 Task: In the event  named  Lunch and Learn: Effective Teamwork and Collaboration Strategies, Set a range of dates when you can accept meetings  '7 Jul â€" 5 Aug 2023'. Select a duration of  15 min. Select working hours  	_x000D_
MON- SAT 9:00am â€" 5:00pm. Add time before or after your events  as 5 min. Set the frequency of available time slots for invitees as  55 min. Set the minimum notice period and maximum events allowed per day as  48 hours and 4. , logged in from the account softage.4@softage.net and add another guest for the event, softage.6@softage.net
Action: Mouse pressed left at (504, 510)
Screenshot: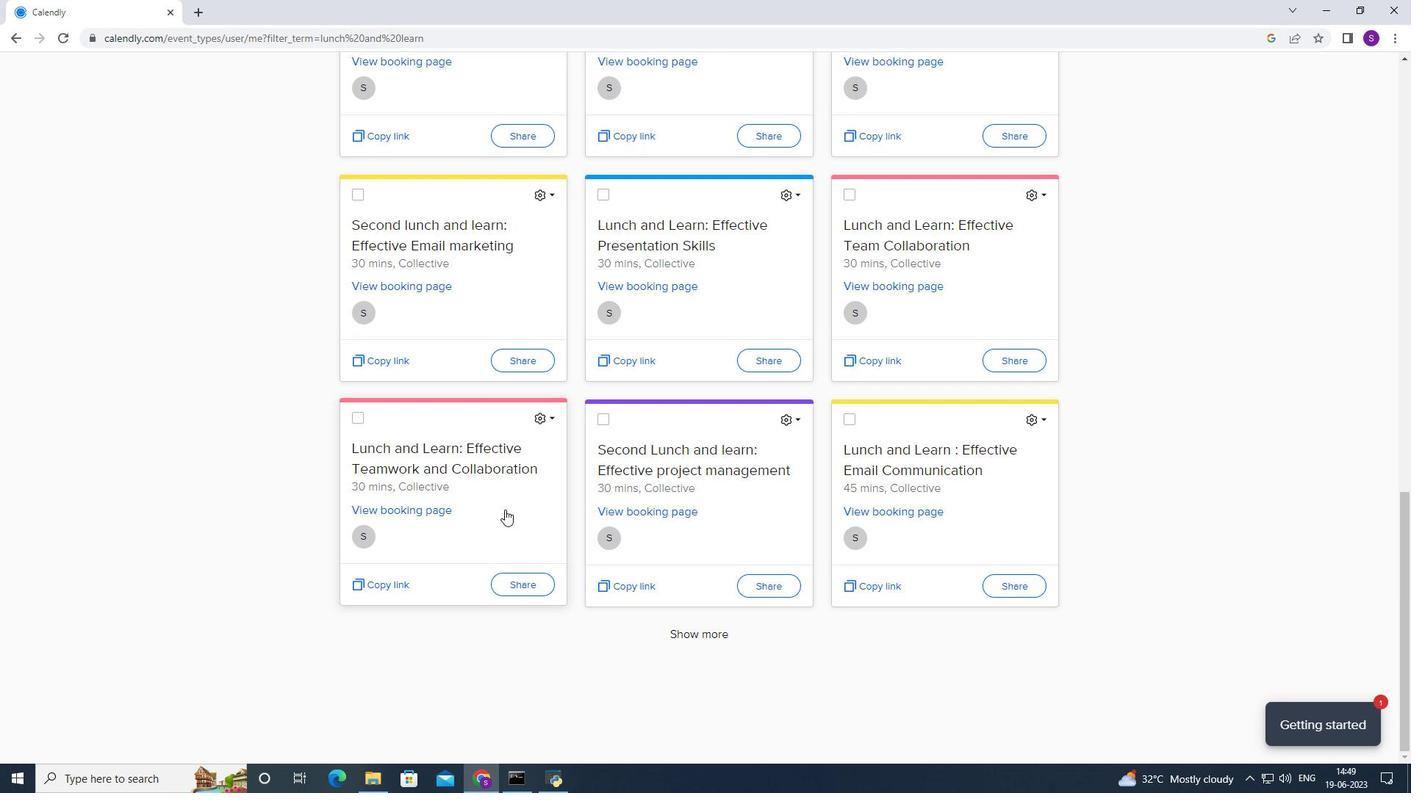 
Action: Mouse moved to (529, 375)
Screenshot: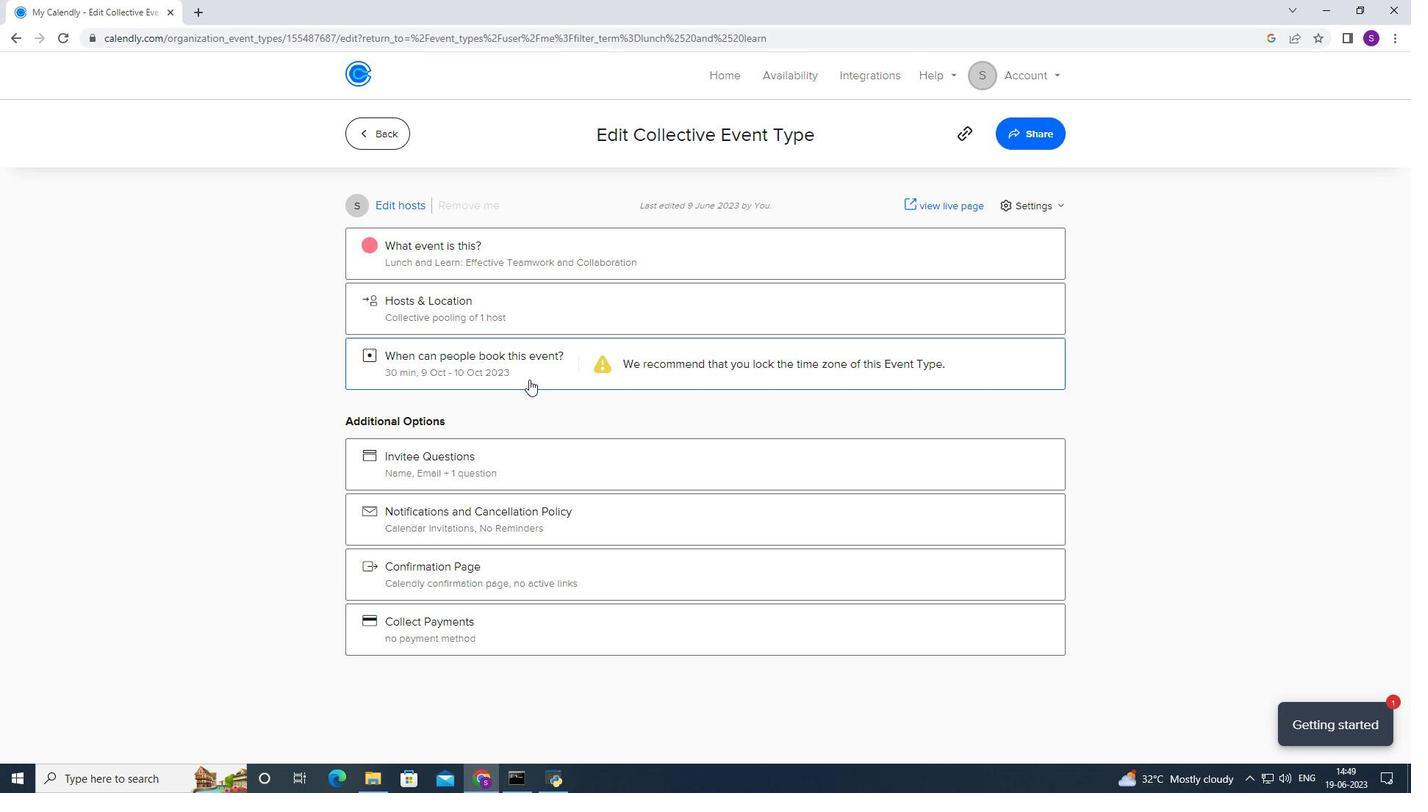 
Action: Mouse pressed left at (529, 375)
Screenshot: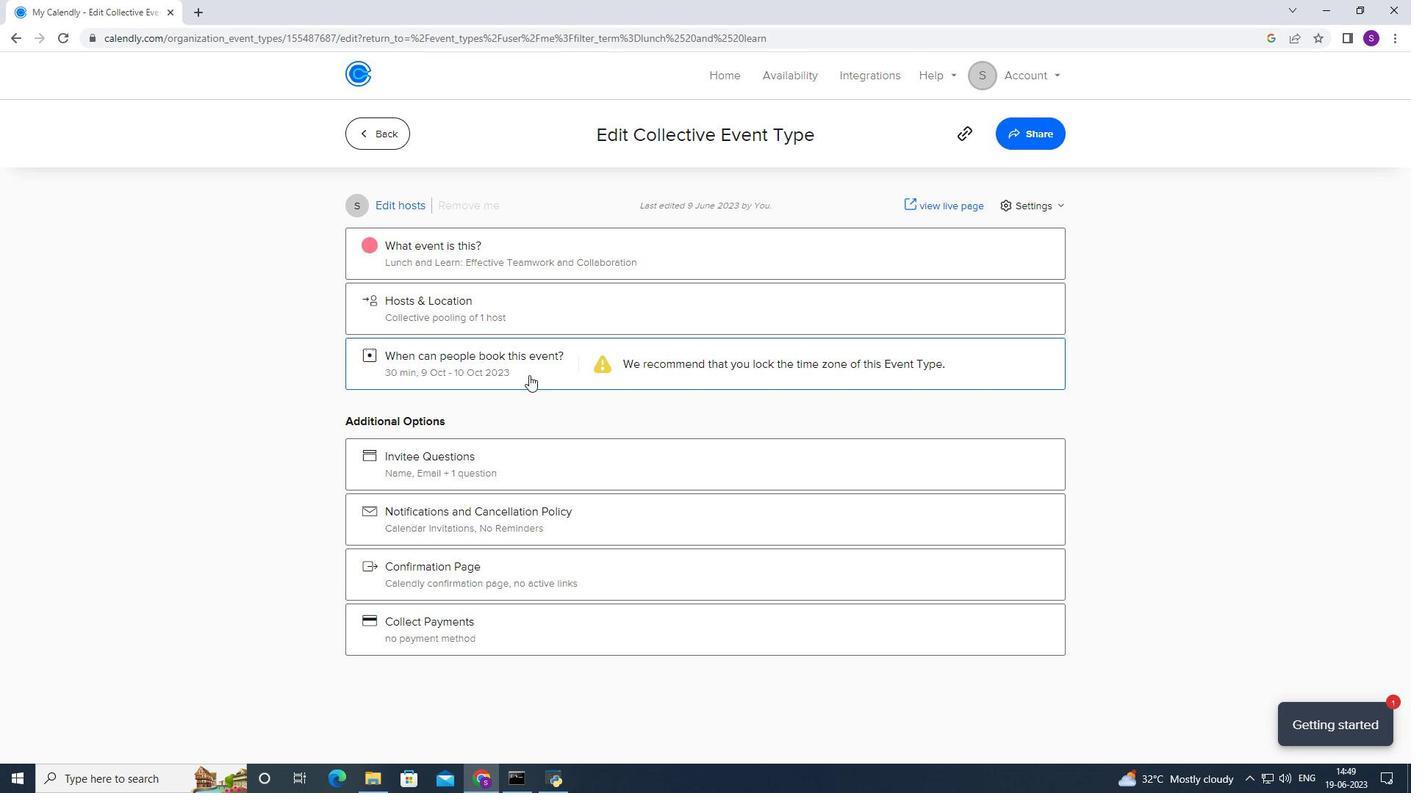 
Action: Mouse moved to (528, 546)
Screenshot: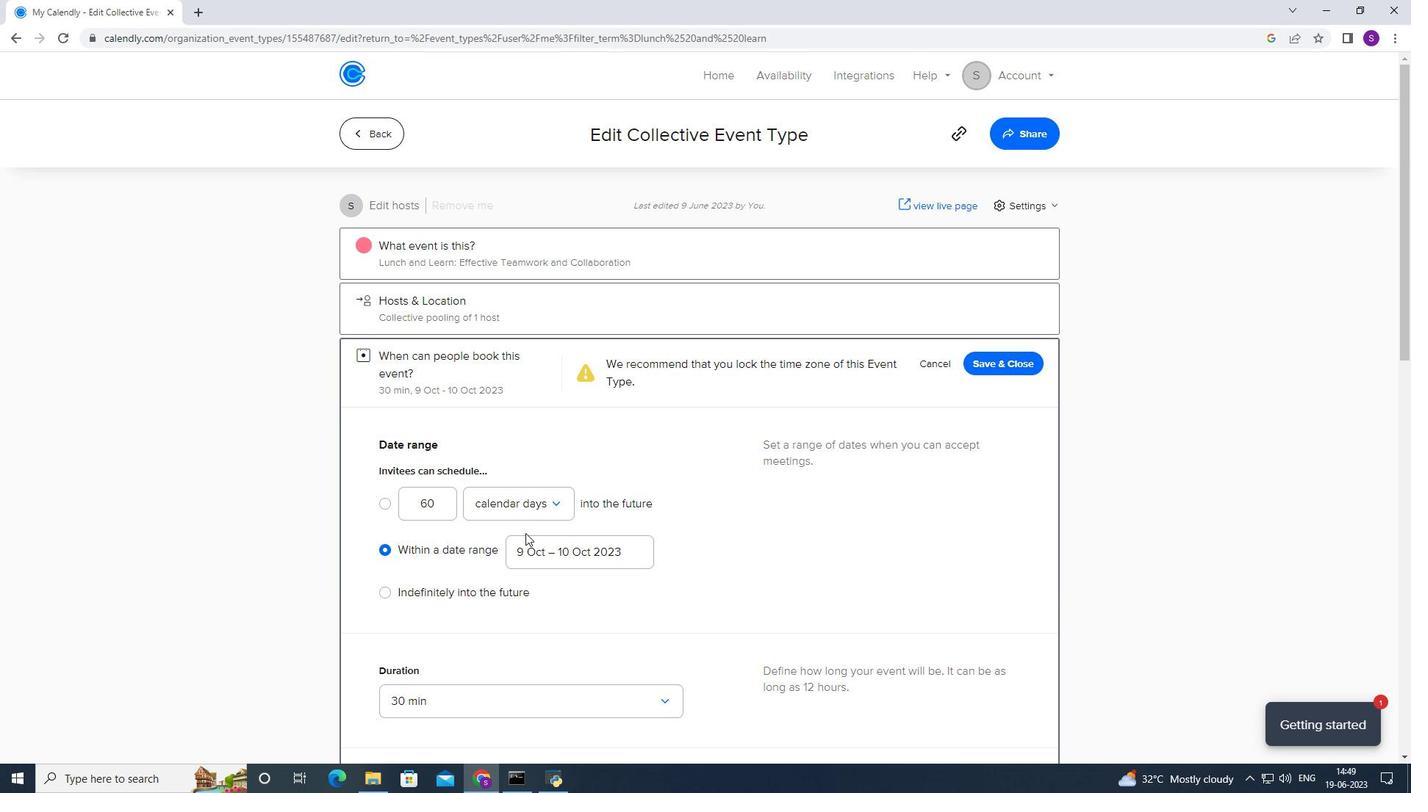 
Action: Mouse pressed left at (528, 546)
Screenshot: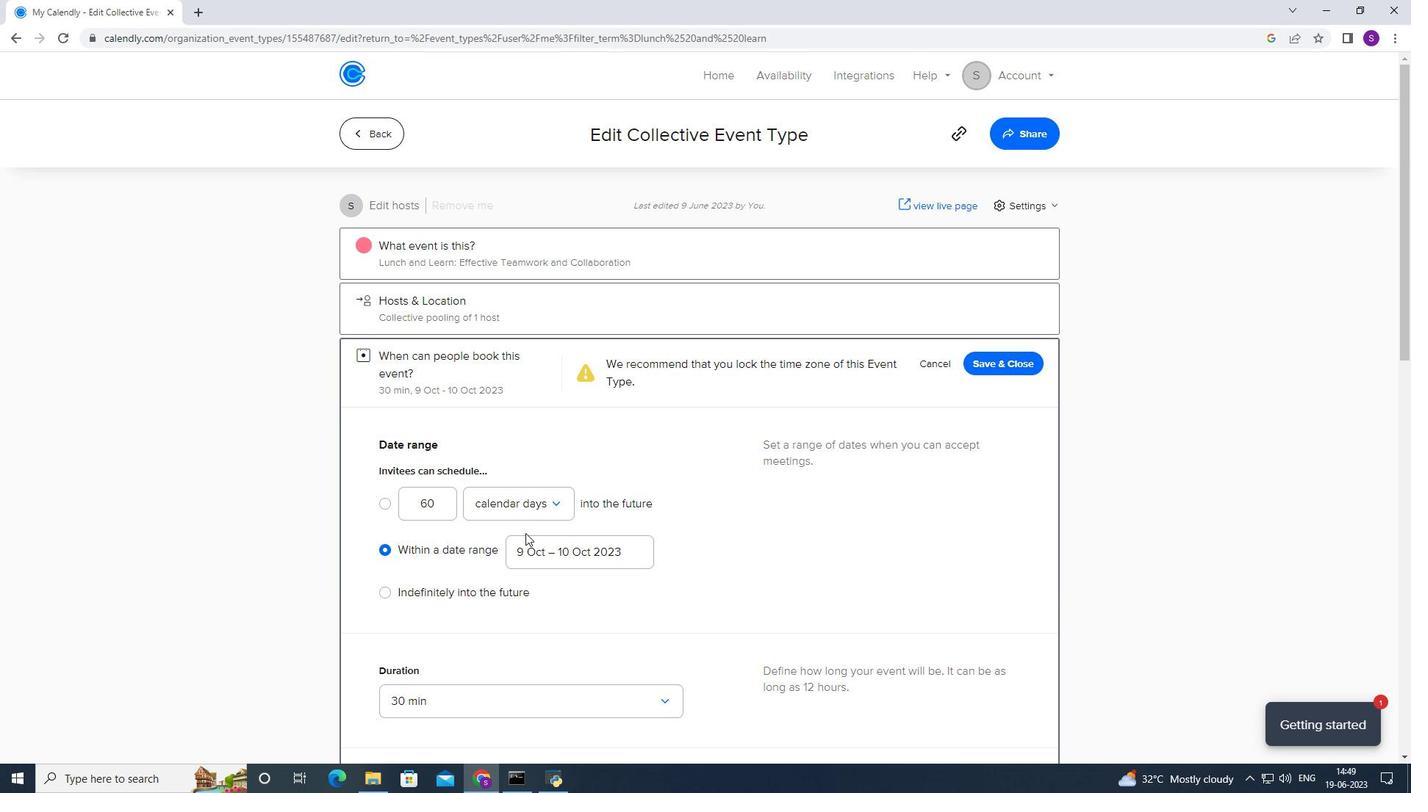 
Action: Mouse moved to (625, 270)
Screenshot: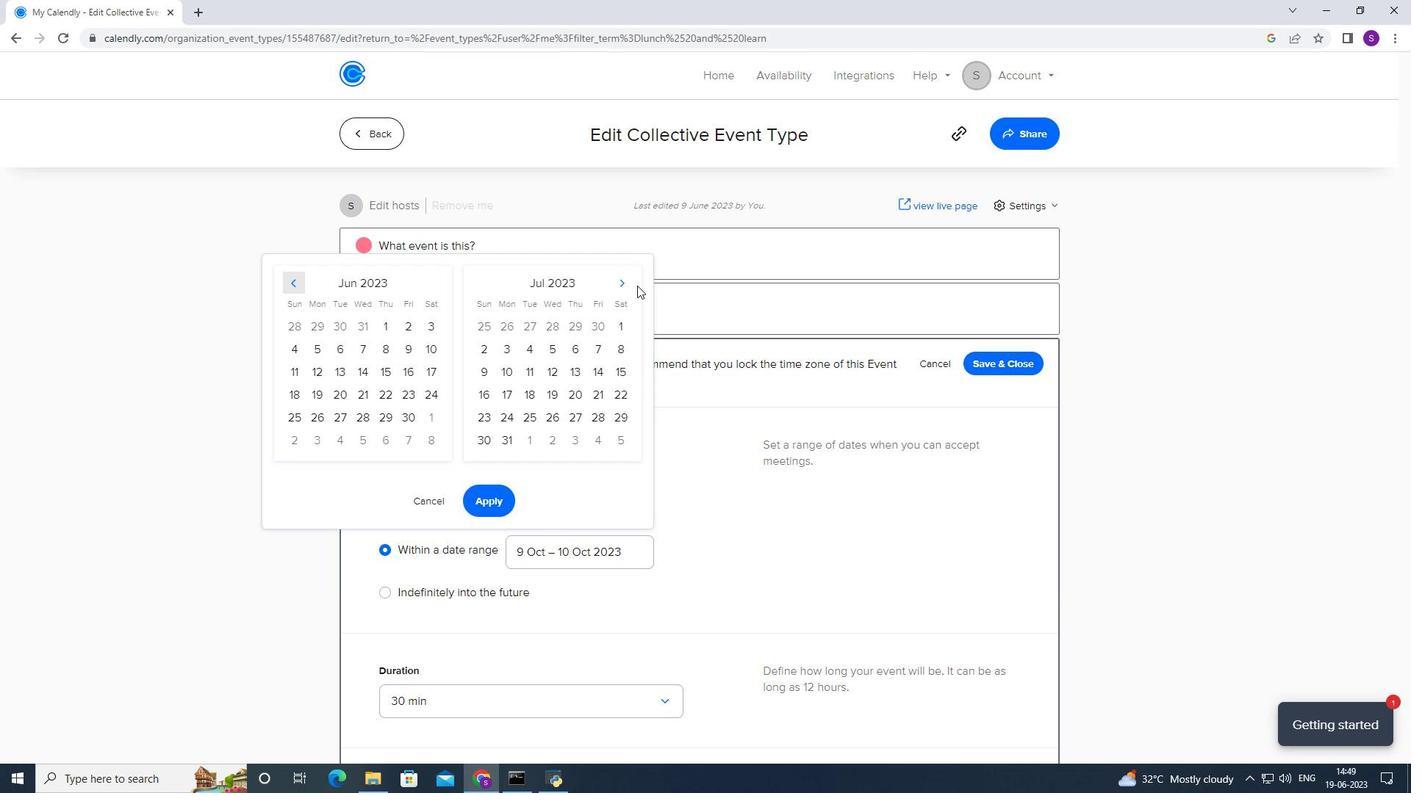 
Action: Mouse pressed left at (625, 270)
Screenshot: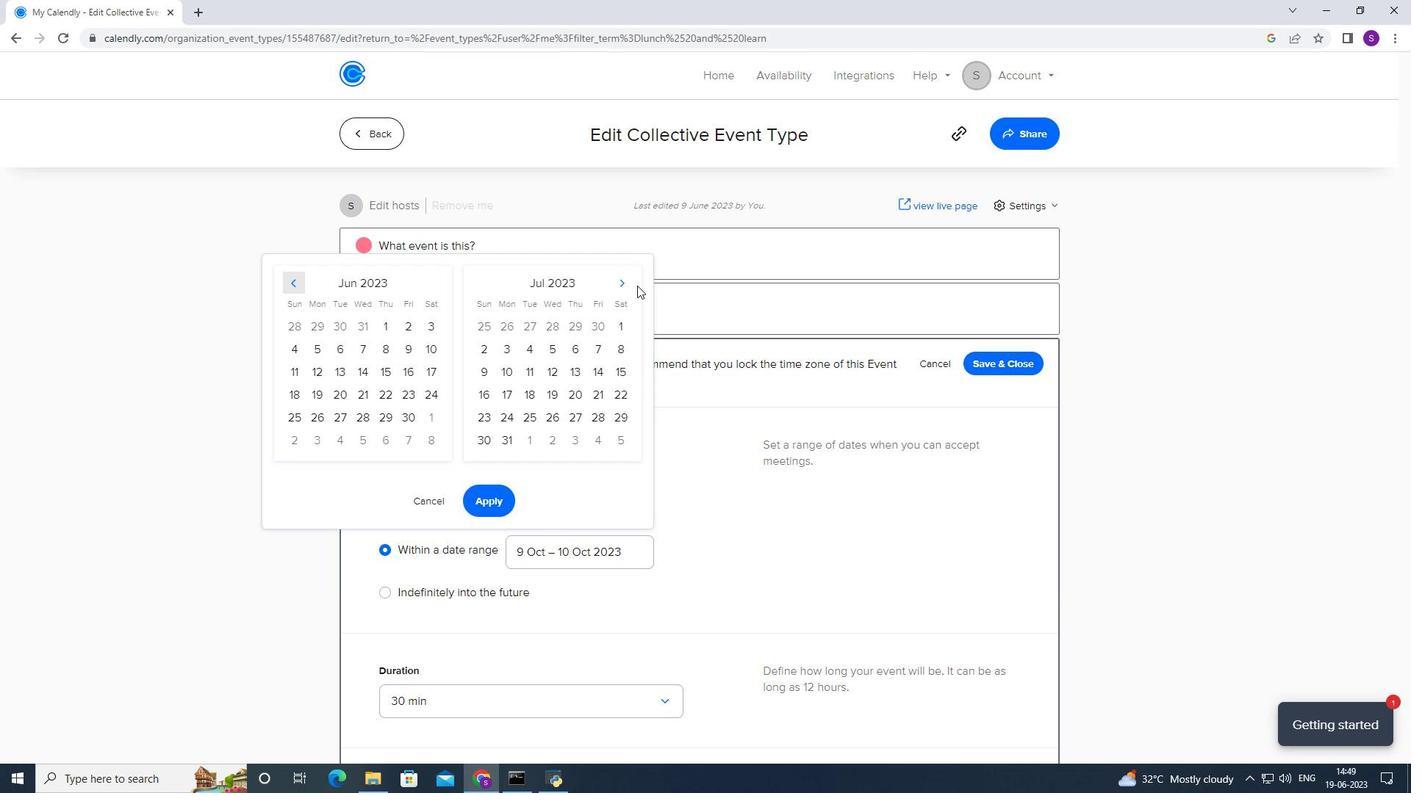 
Action: Mouse moved to (610, 274)
Screenshot: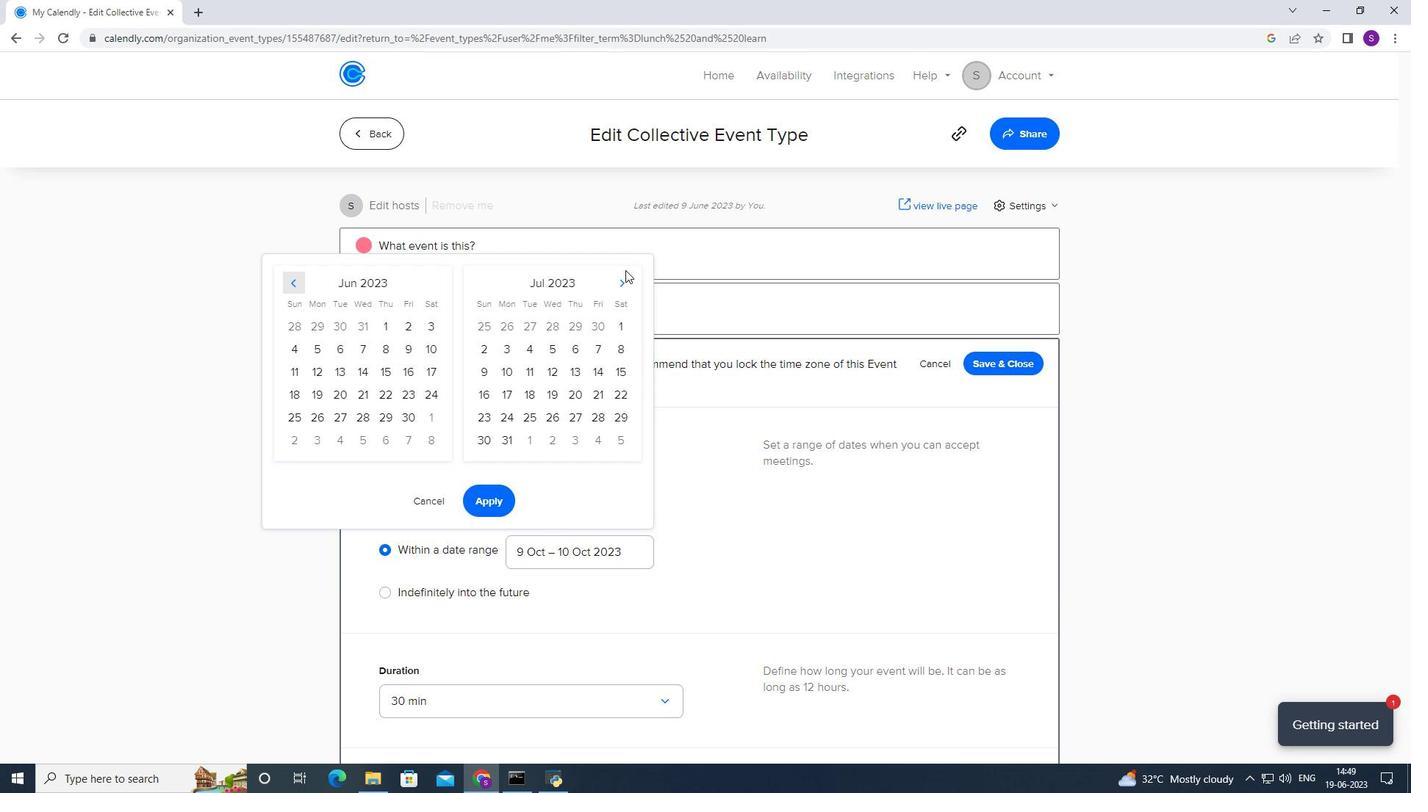 
Action: Mouse pressed left at (610, 274)
Screenshot: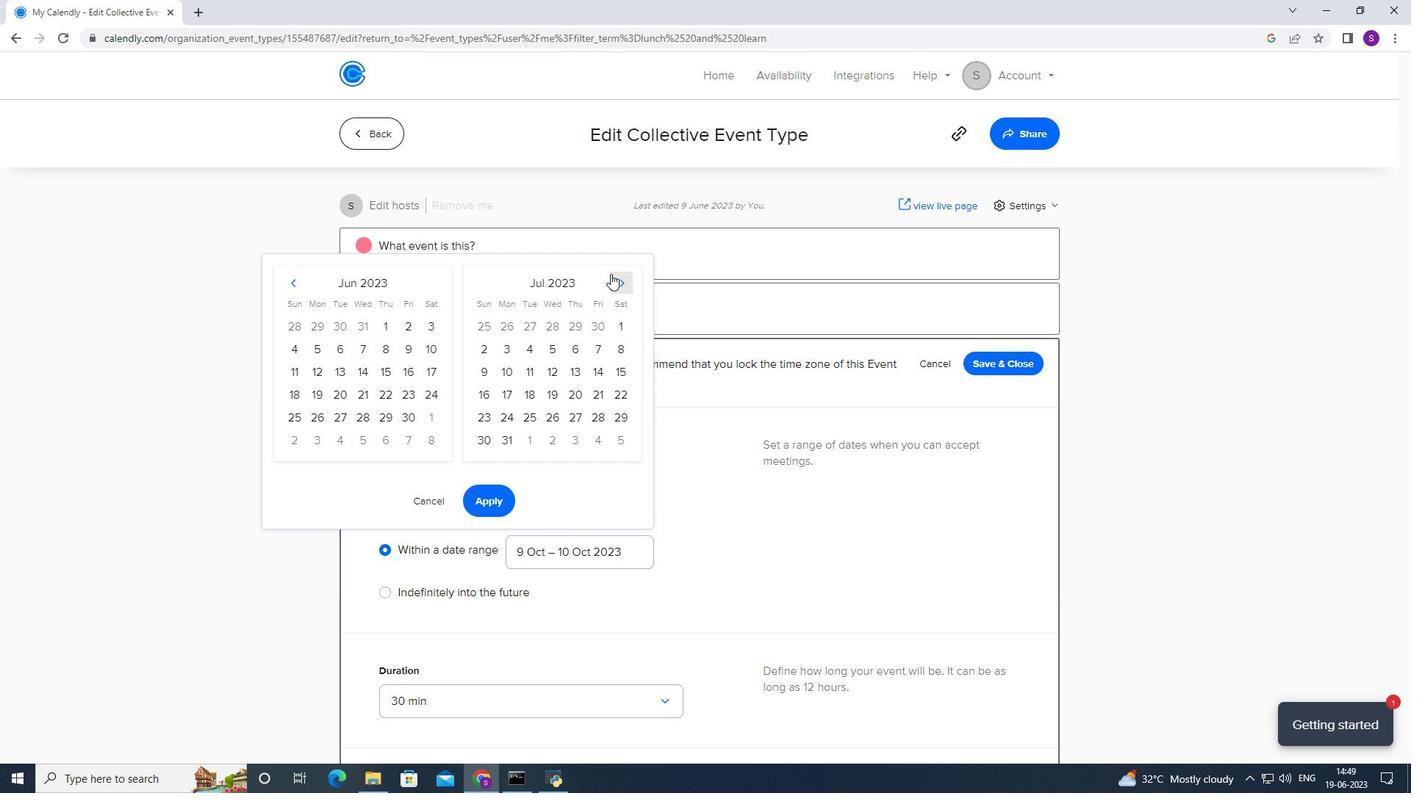
Action: Mouse moved to (400, 351)
Screenshot: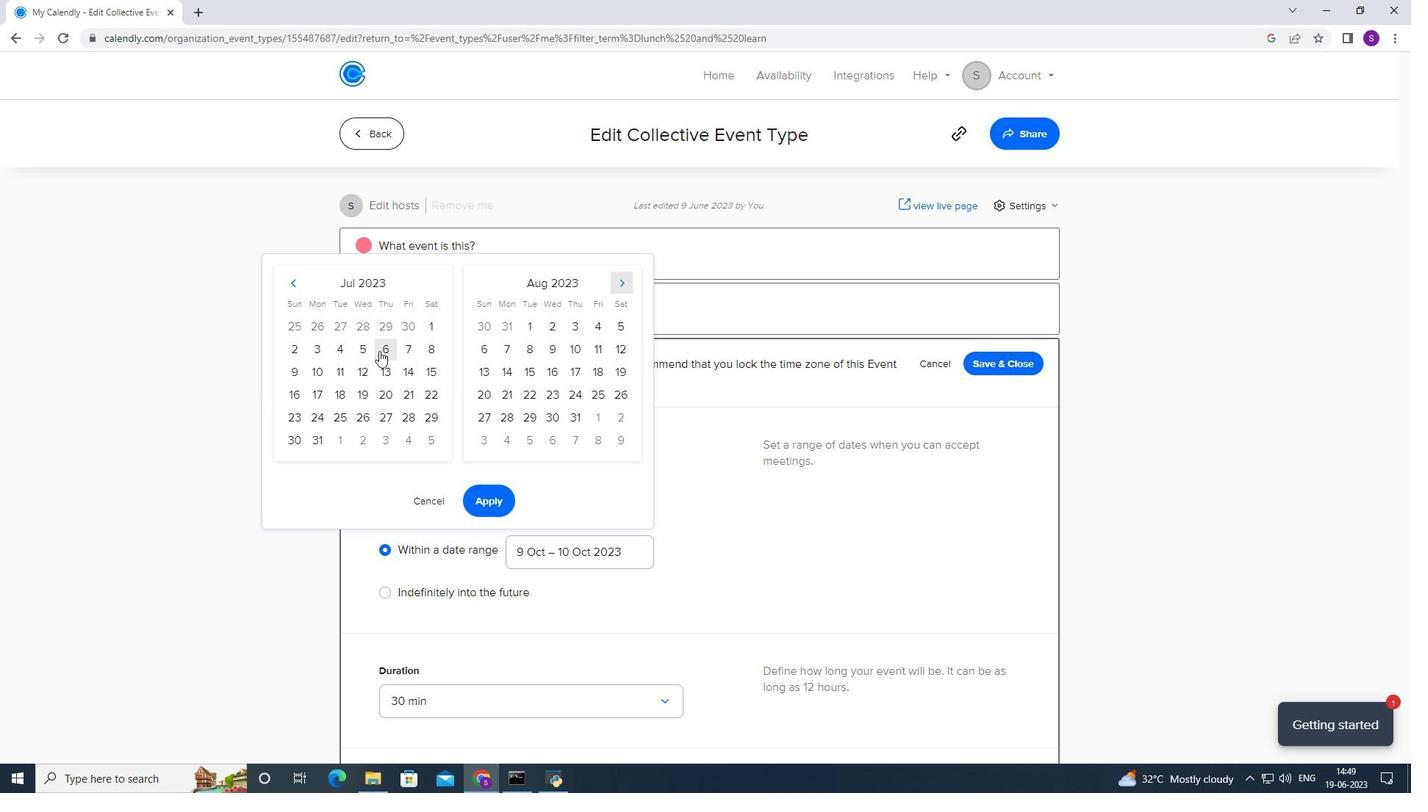 
Action: Mouse pressed left at (400, 351)
Screenshot: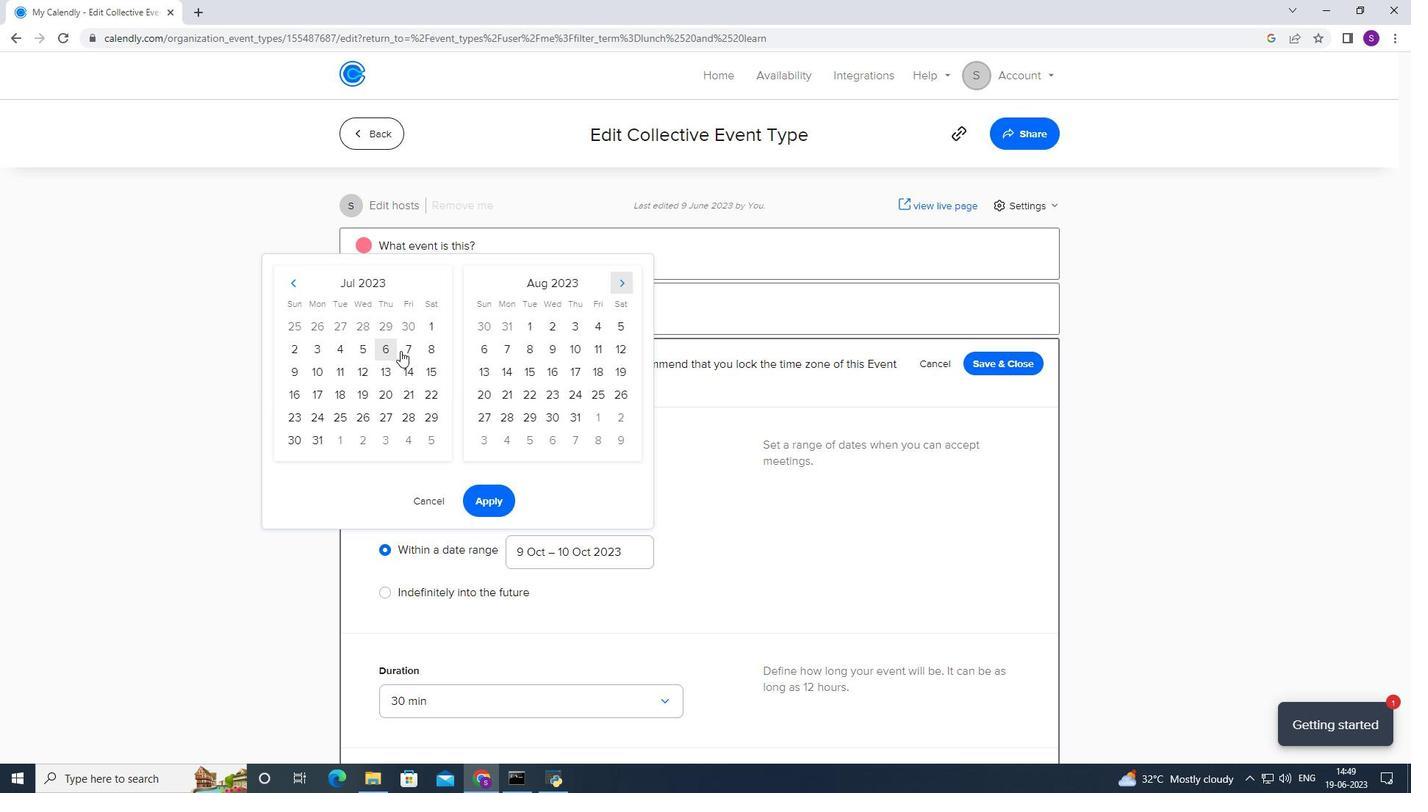 
Action: Mouse moved to (625, 332)
Screenshot: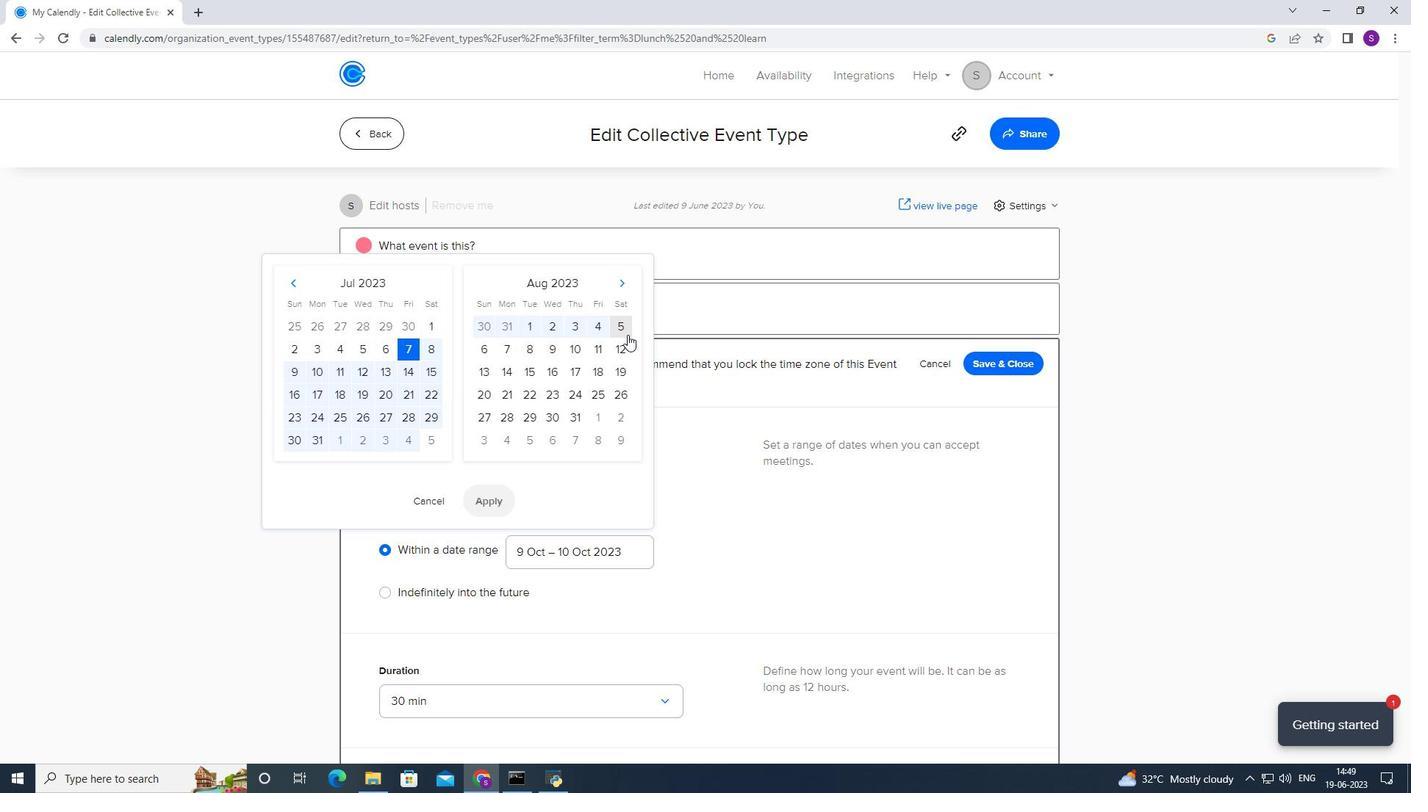 
Action: Mouse pressed left at (625, 332)
Screenshot: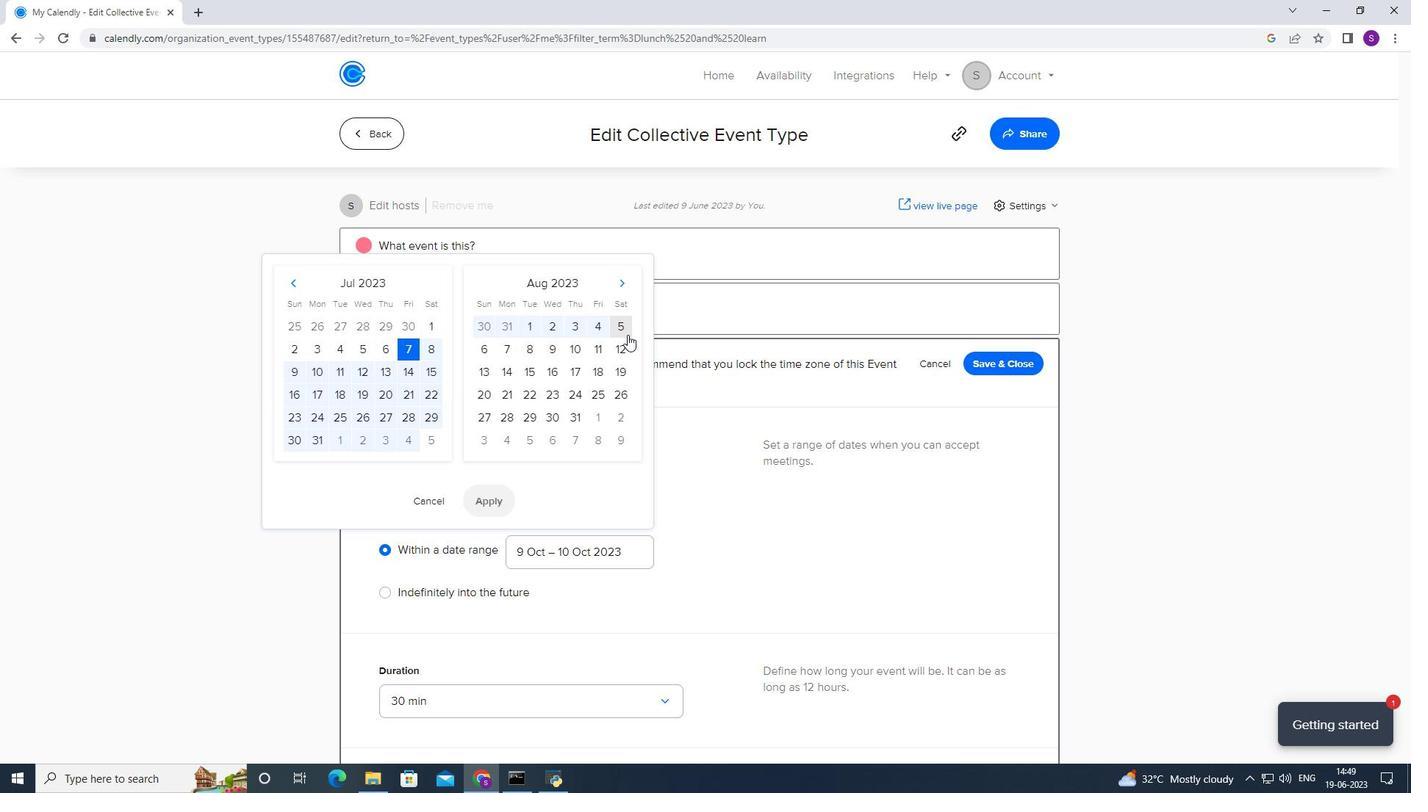 
Action: Mouse moved to (473, 492)
Screenshot: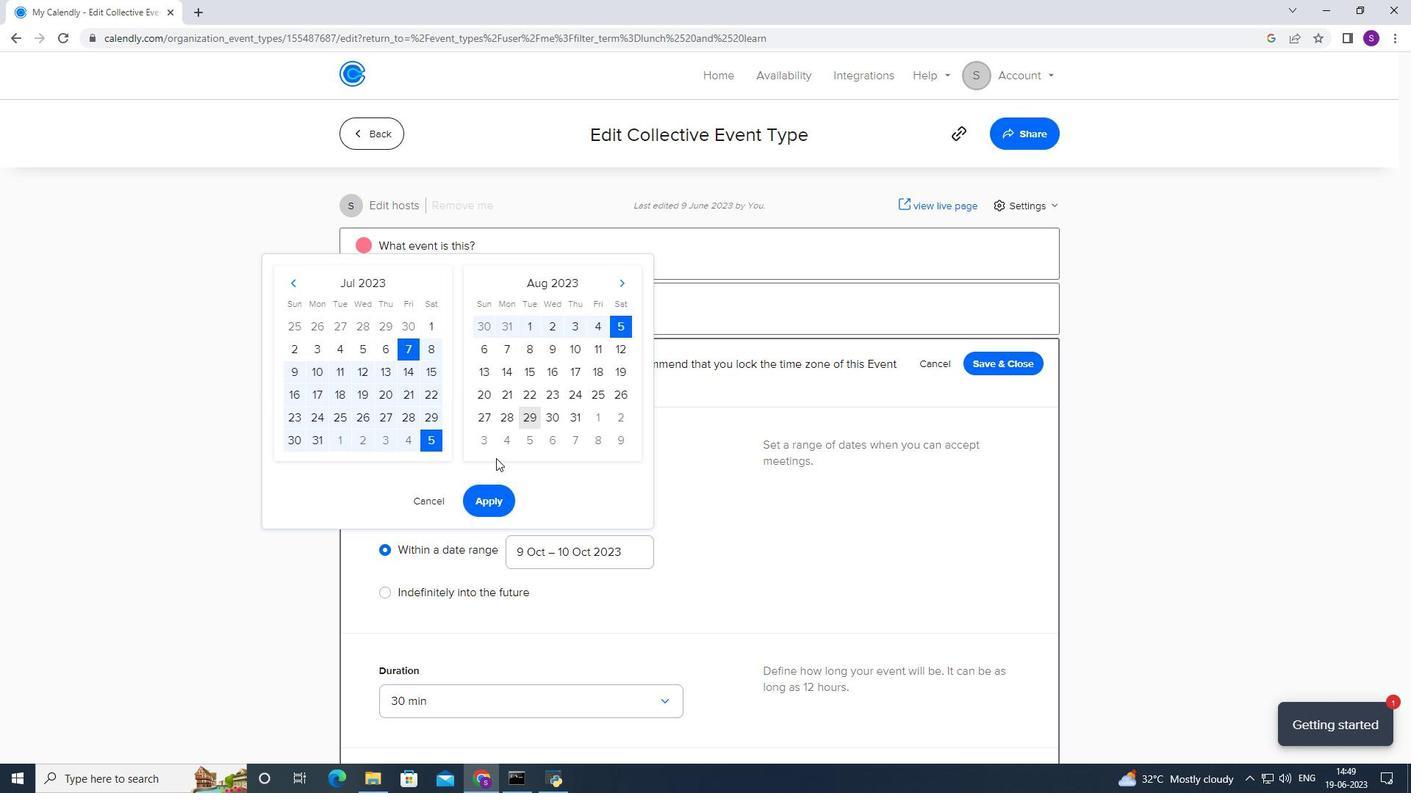
Action: Mouse pressed left at (473, 492)
Screenshot: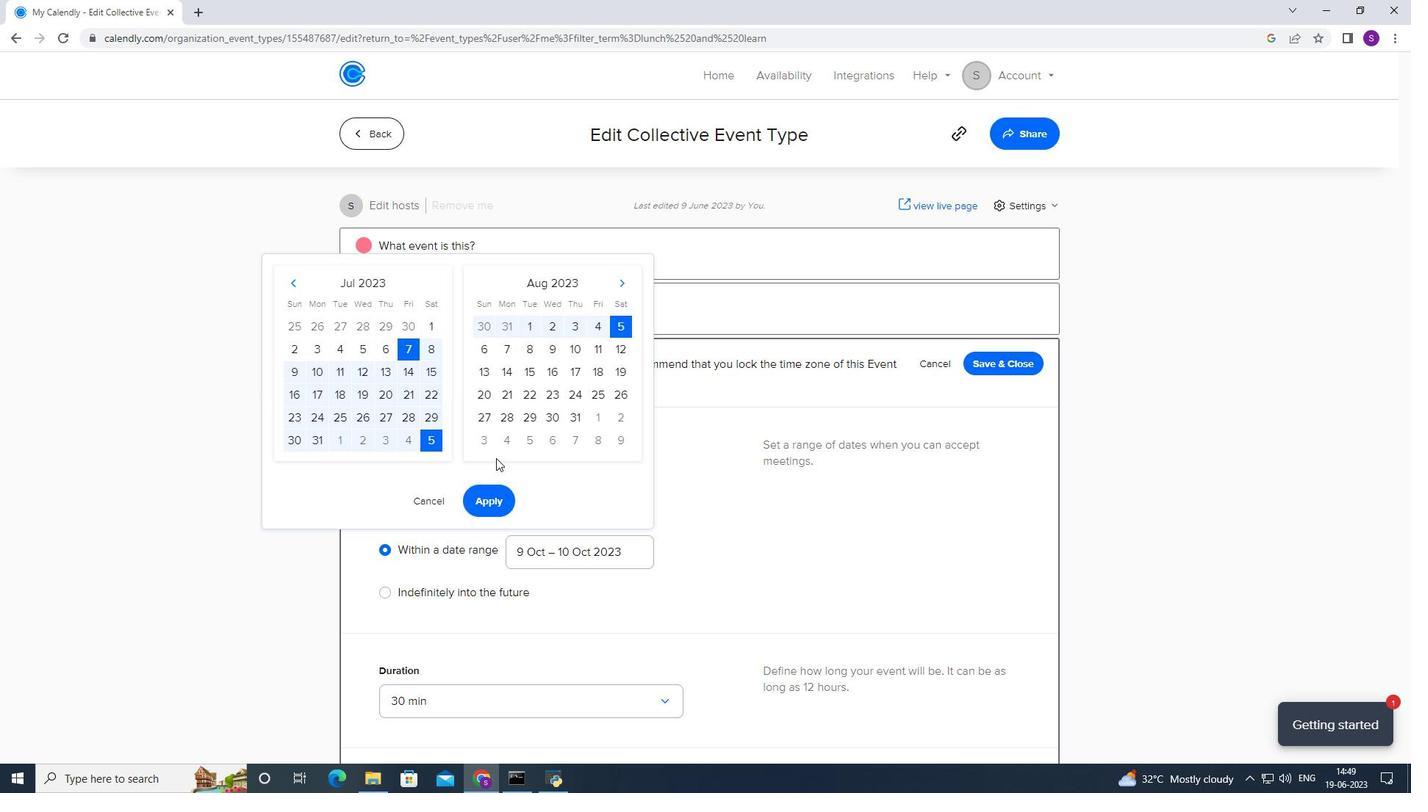 
Action: Mouse scrolled (473, 491) with delta (0, 0)
Screenshot: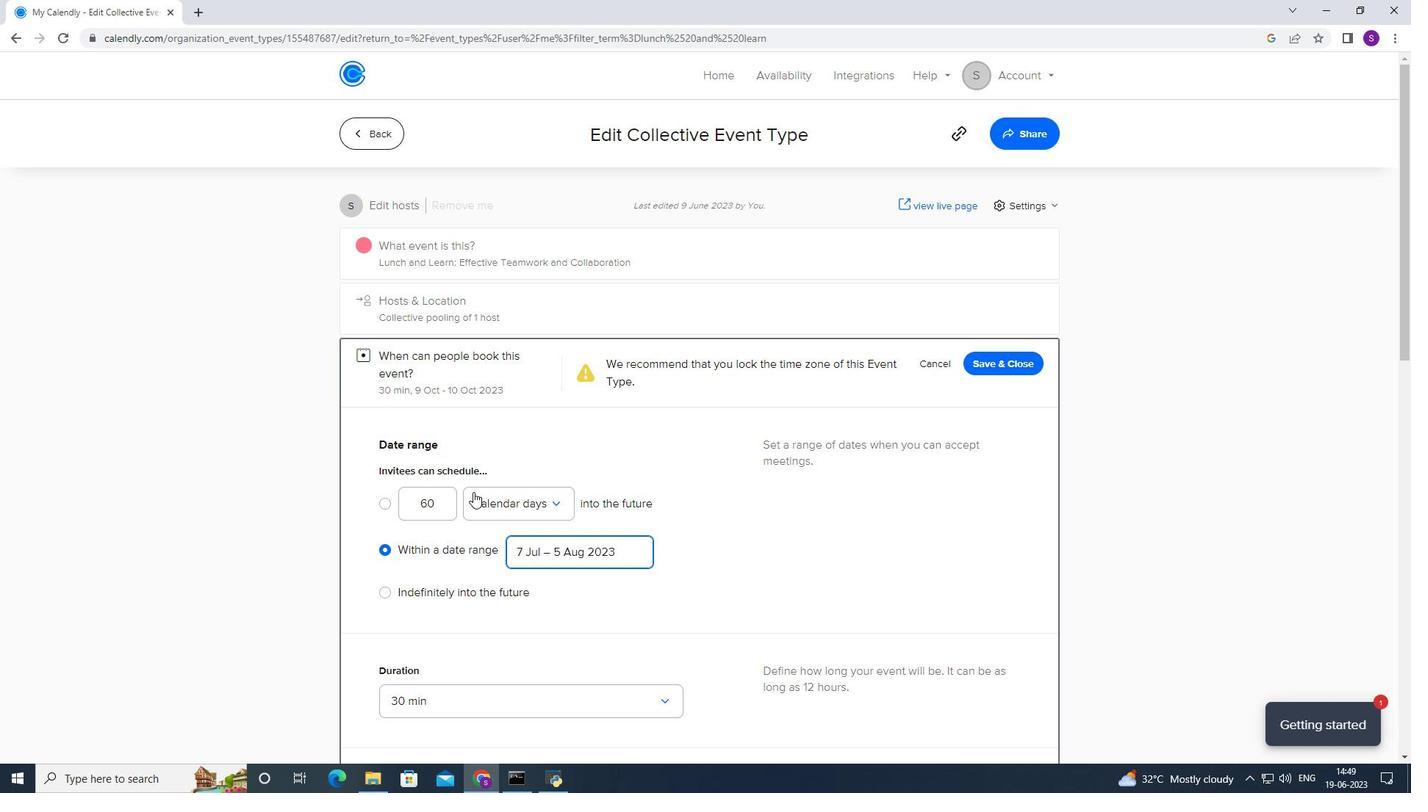 
Action: Mouse scrolled (473, 491) with delta (0, 0)
Screenshot: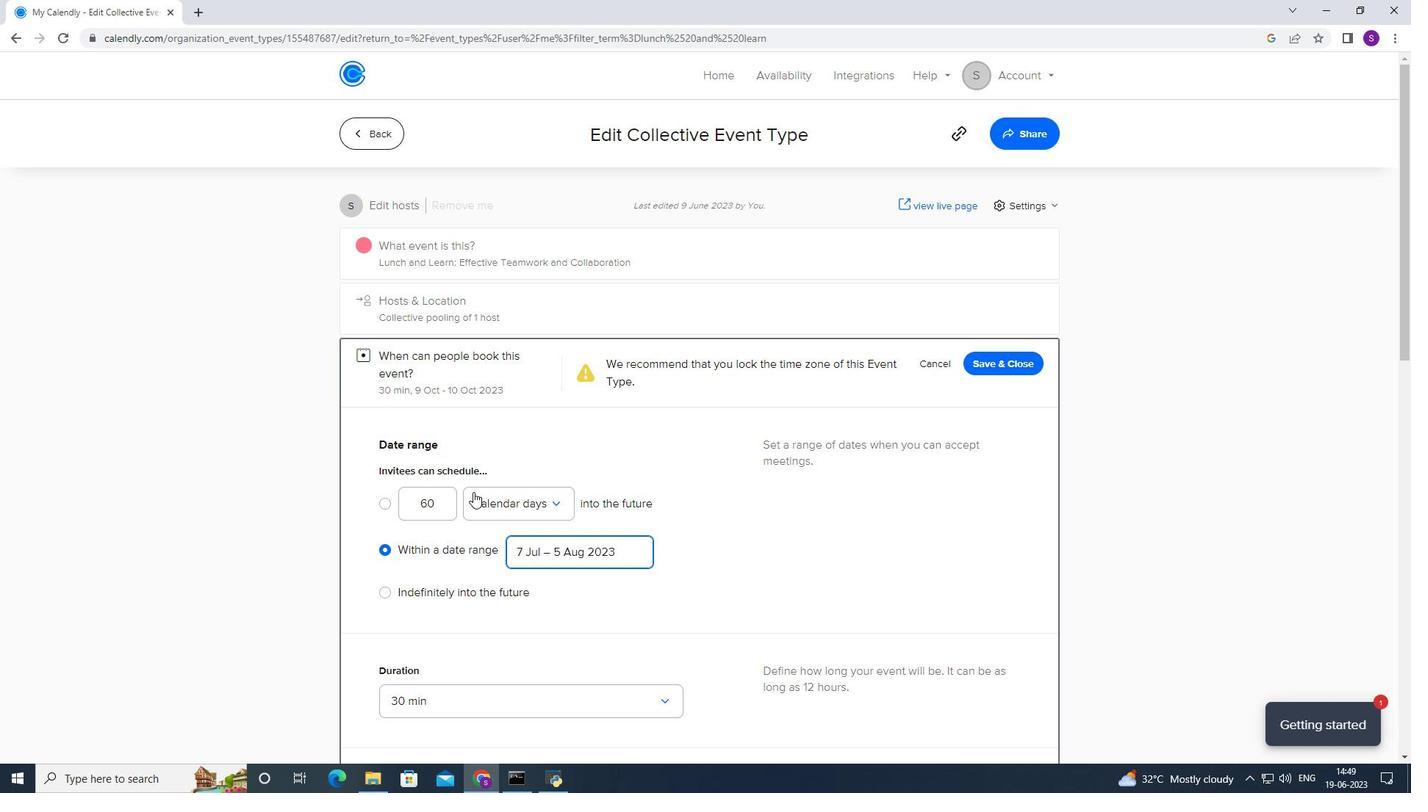 
Action: Mouse scrolled (473, 491) with delta (0, 0)
Screenshot: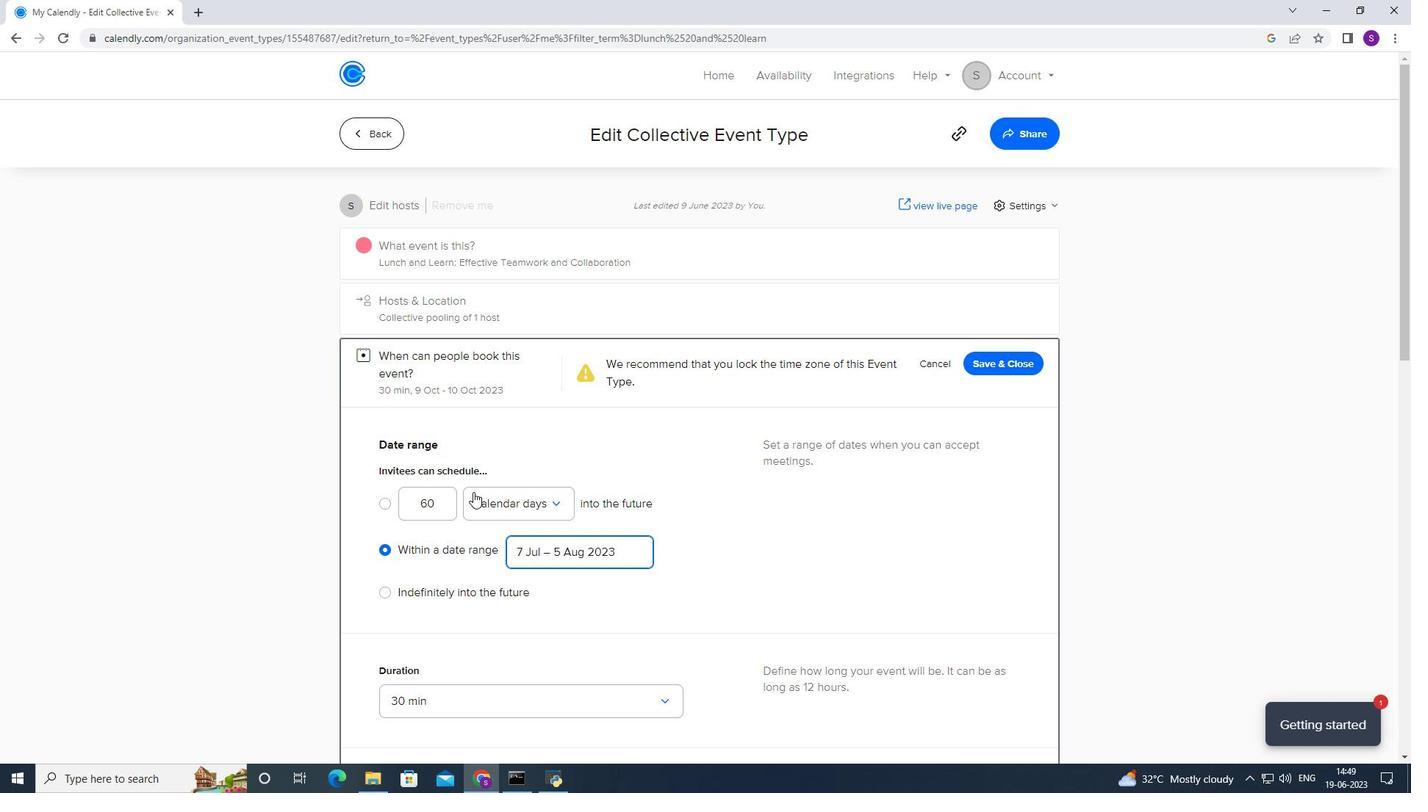 
Action: Mouse scrolled (473, 491) with delta (0, 0)
Screenshot: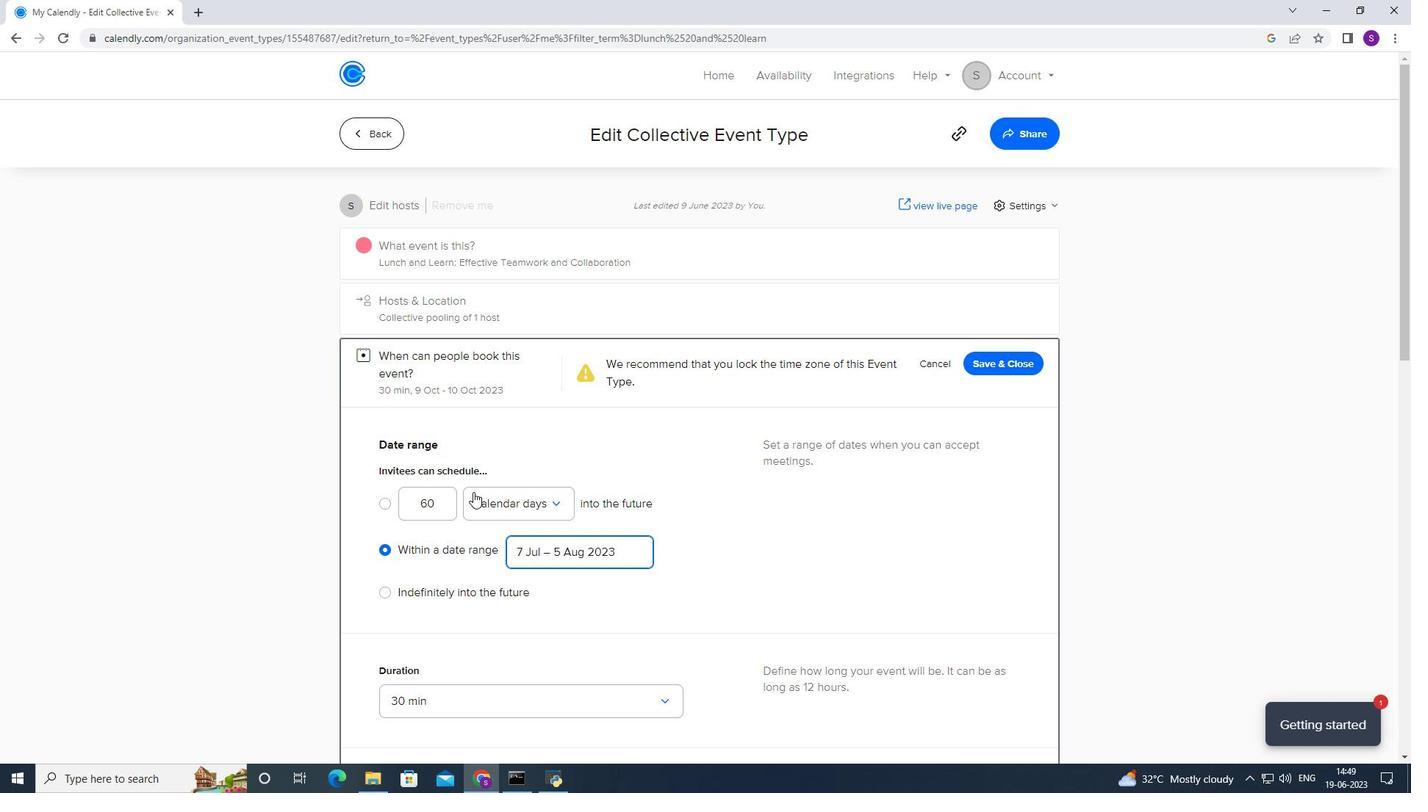 
Action: Mouse scrolled (473, 491) with delta (0, 0)
Screenshot: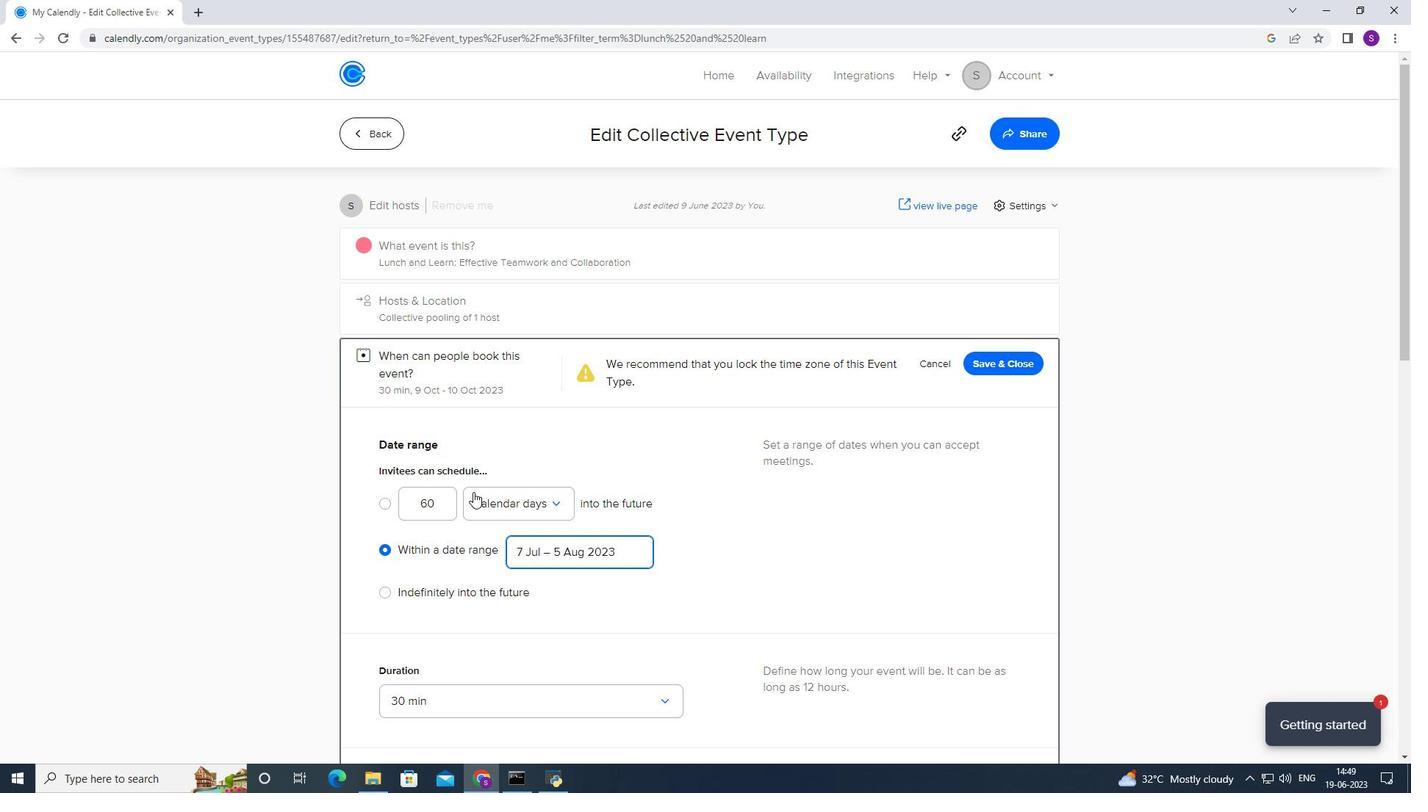 
Action: Mouse scrolled (473, 493) with delta (0, 0)
Screenshot: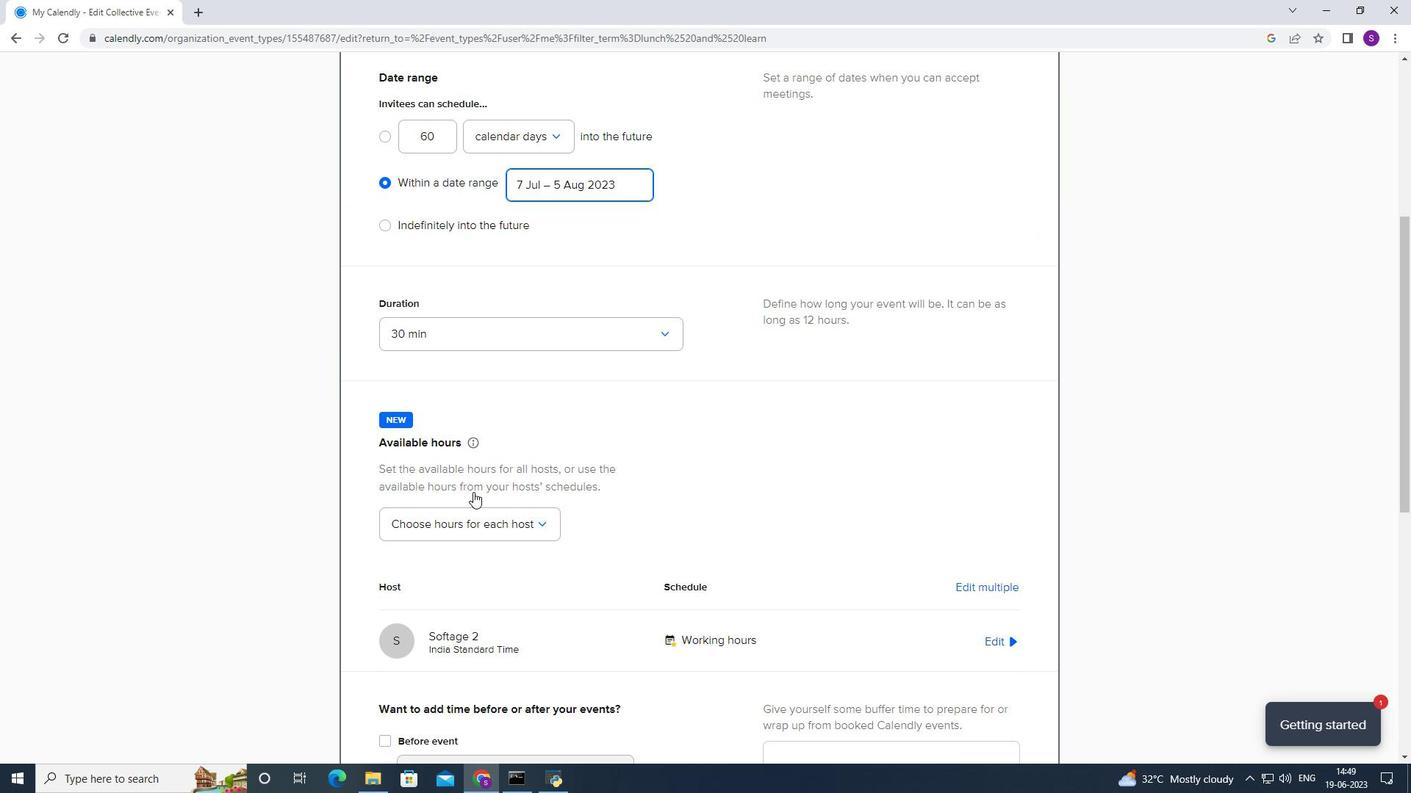 
Action: Mouse moved to (429, 396)
Screenshot: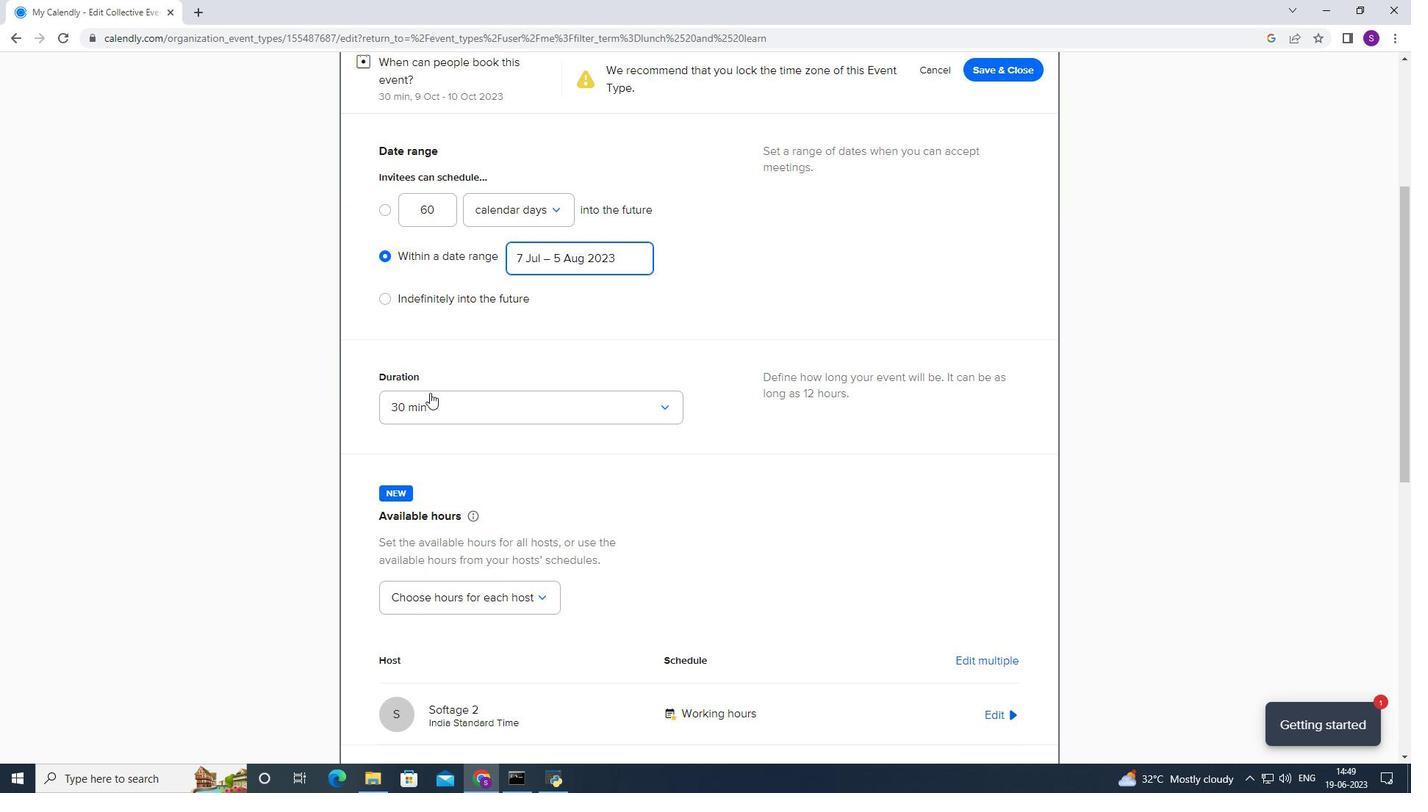 
Action: Mouse pressed left at (429, 396)
Screenshot: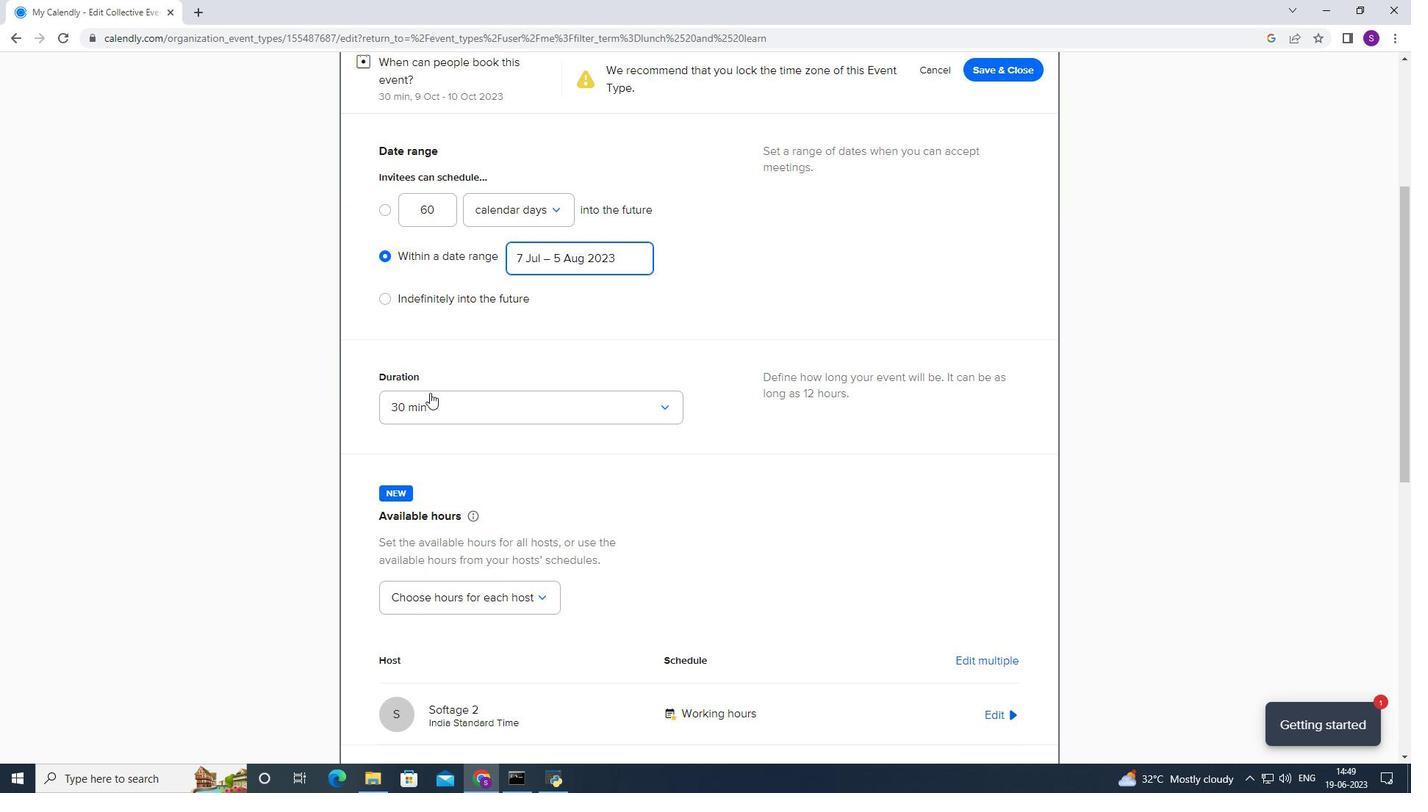 
Action: Mouse moved to (443, 441)
Screenshot: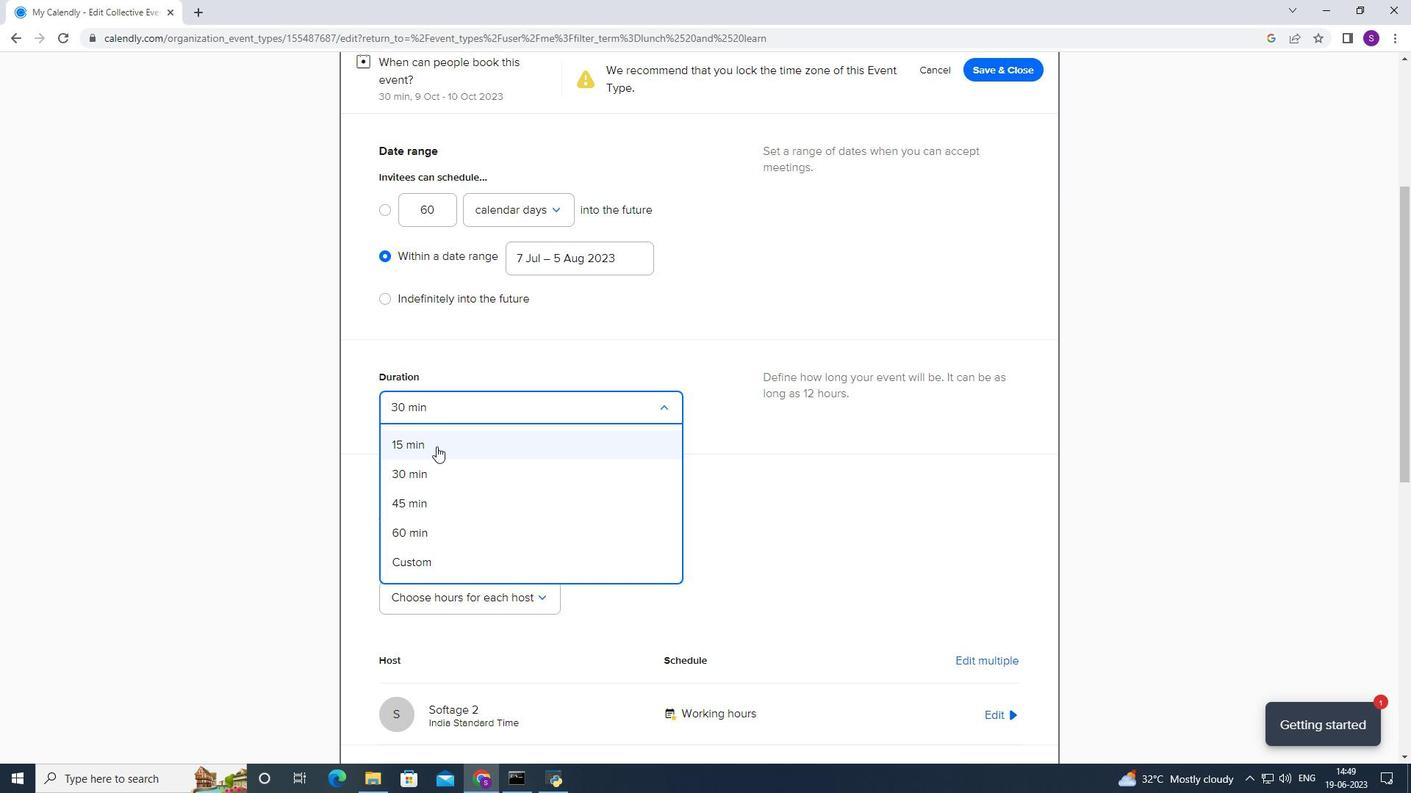 
Action: Mouse pressed left at (443, 441)
Screenshot: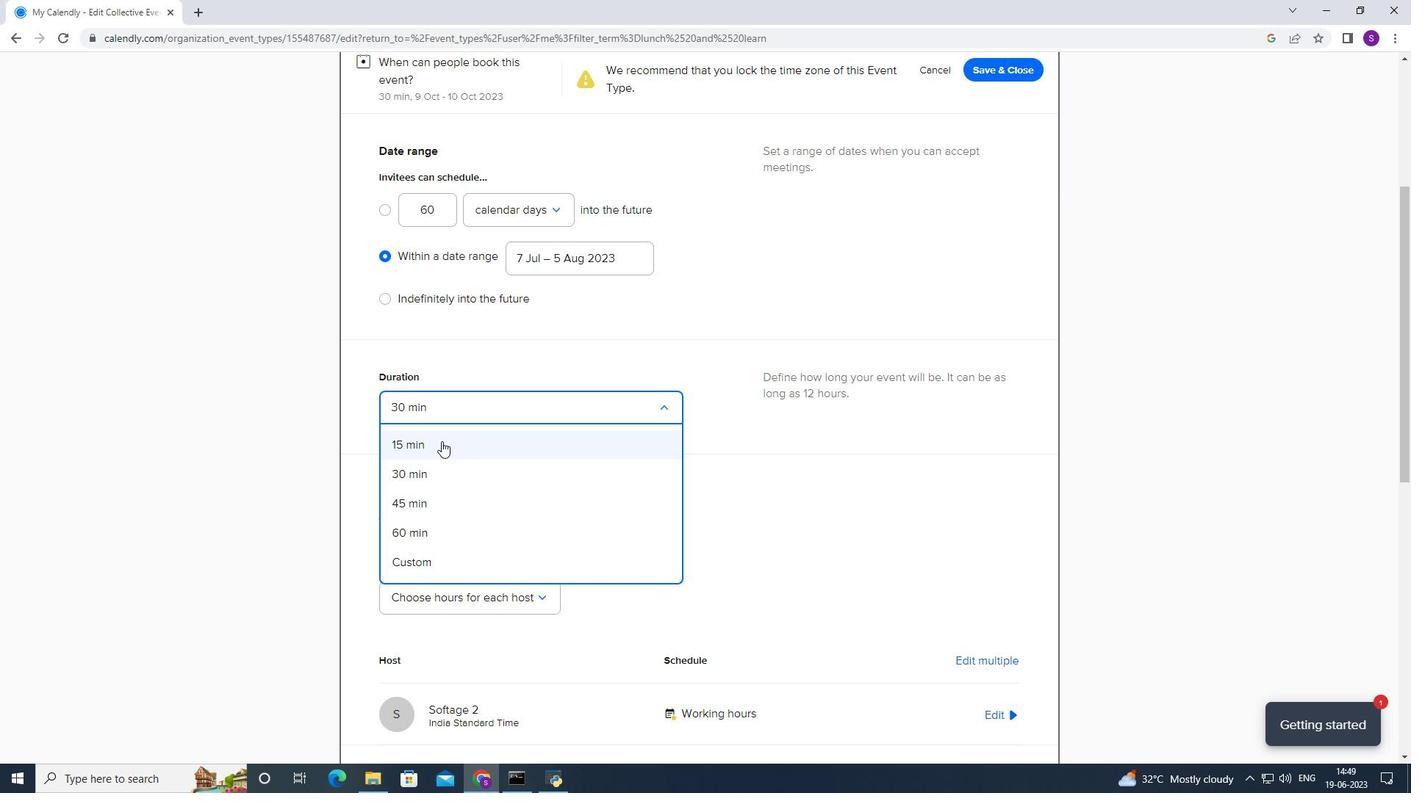 
Action: Mouse moved to (434, 510)
Screenshot: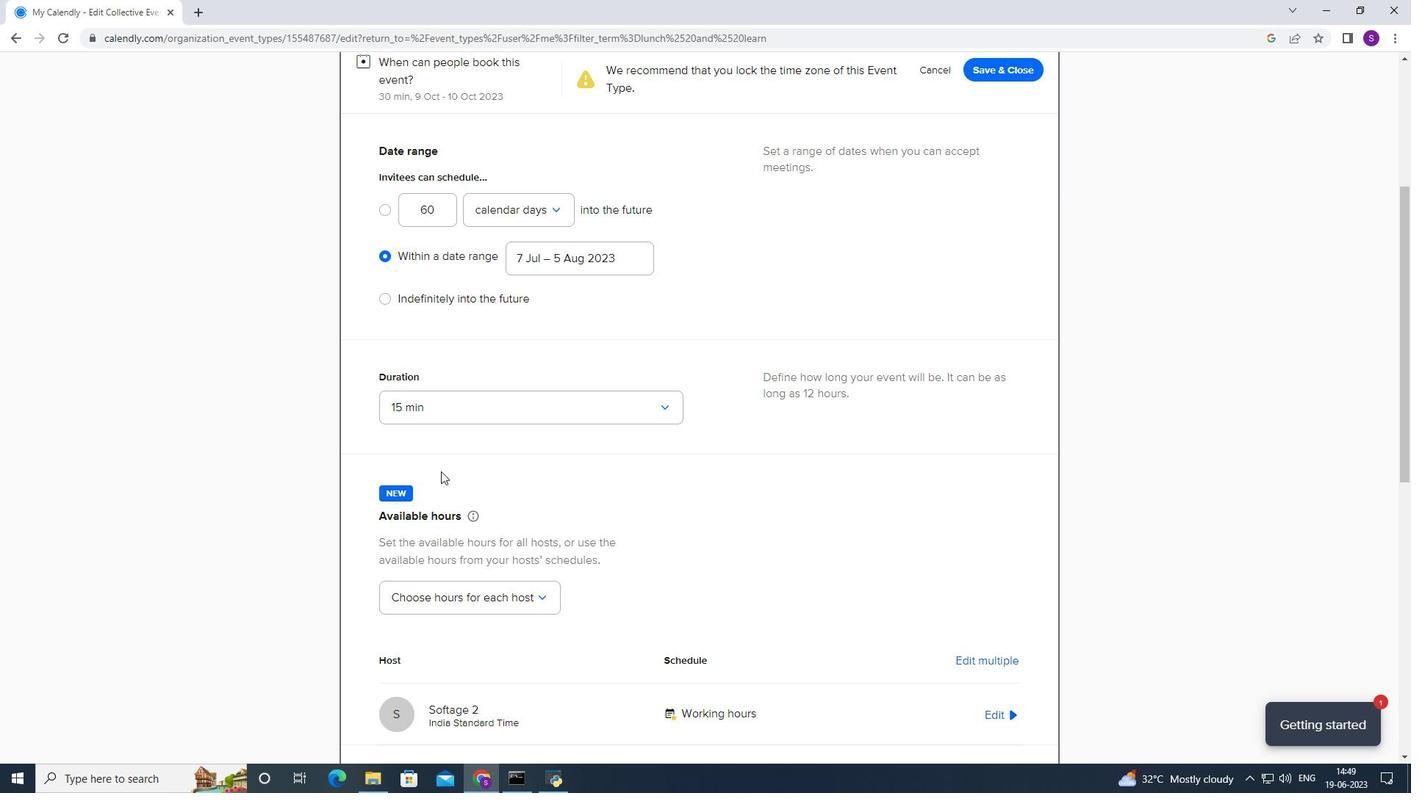 
Action: Mouse scrolled (434, 509) with delta (0, 0)
Screenshot: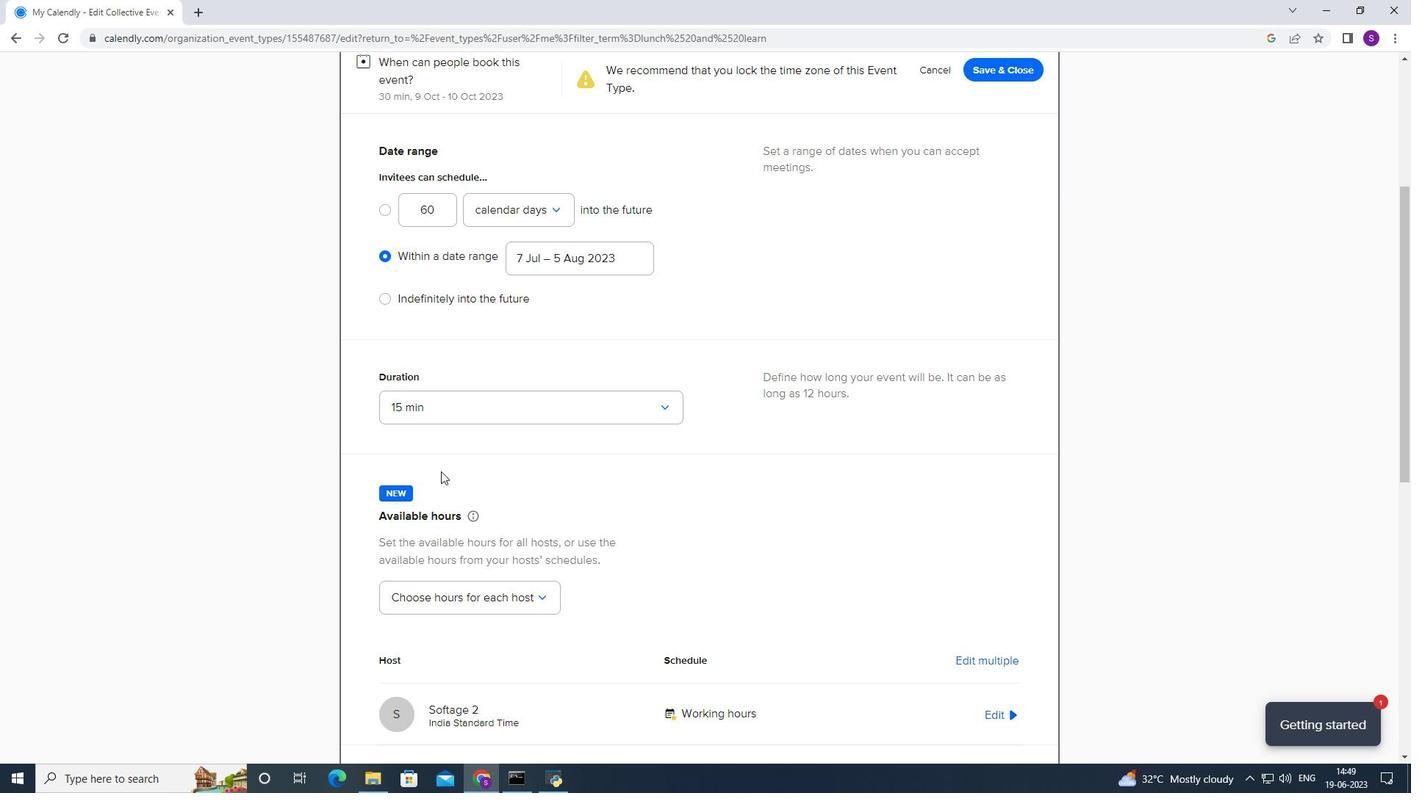 
Action: Mouse moved to (434, 511)
Screenshot: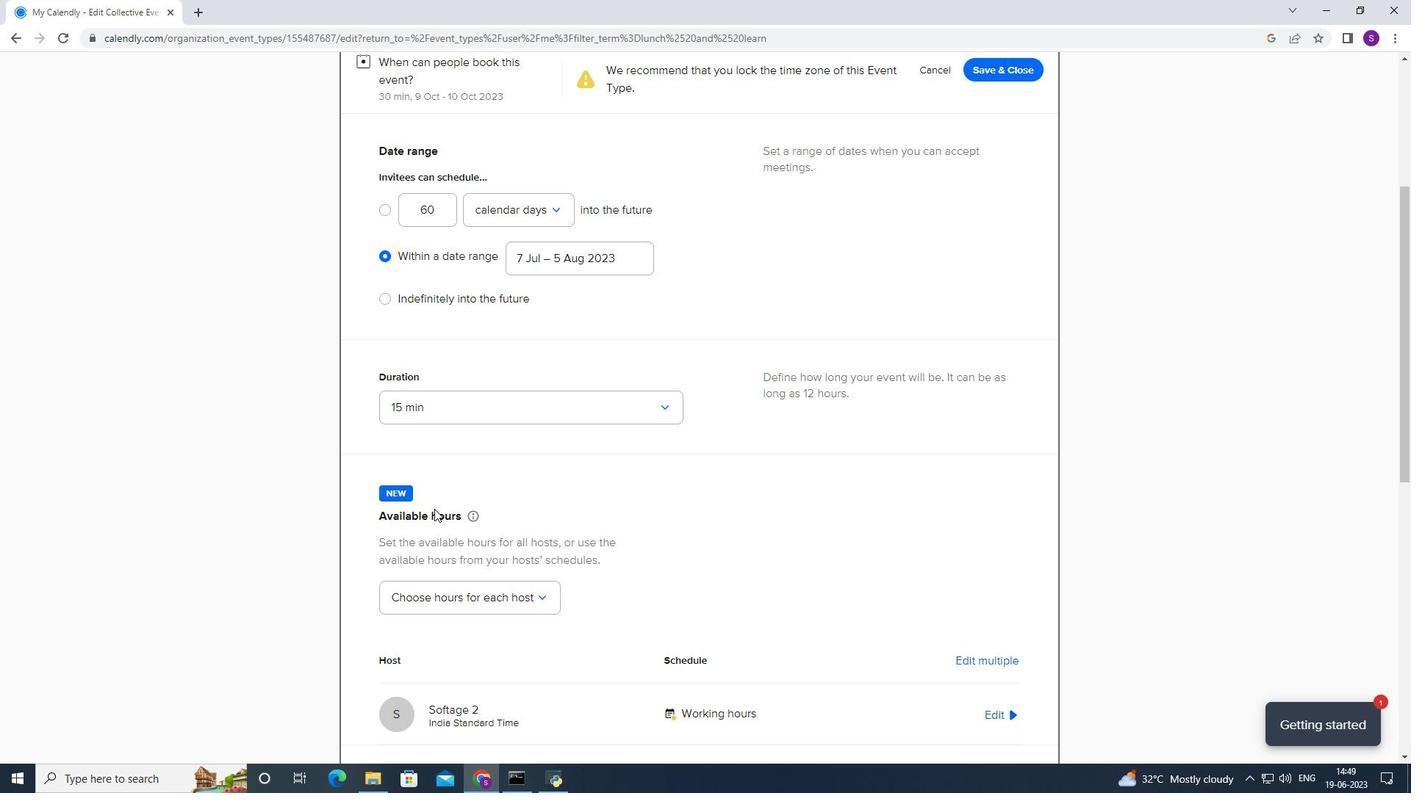 
Action: Mouse scrolled (434, 510) with delta (0, 0)
Screenshot: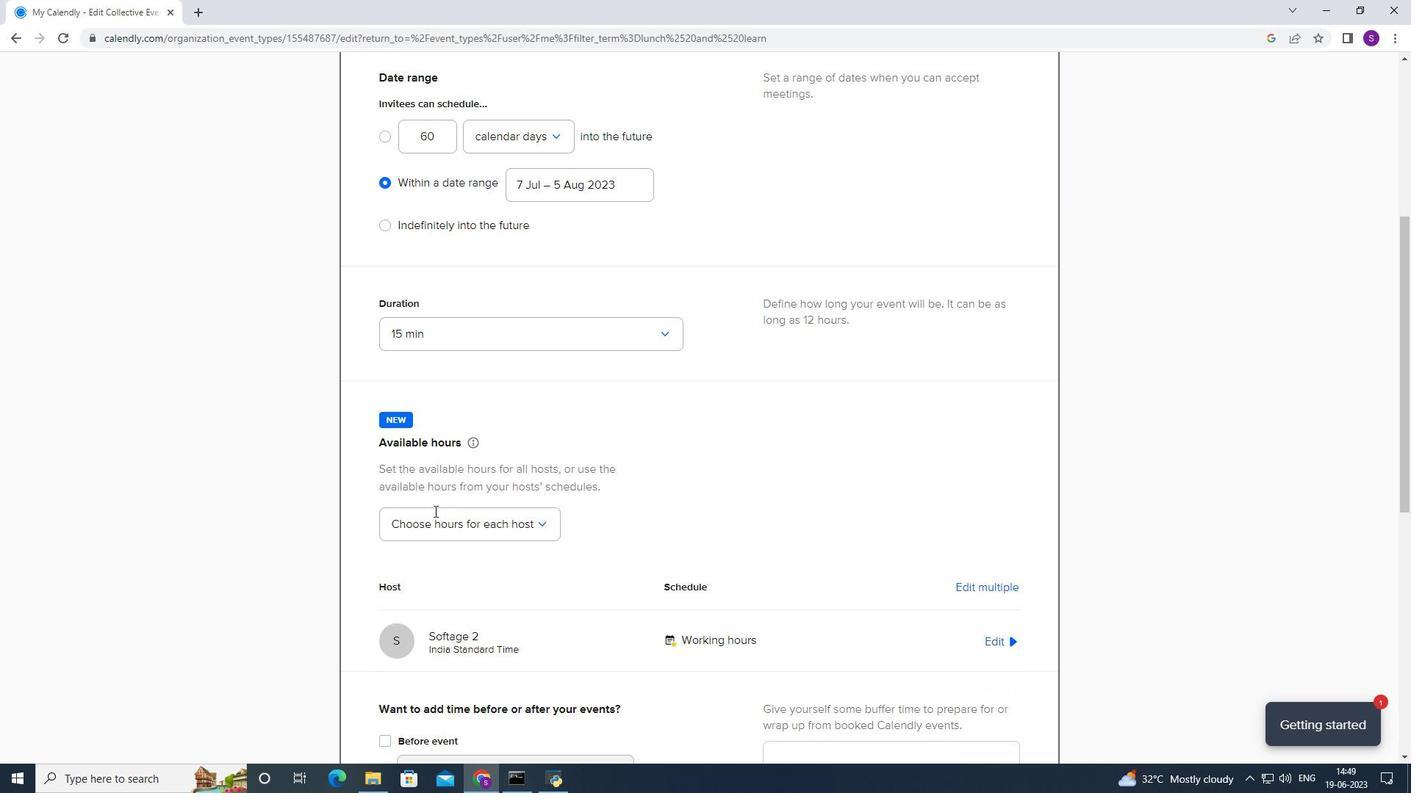 
Action: Mouse scrolled (434, 510) with delta (0, 0)
Screenshot: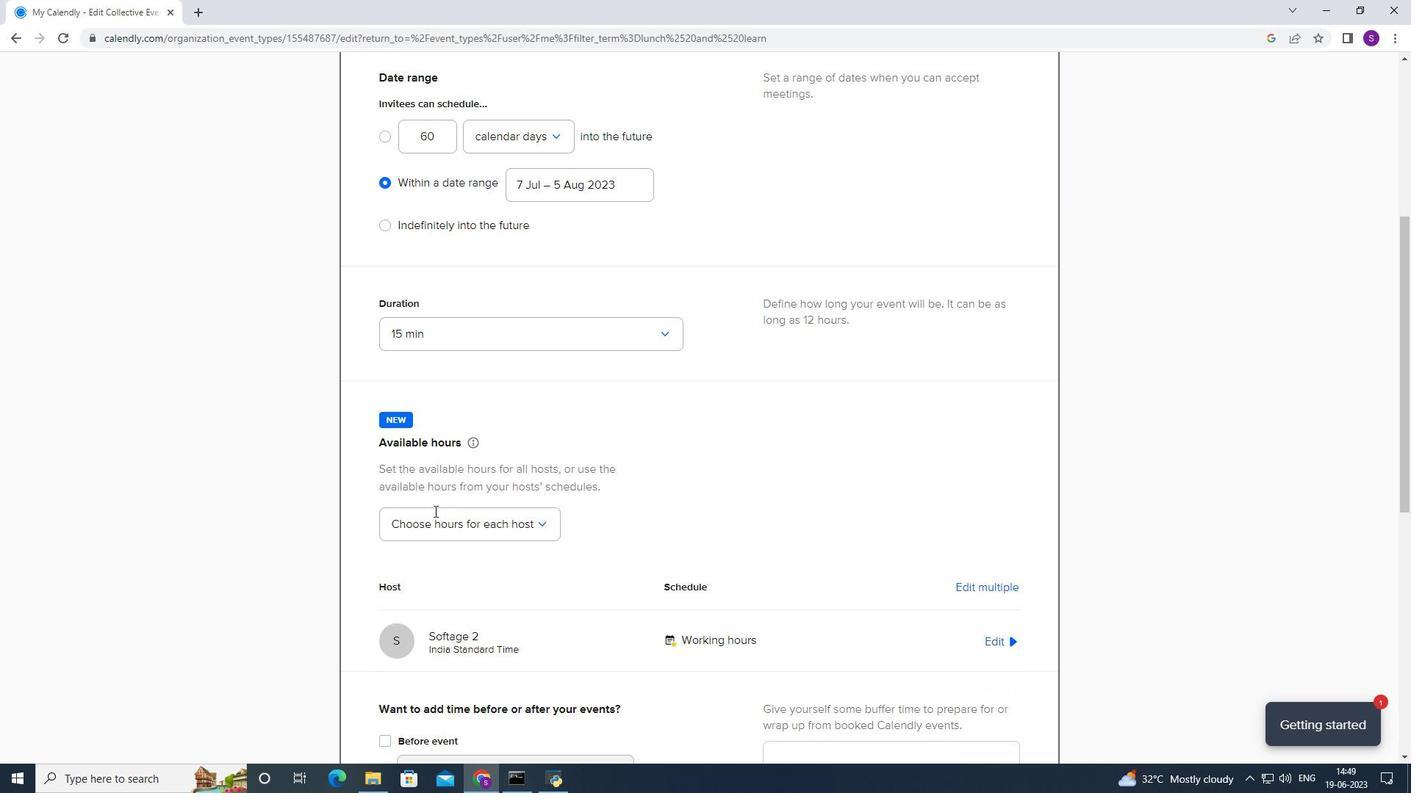 
Action: Mouse scrolled (434, 510) with delta (0, 0)
Screenshot: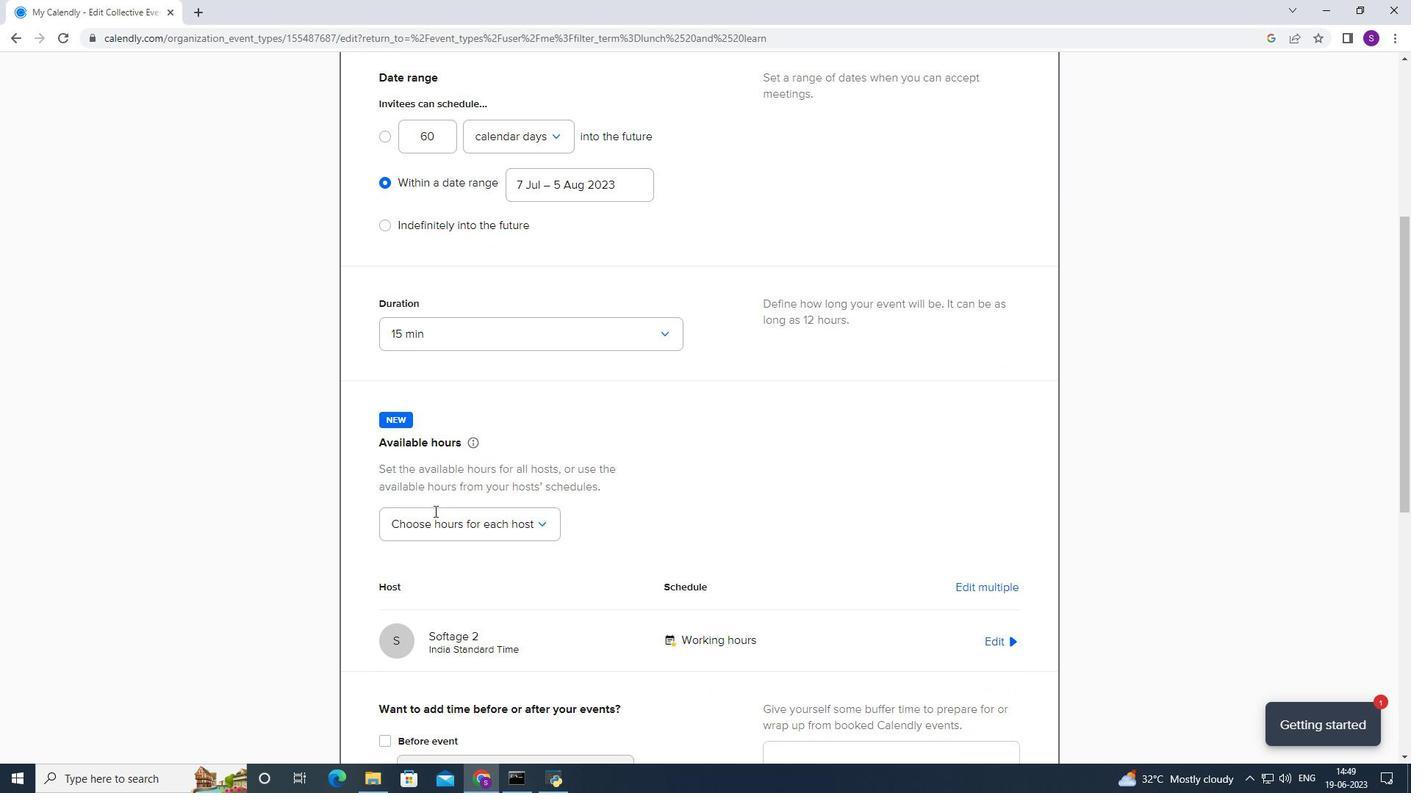 
Action: Mouse moved to (661, 415)
Screenshot: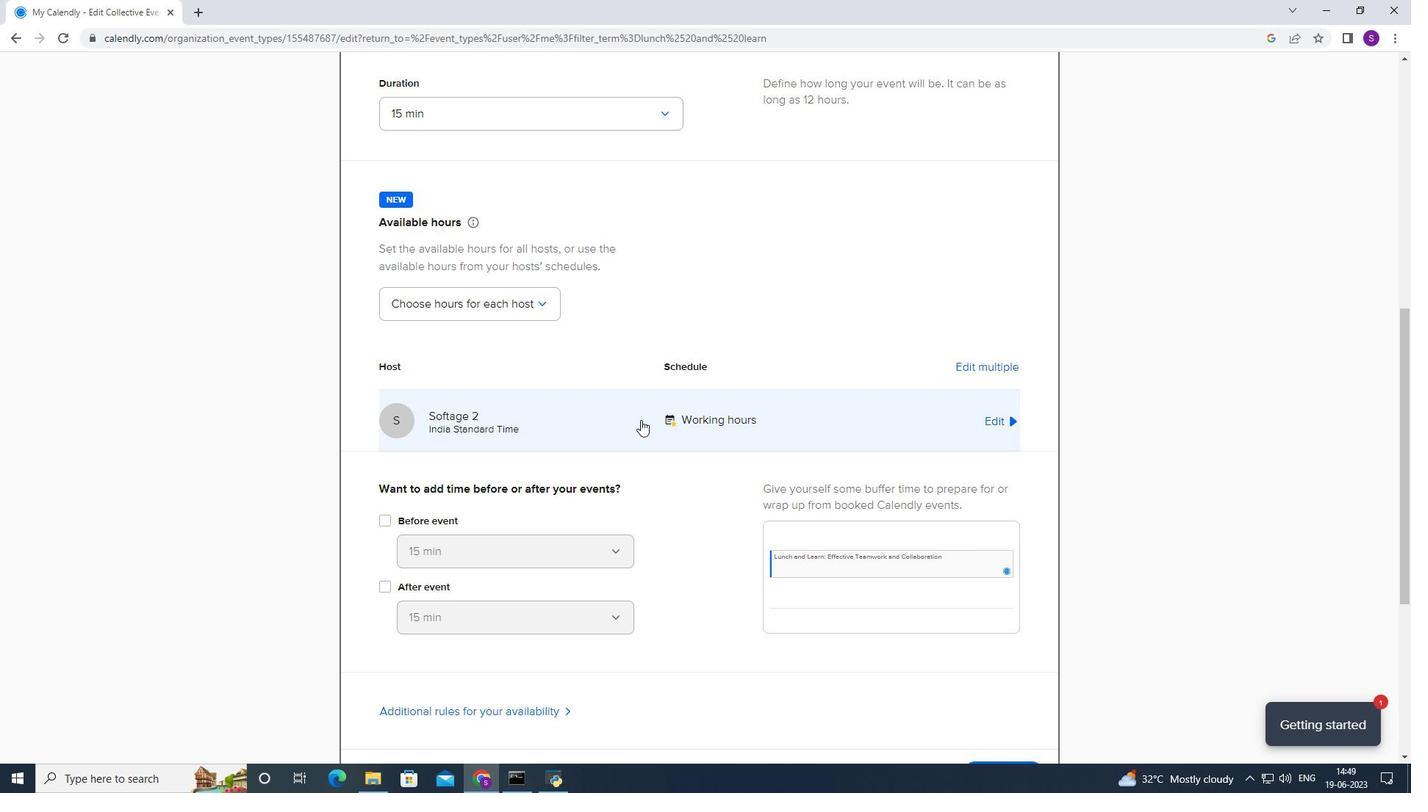 
Action: Mouse pressed left at (661, 415)
Screenshot: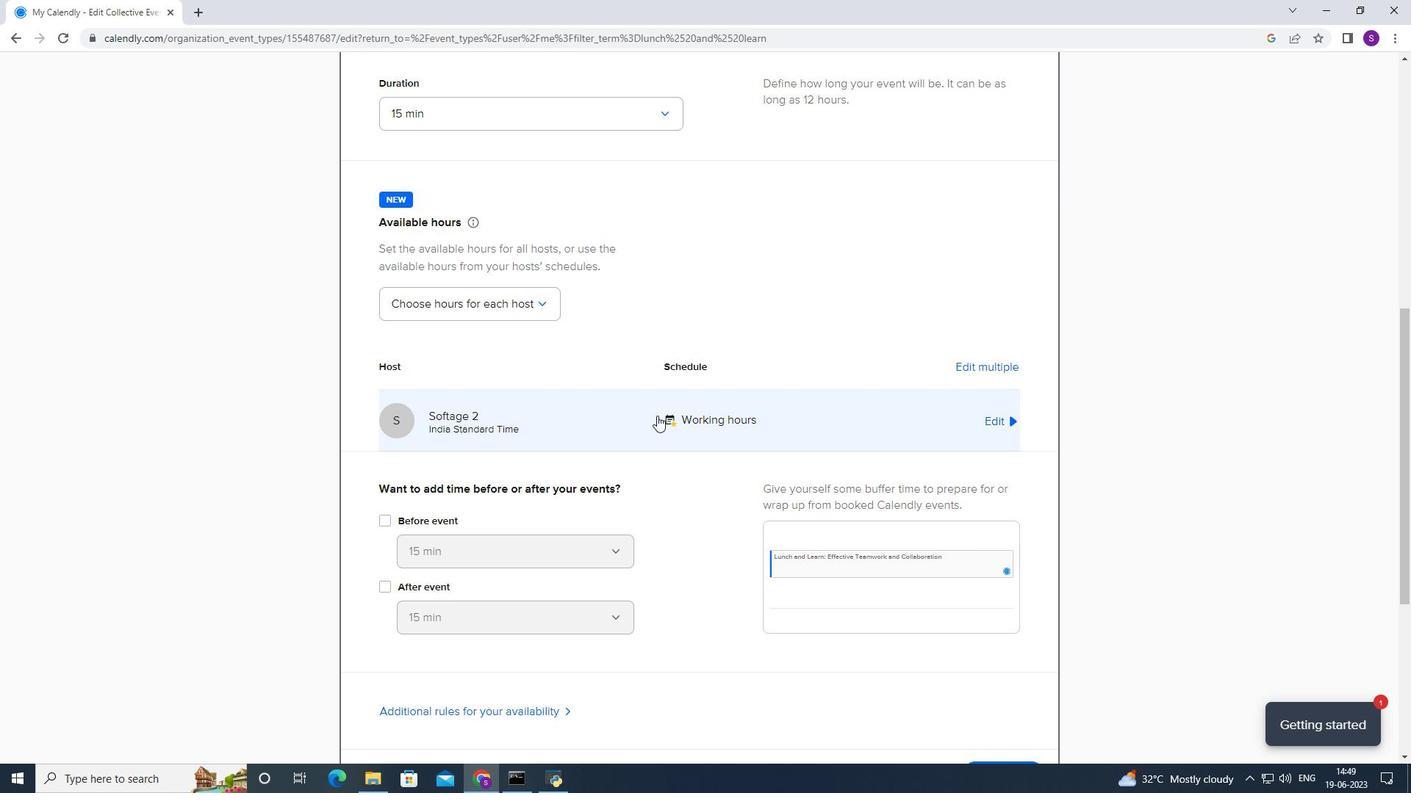 
Action: Mouse moved to (561, 509)
Screenshot: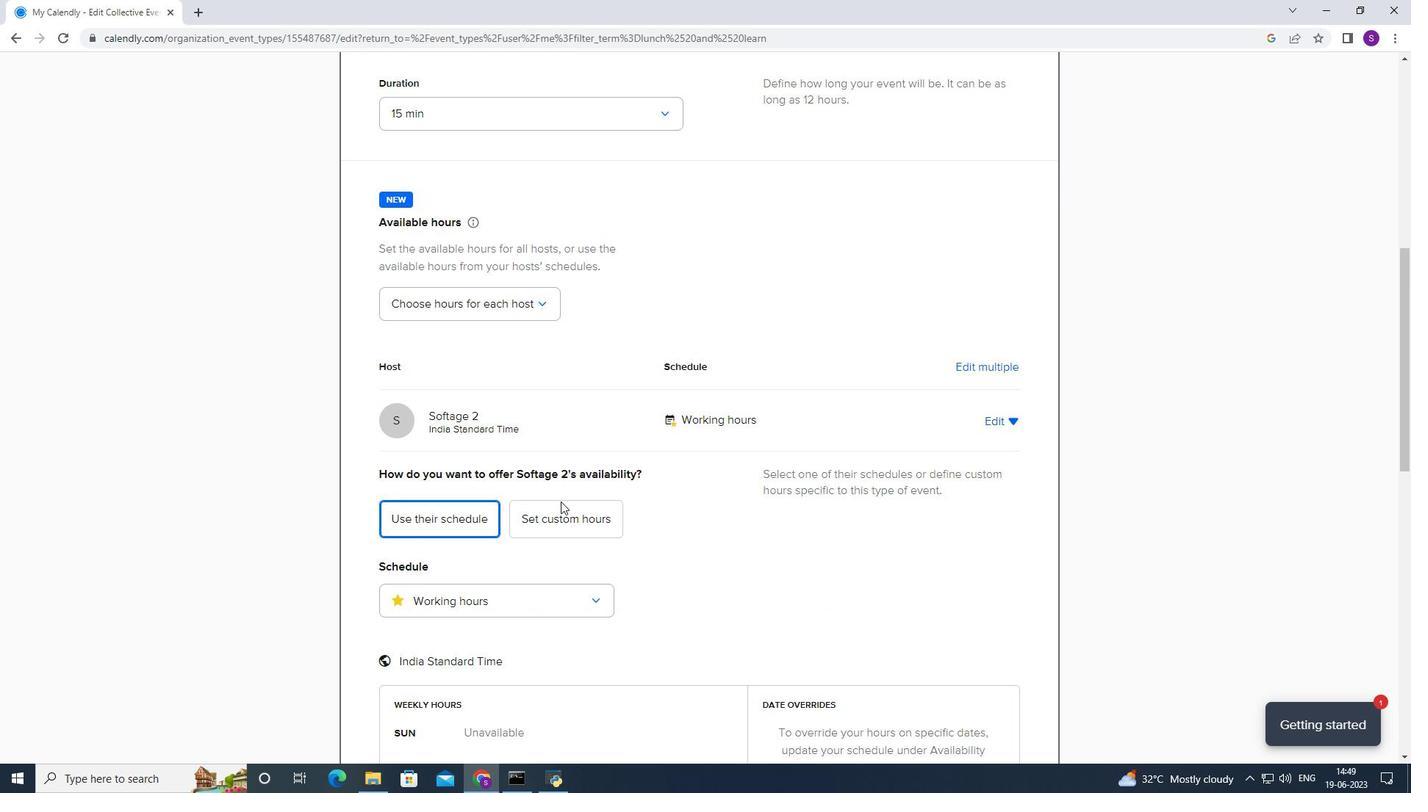 
Action: Mouse pressed left at (561, 509)
Screenshot: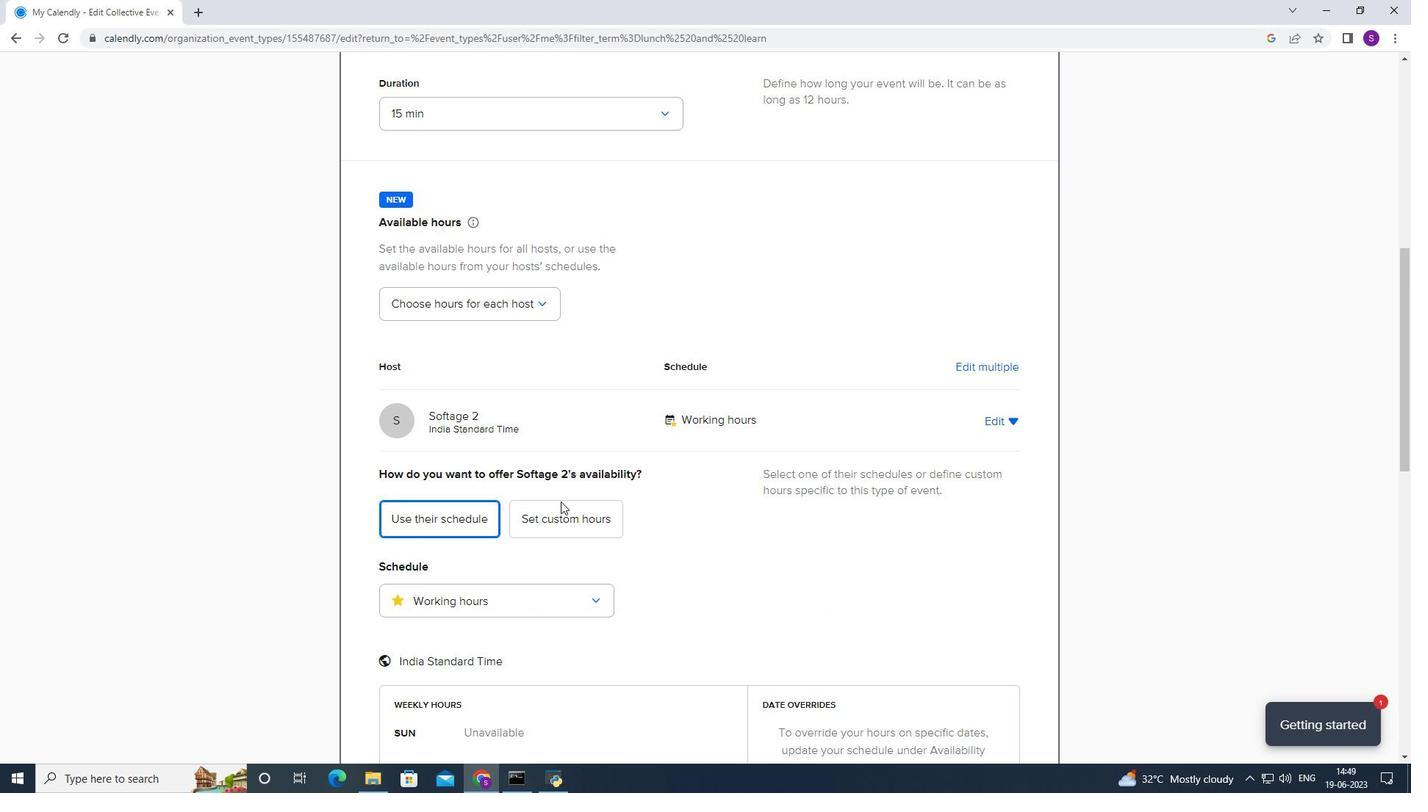 
Action: Mouse moved to (559, 499)
Screenshot: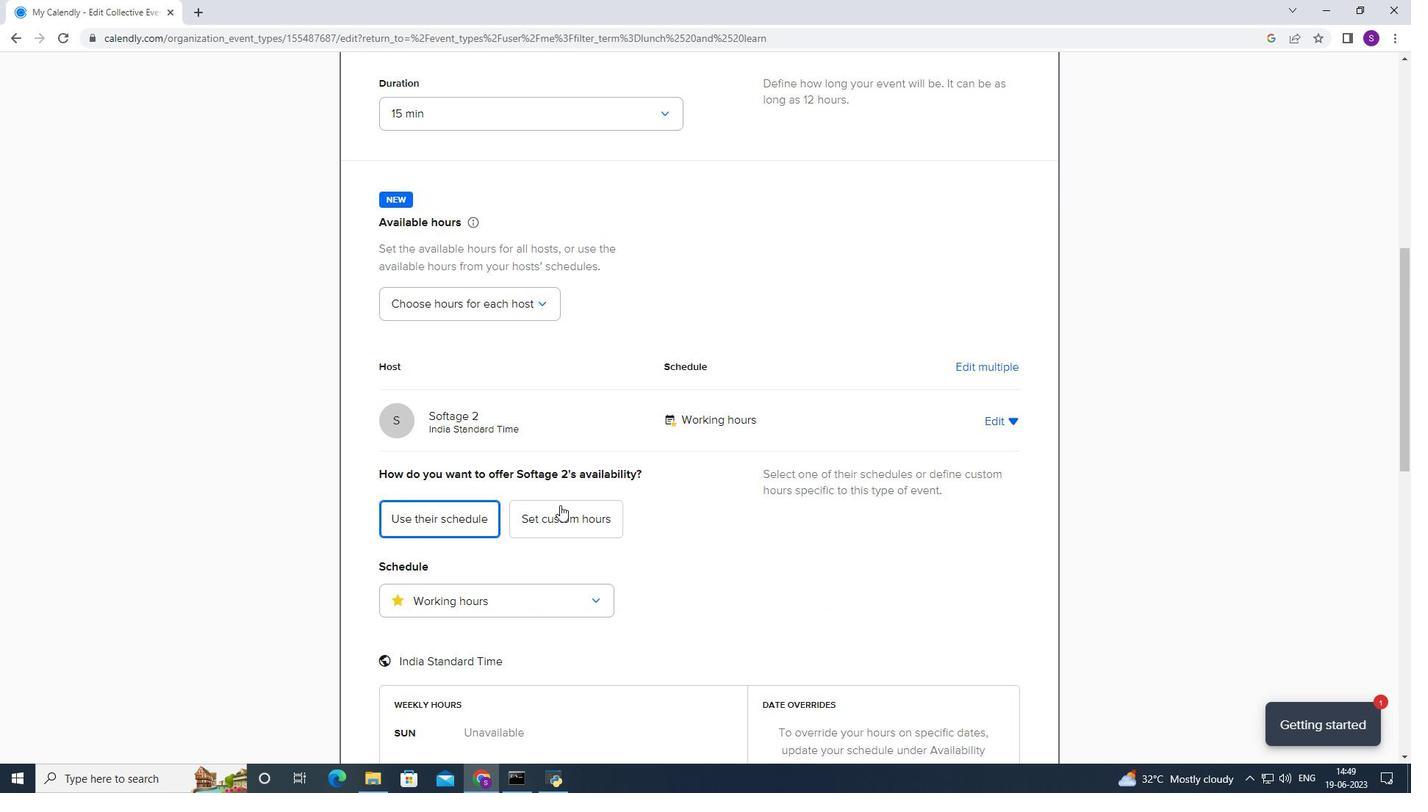 
Action: Mouse scrolled (559, 499) with delta (0, 0)
Screenshot: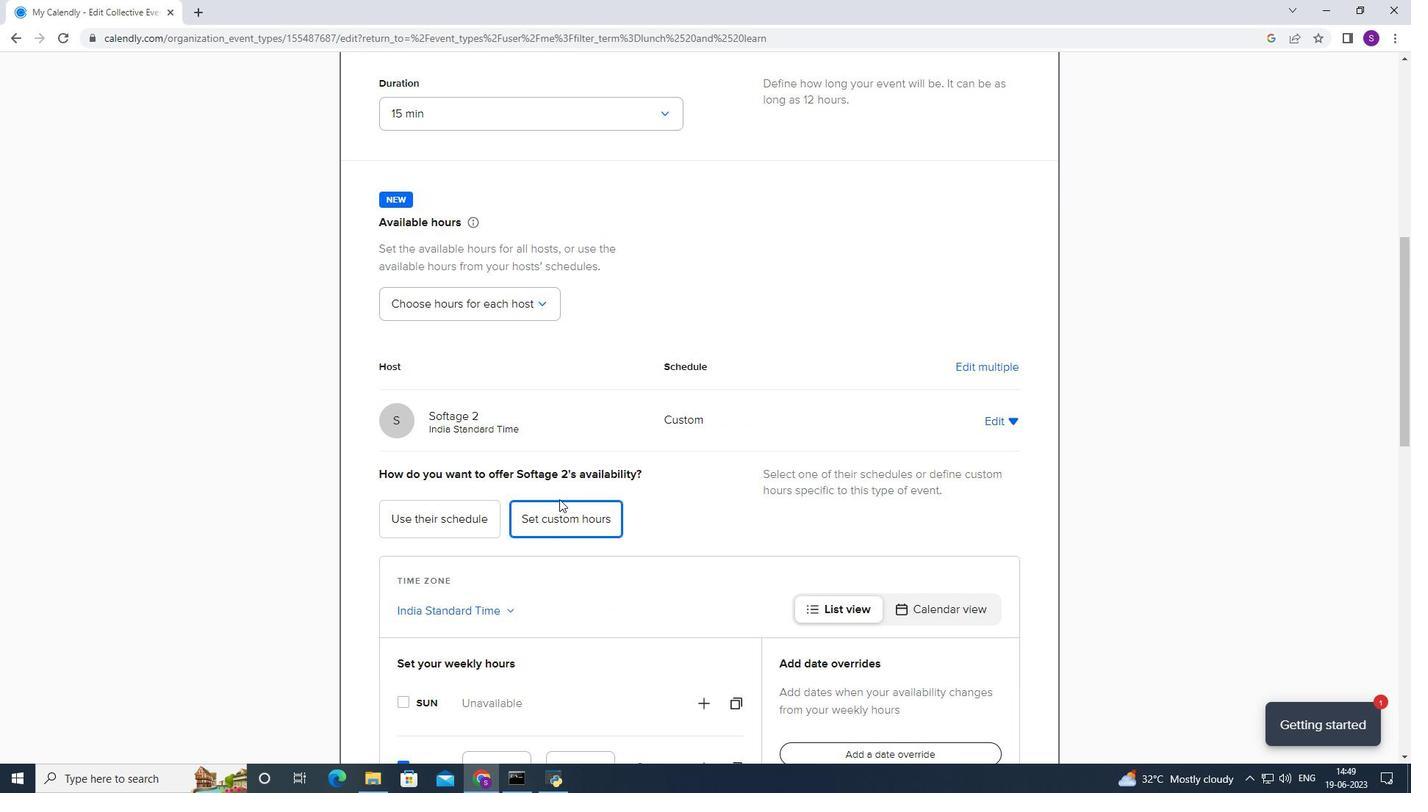 
Action: Mouse scrolled (559, 499) with delta (0, 0)
Screenshot: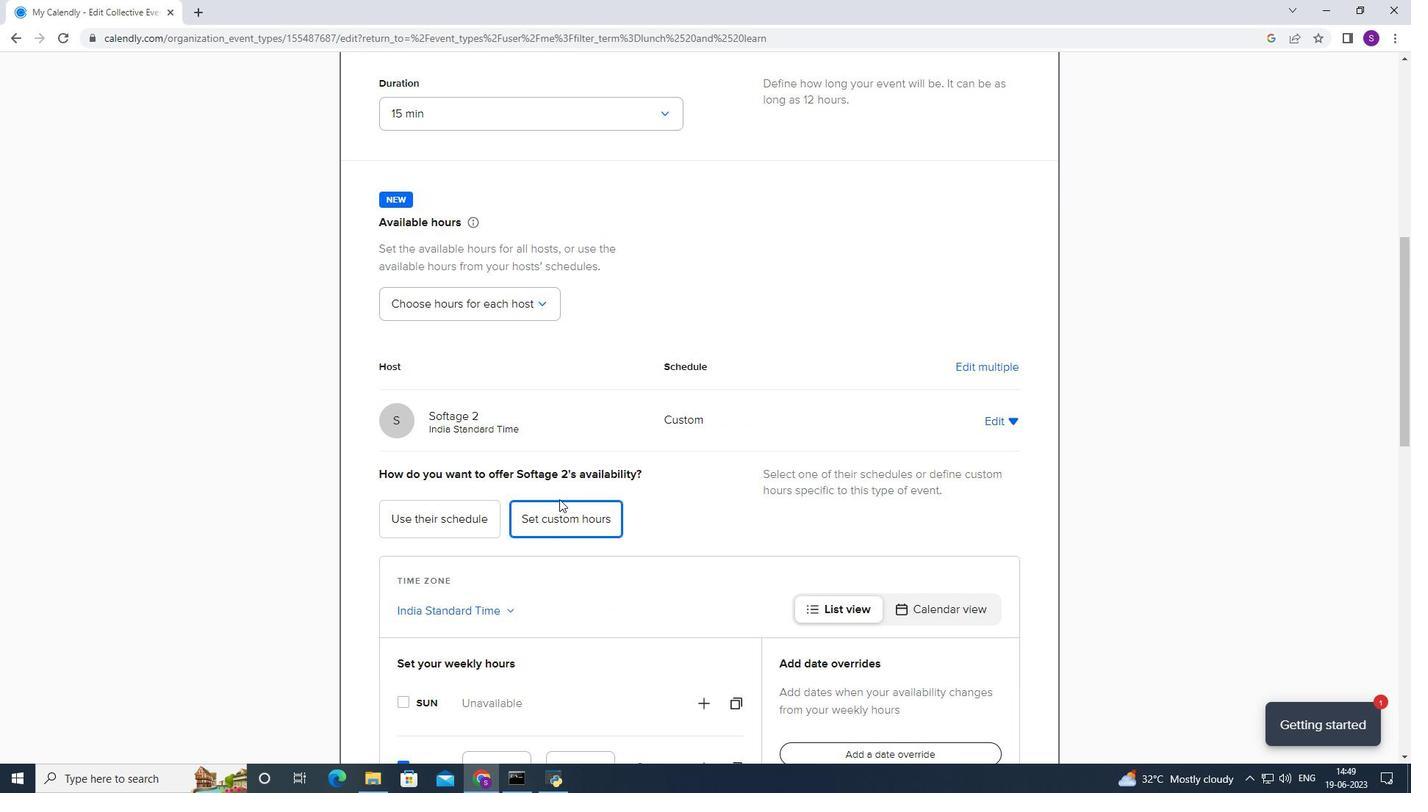 
Action: Mouse scrolled (559, 499) with delta (0, 0)
Screenshot: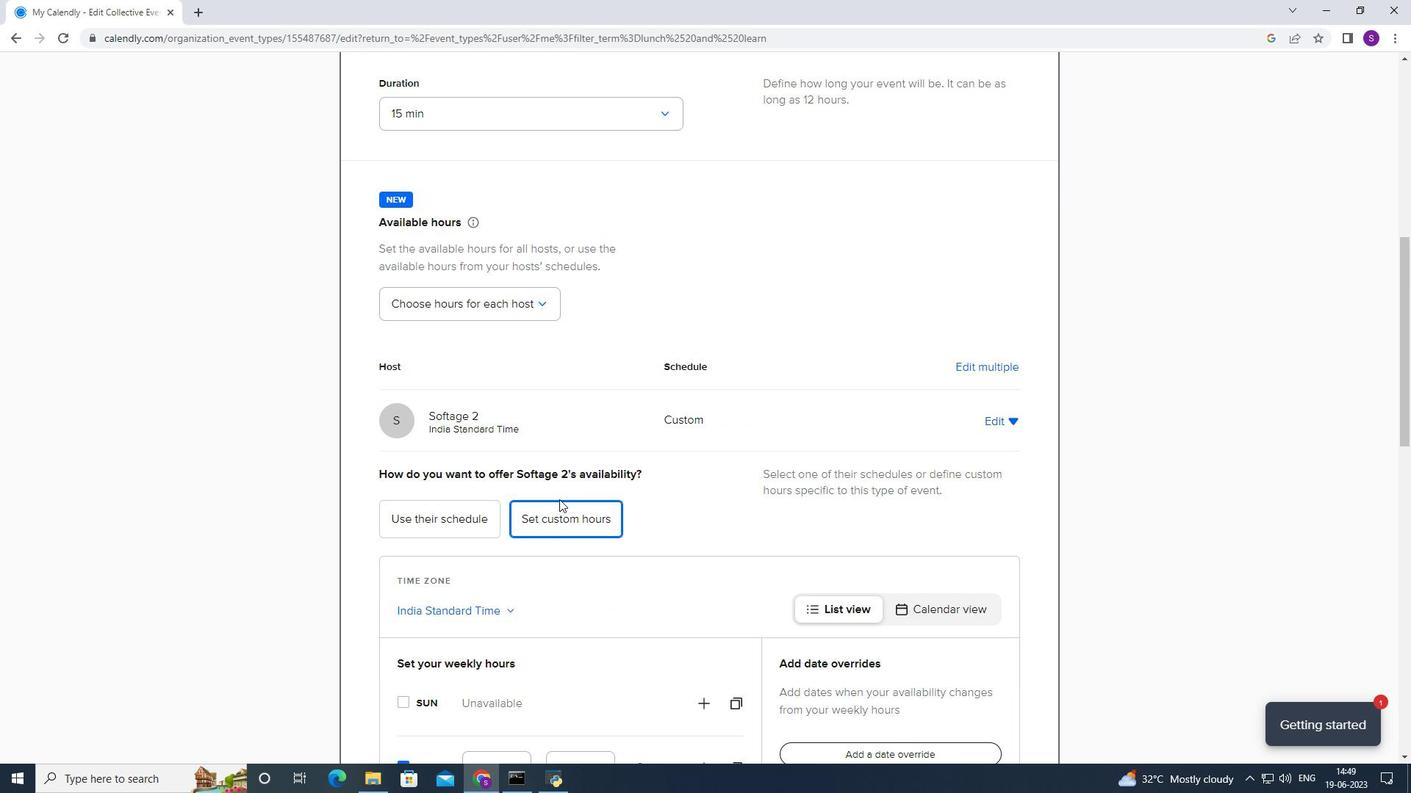 
Action: Mouse scrolled (559, 499) with delta (0, 0)
Screenshot: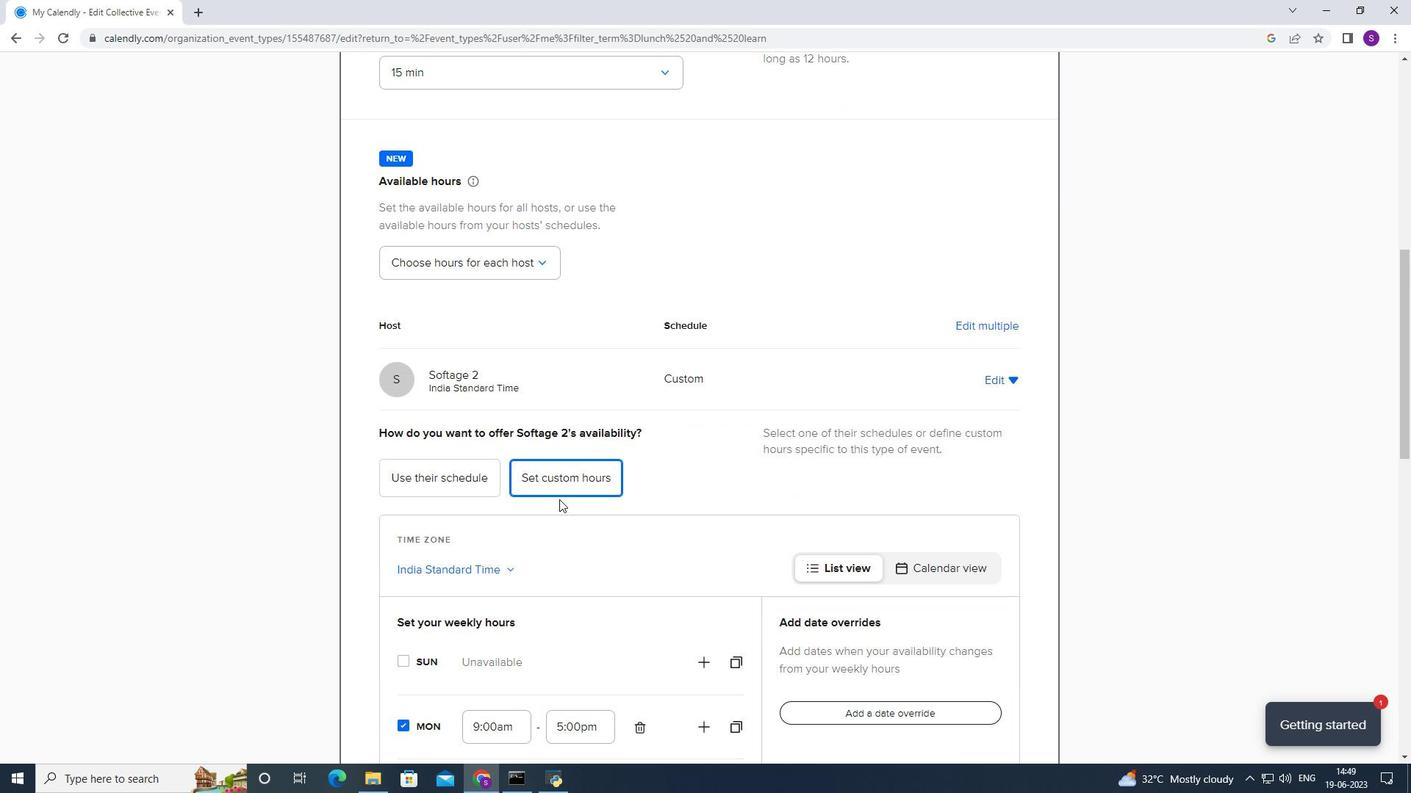 
Action: Mouse moved to (467, 449)
Screenshot: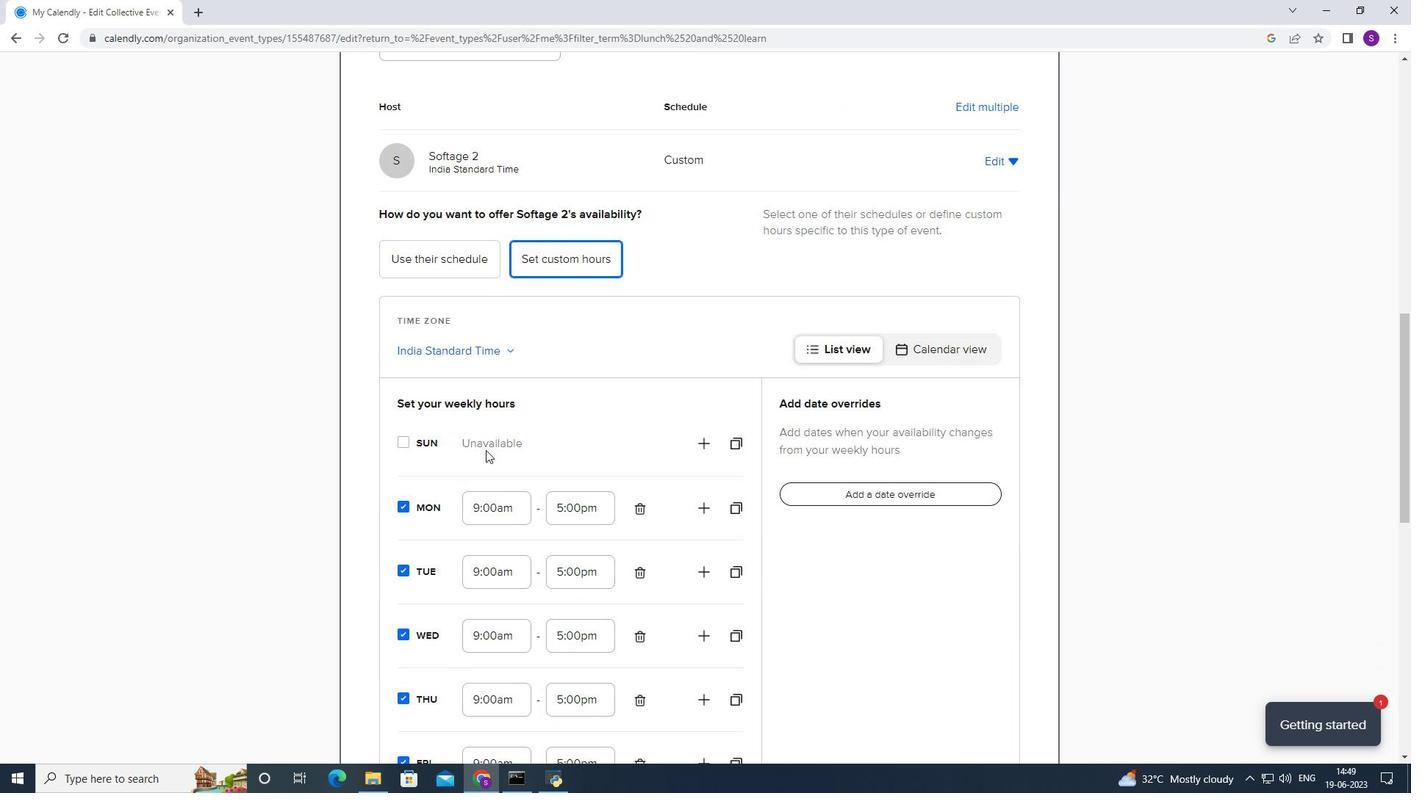 
Action: Mouse scrolled (467, 448) with delta (0, 0)
Screenshot: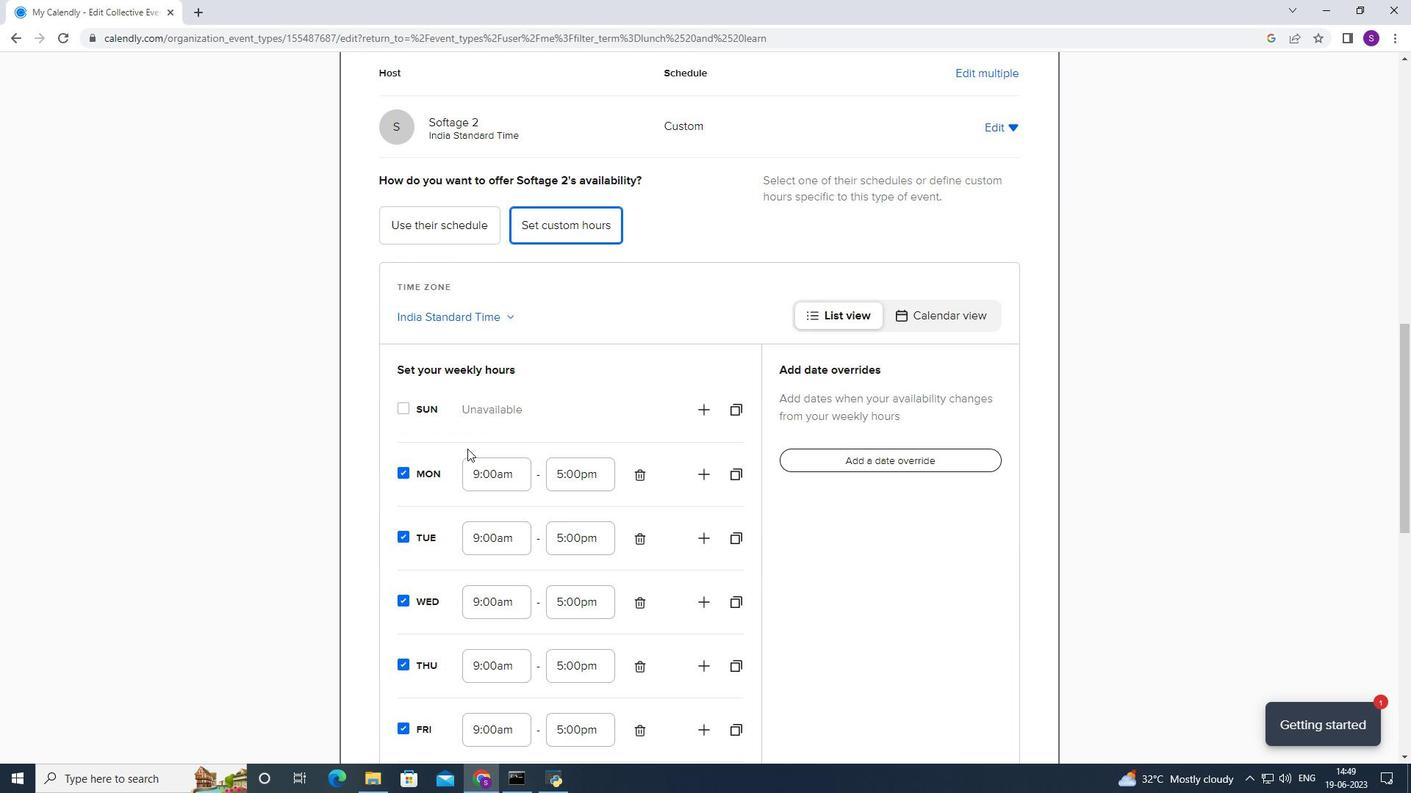 
Action: Mouse scrolled (467, 448) with delta (0, 0)
Screenshot: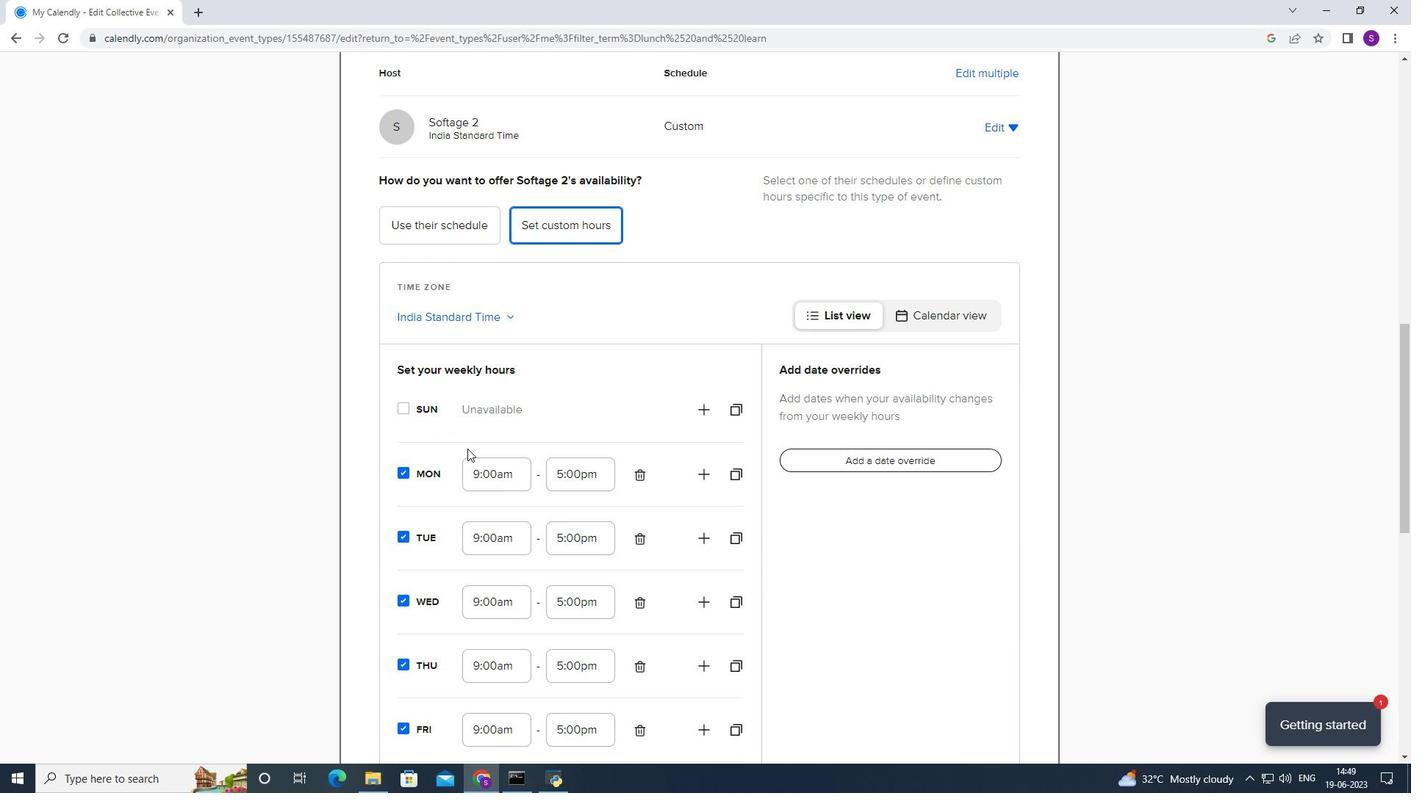 
Action: Mouse scrolled (467, 448) with delta (0, 0)
Screenshot: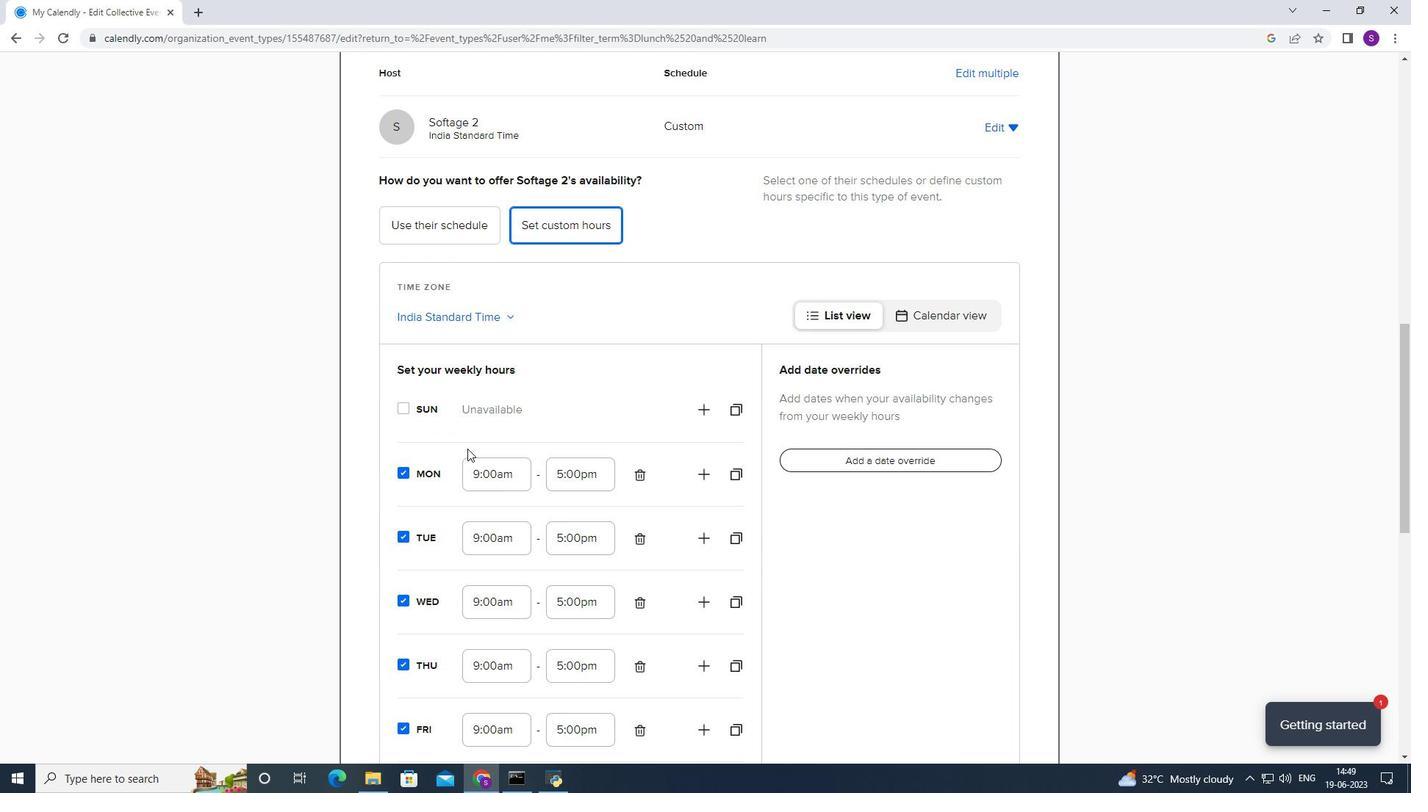 
Action: Mouse scrolled (467, 448) with delta (0, 0)
Screenshot: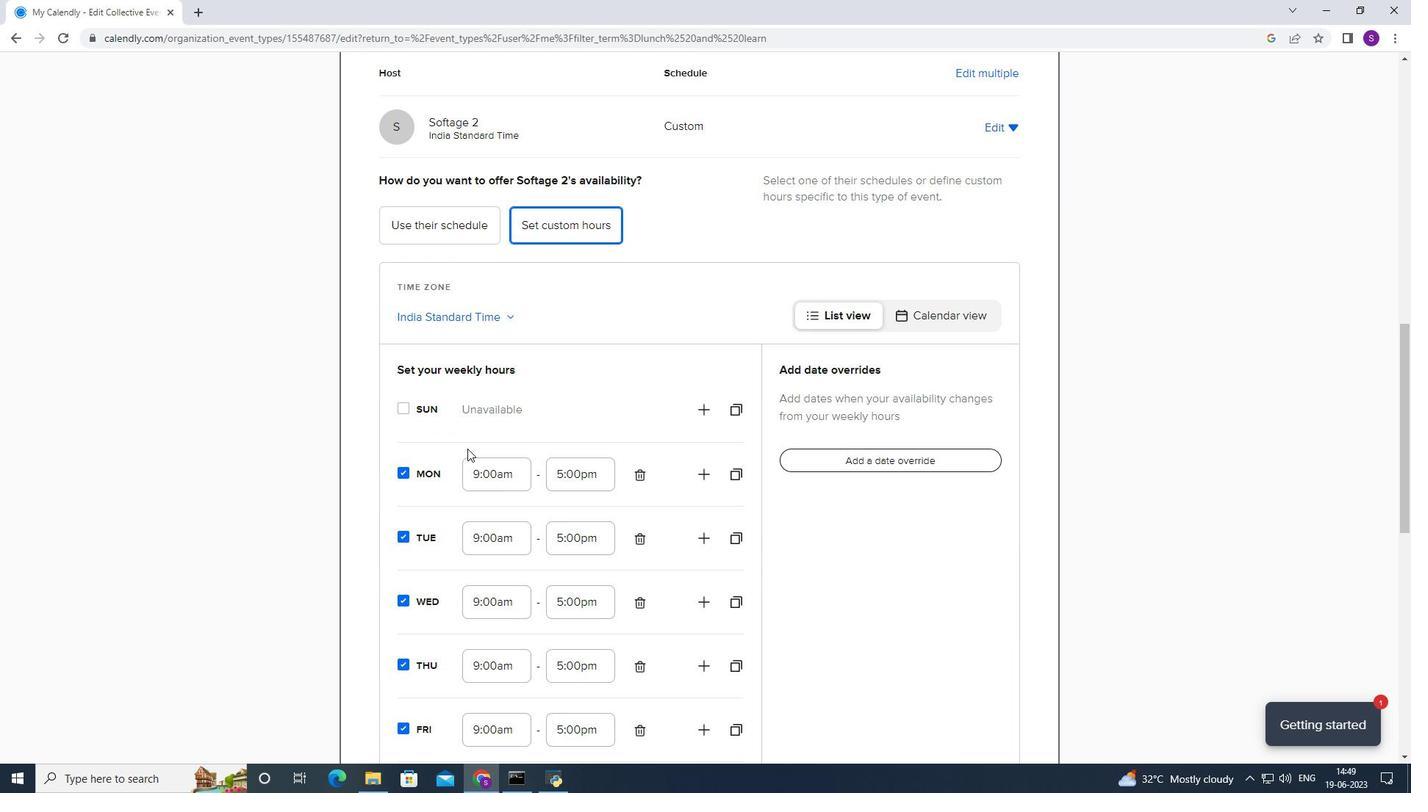 
Action: Mouse moved to (439, 495)
Screenshot: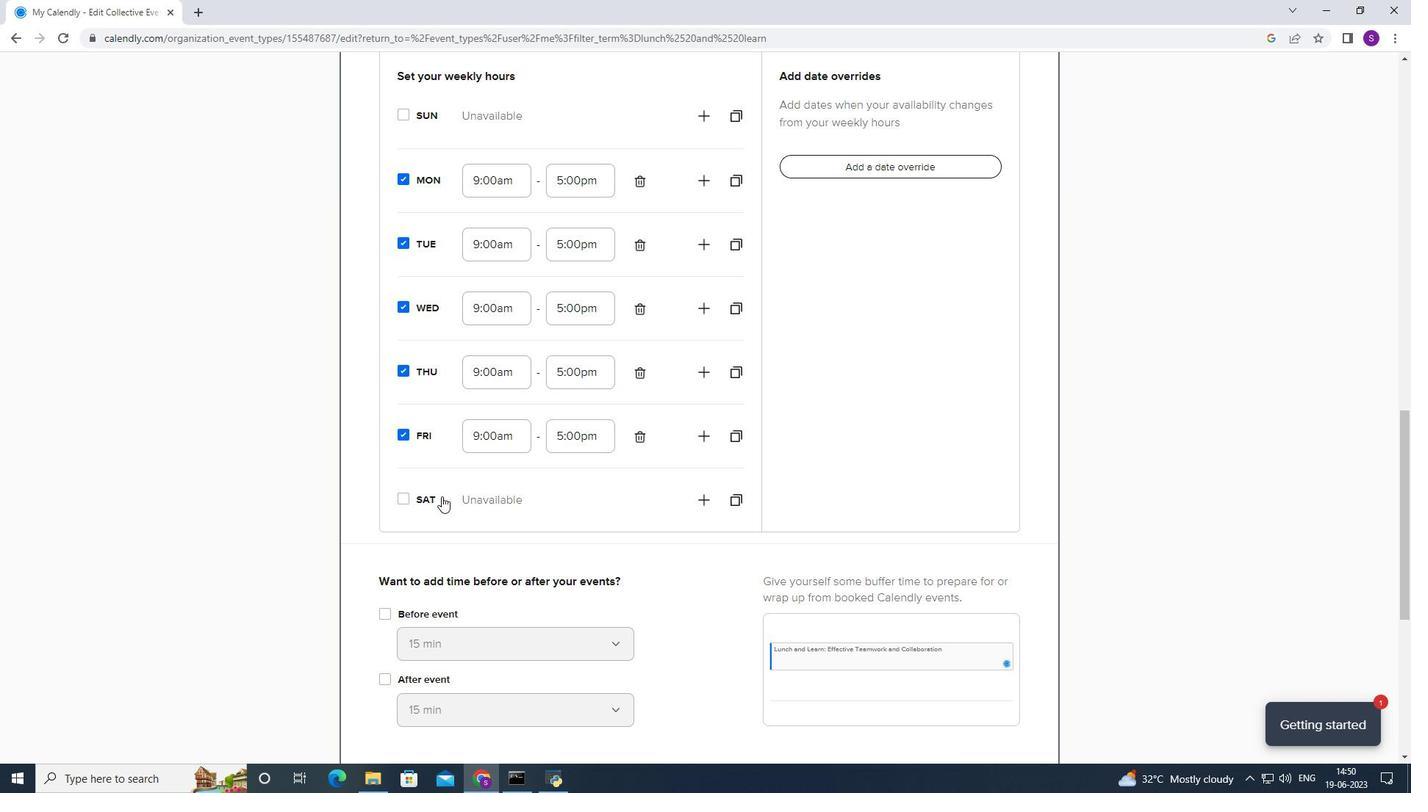 
Action: Mouse pressed left at (439, 495)
Screenshot: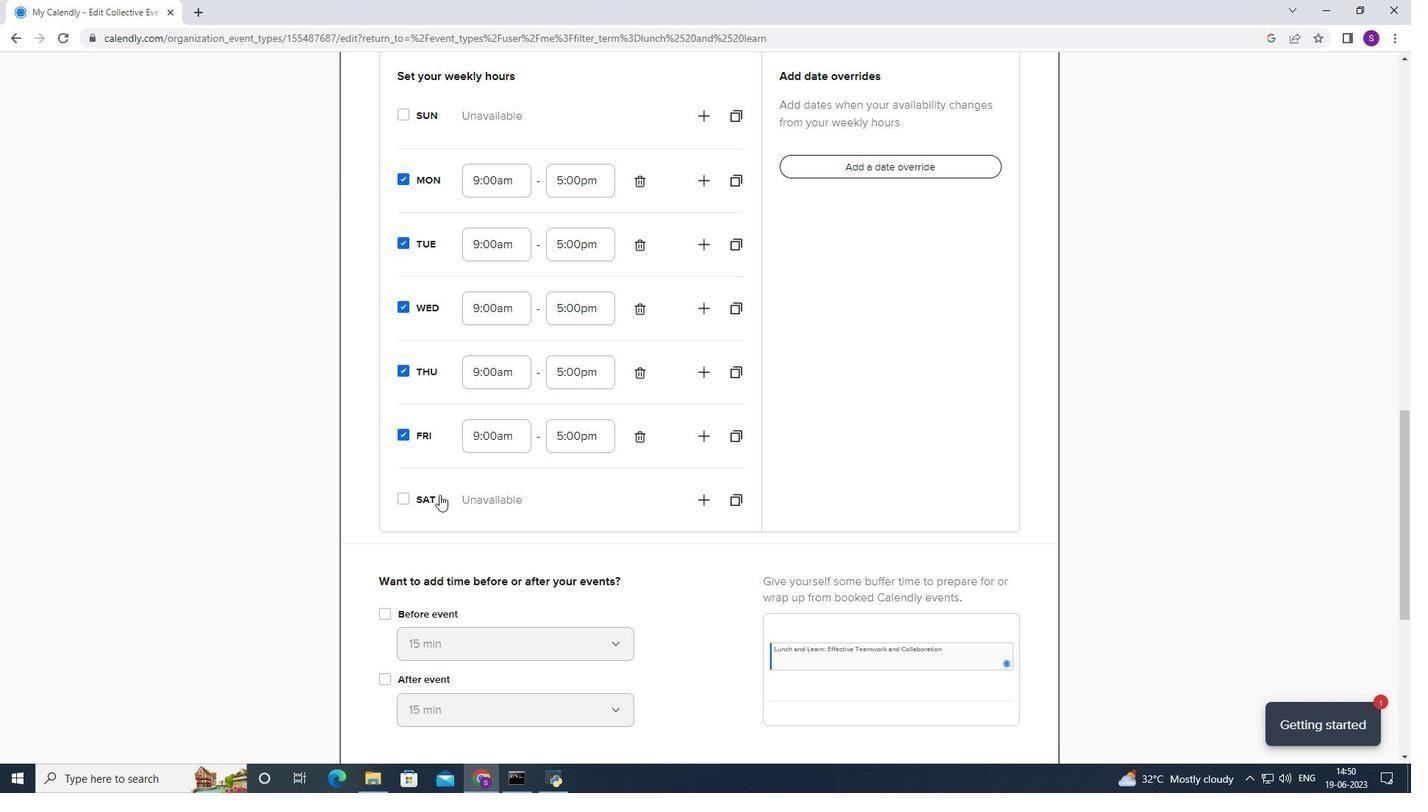 
Action: Mouse moved to (510, 495)
Screenshot: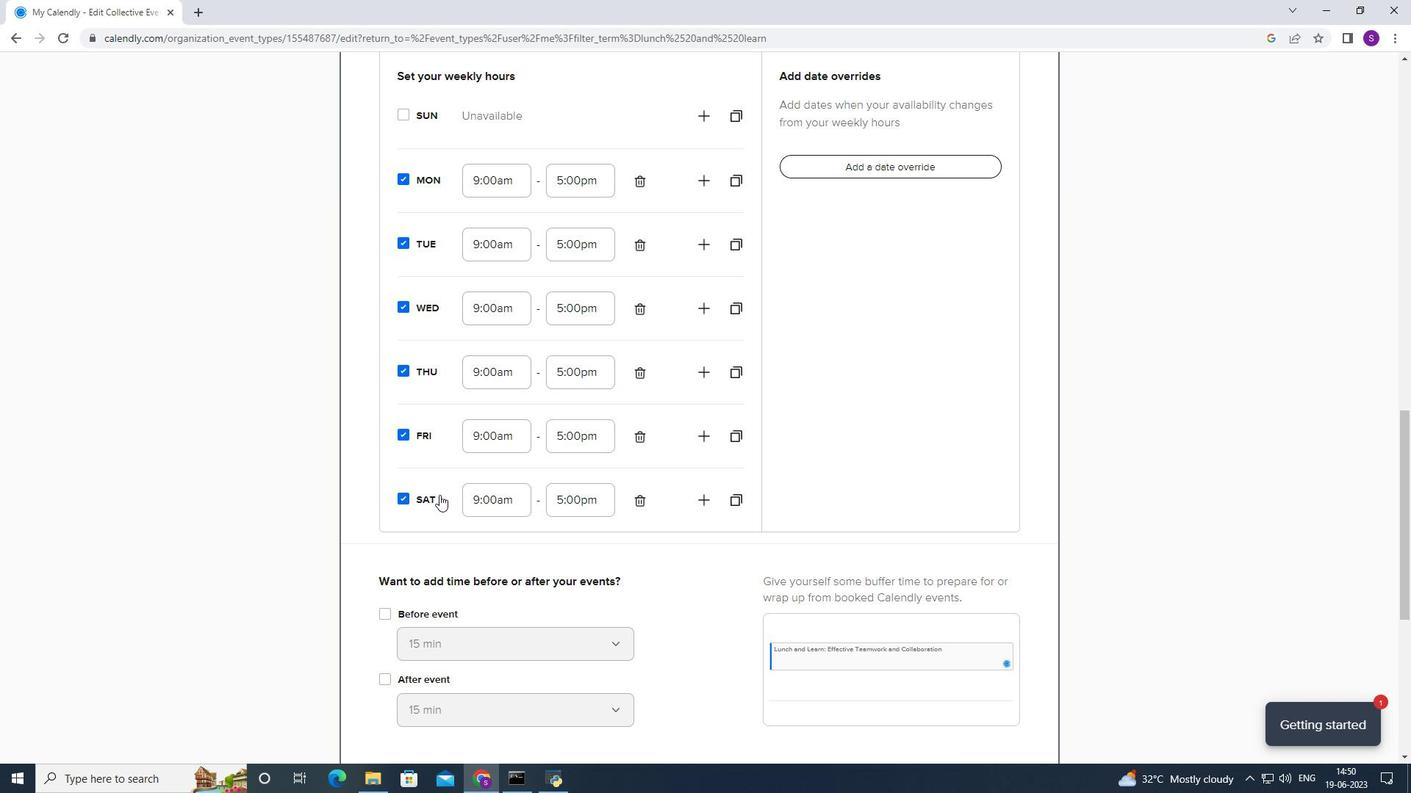 
Action: Mouse scrolled (510, 494) with delta (0, 0)
Screenshot: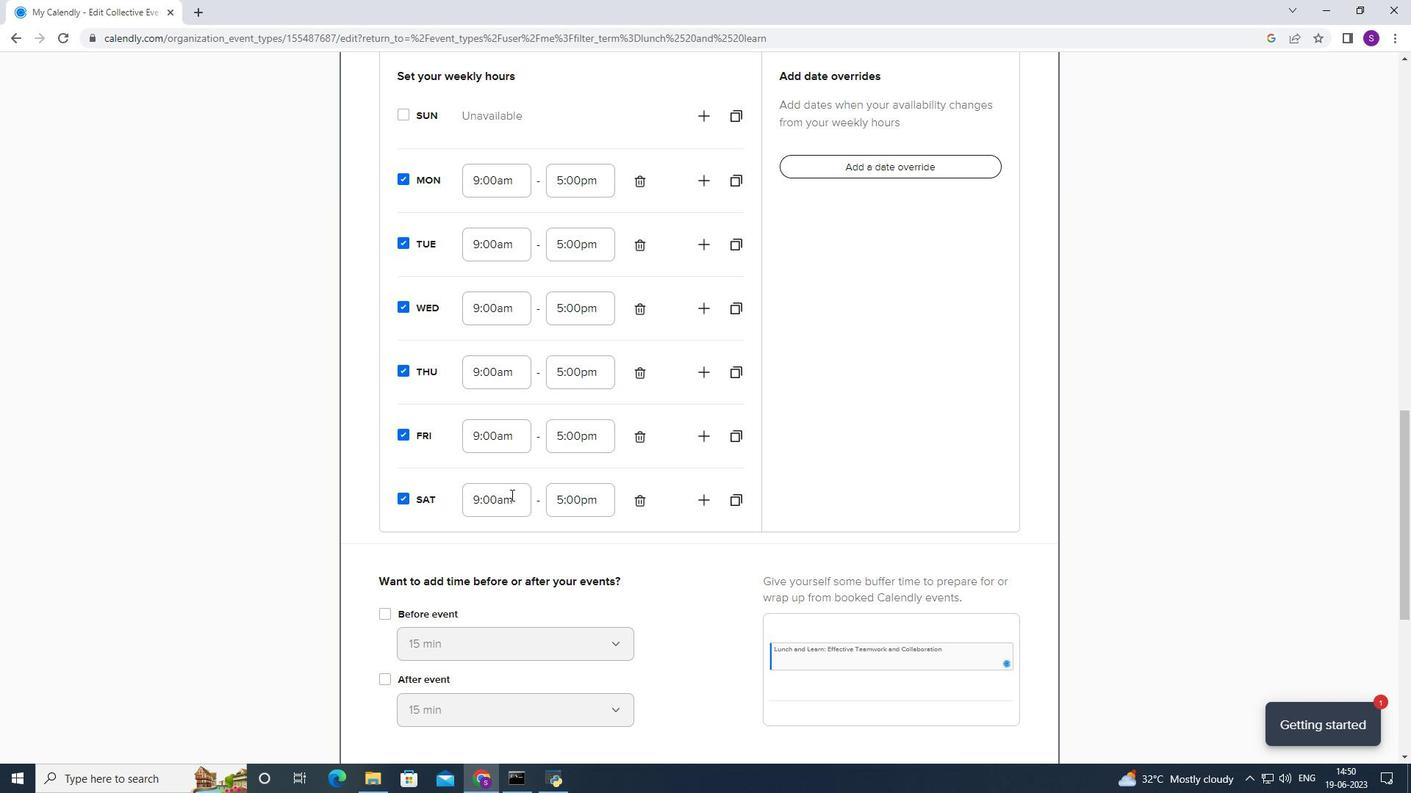 
Action: Mouse scrolled (510, 494) with delta (0, 0)
Screenshot: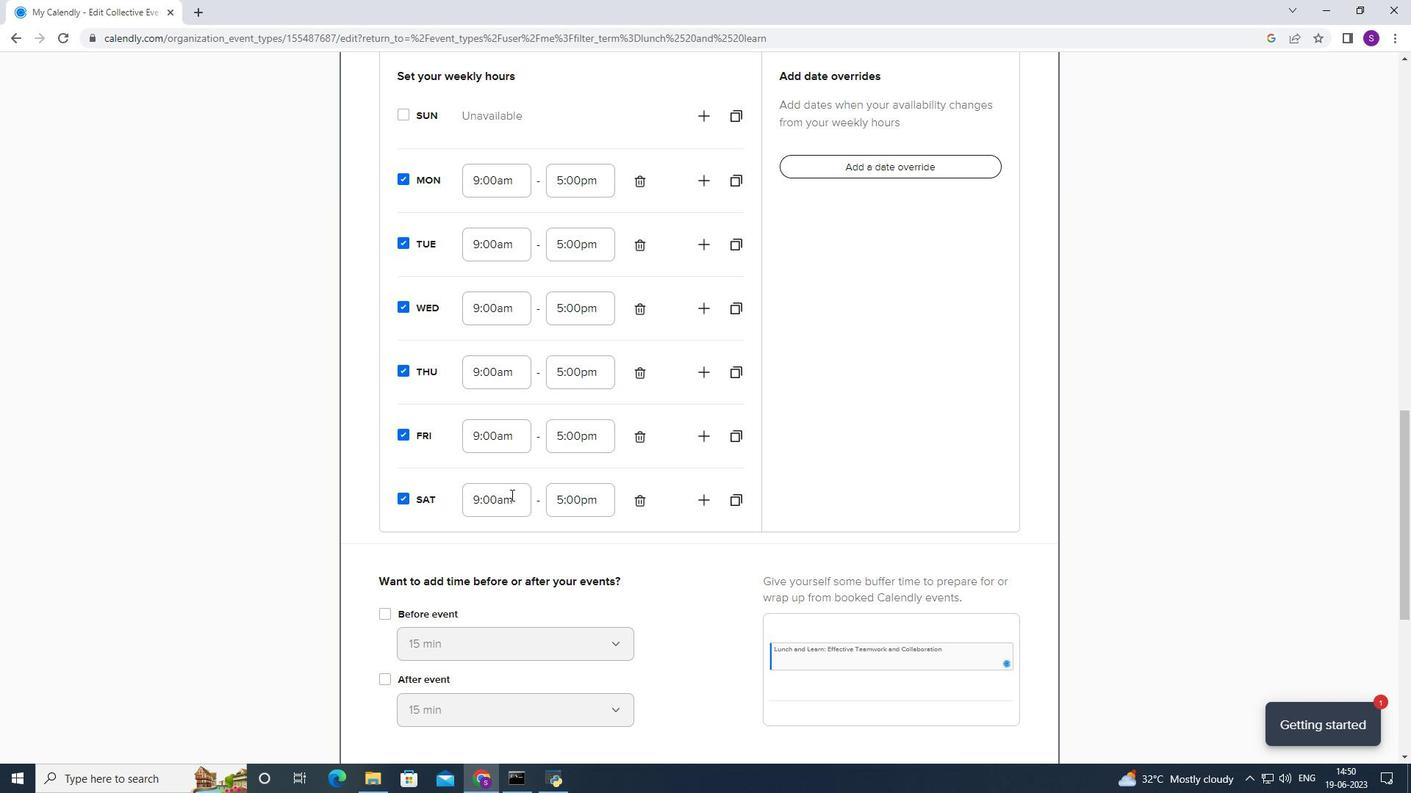 
Action: Mouse scrolled (510, 494) with delta (0, 0)
Screenshot: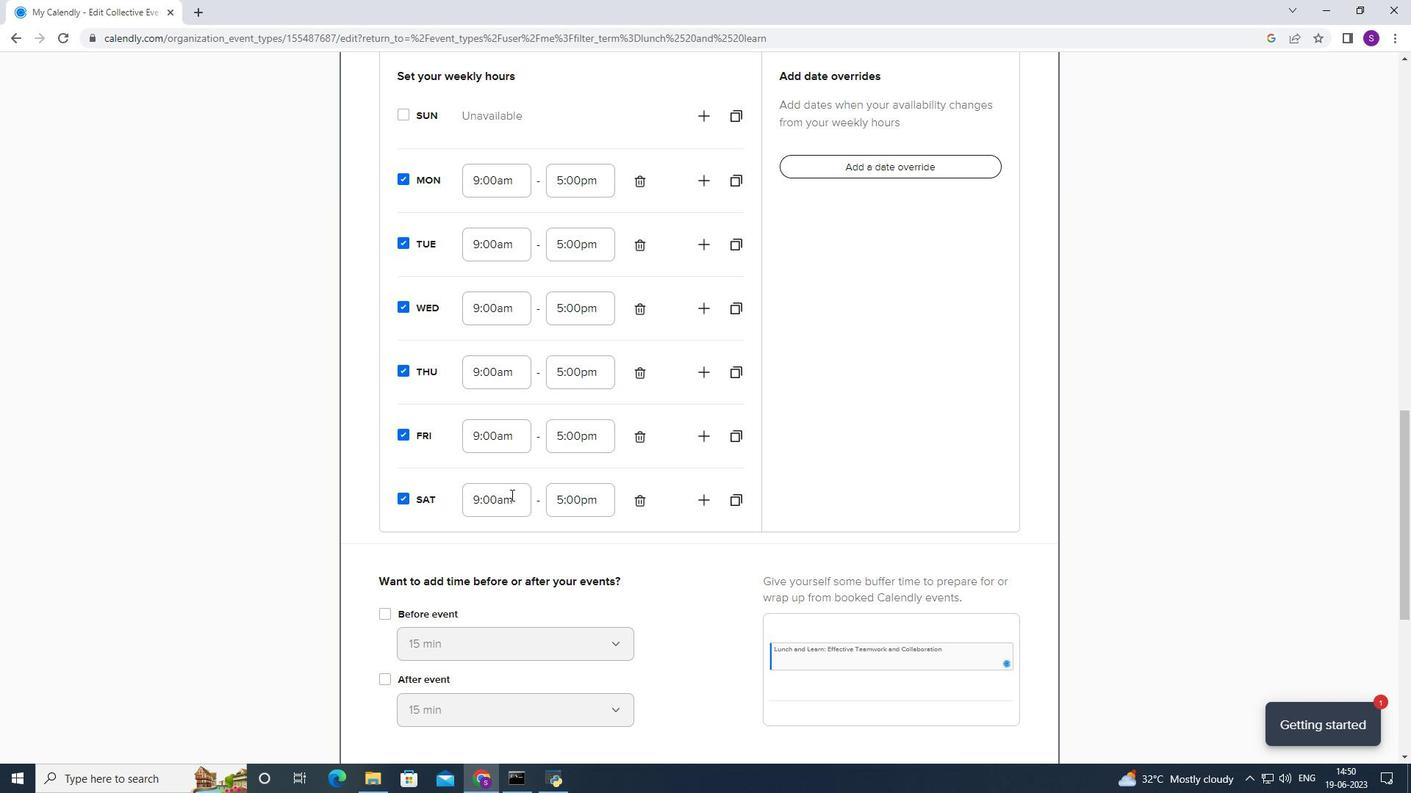 
Action: Mouse scrolled (510, 494) with delta (0, 0)
Screenshot: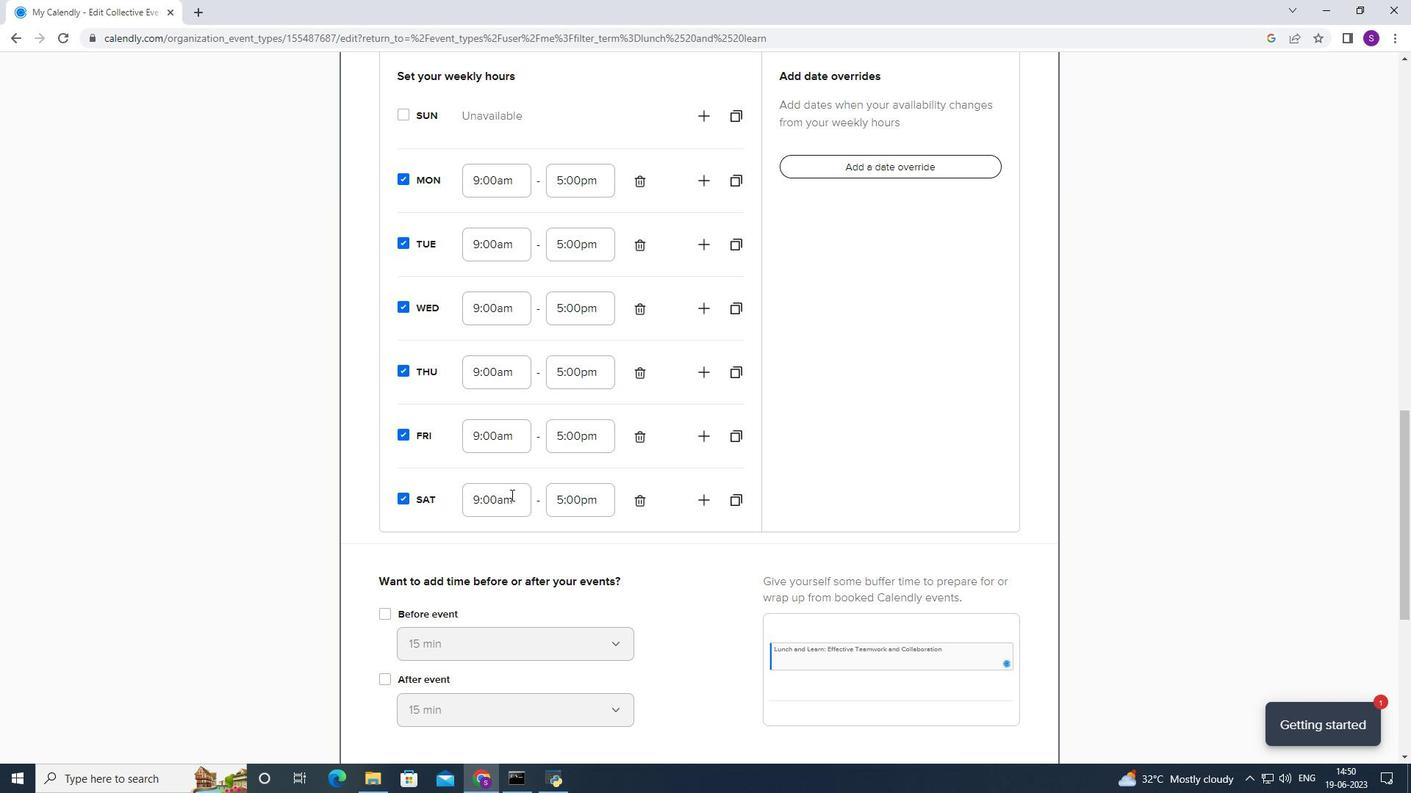
Action: Mouse scrolled (510, 494) with delta (0, 0)
Screenshot: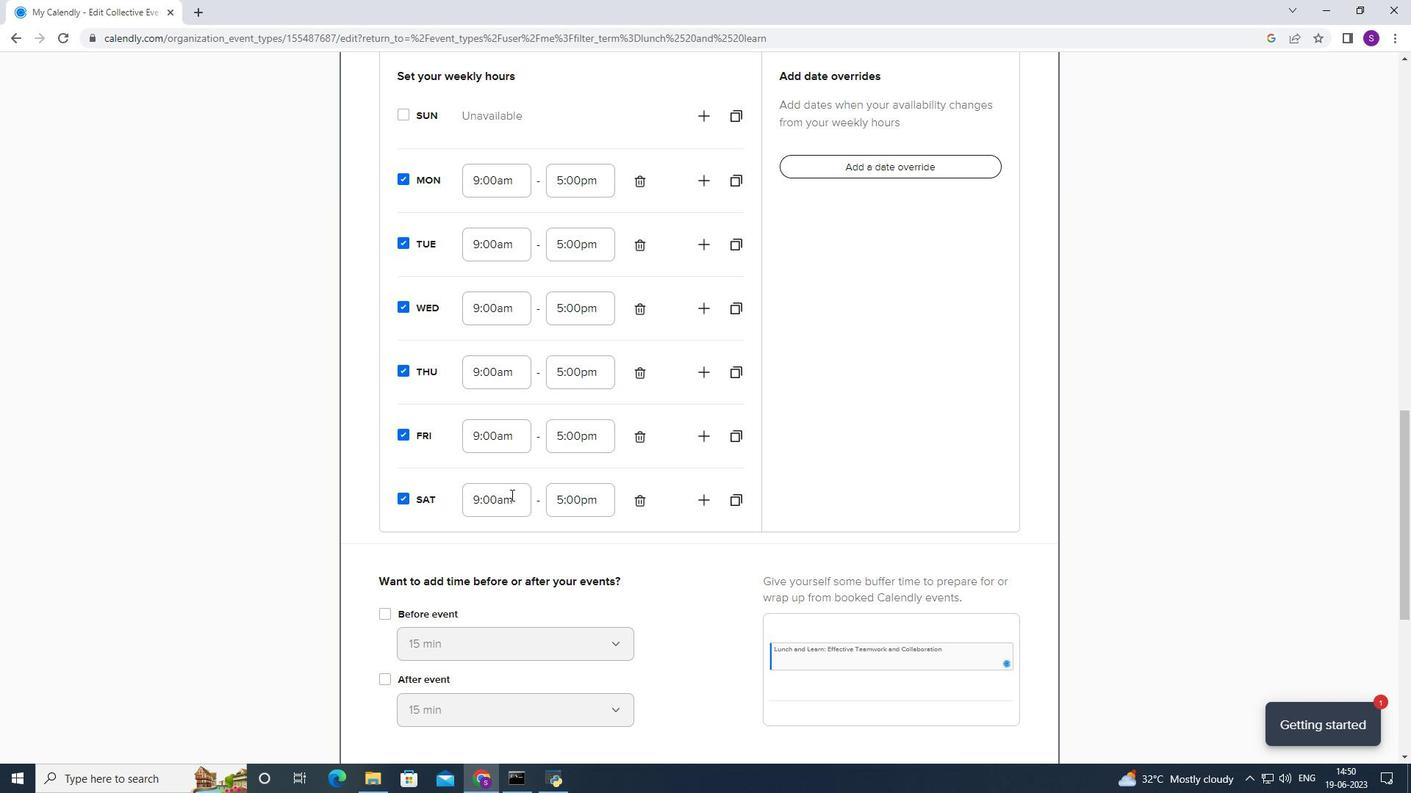 
Action: Mouse moved to (414, 247)
Screenshot: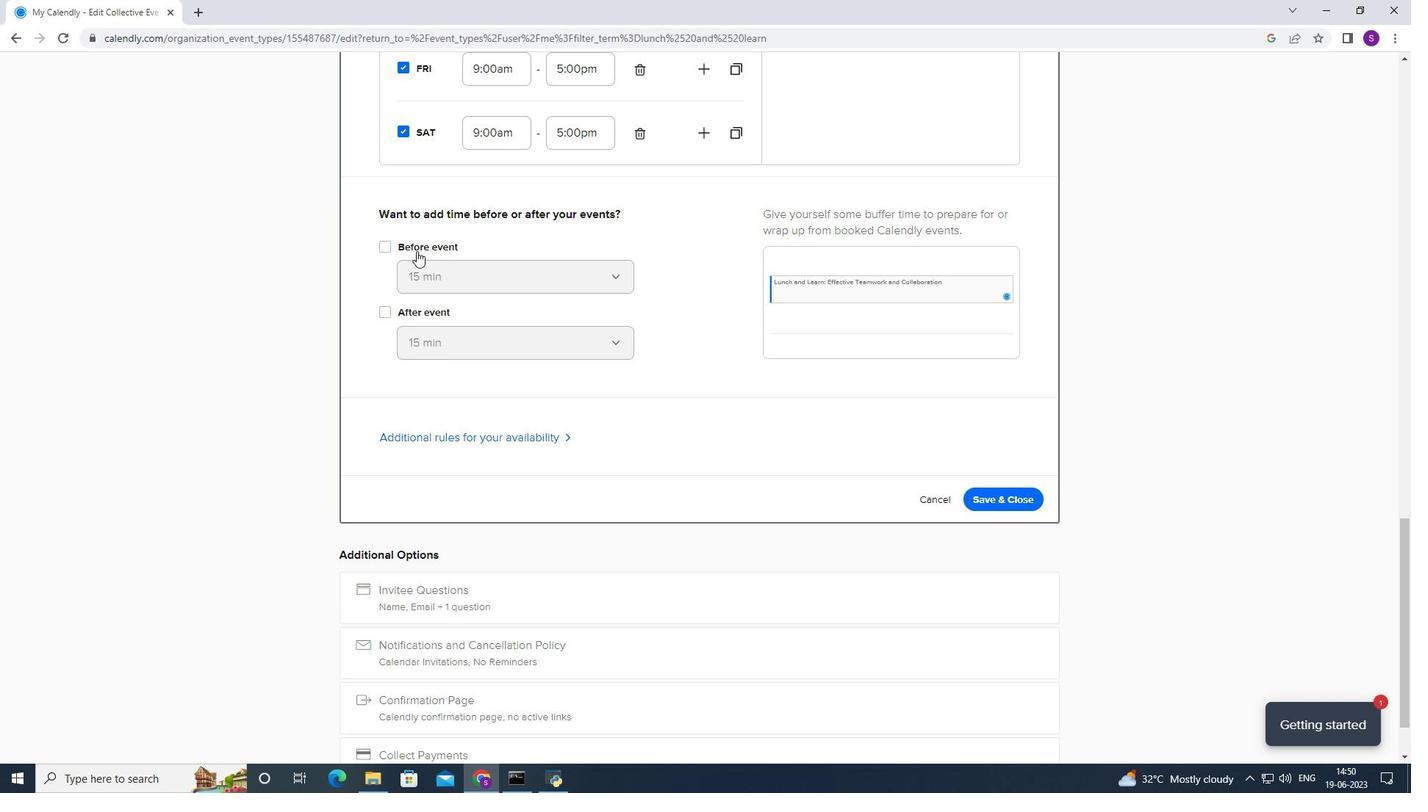 
Action: Mouse pressed left at (414, 247)
Screenshot: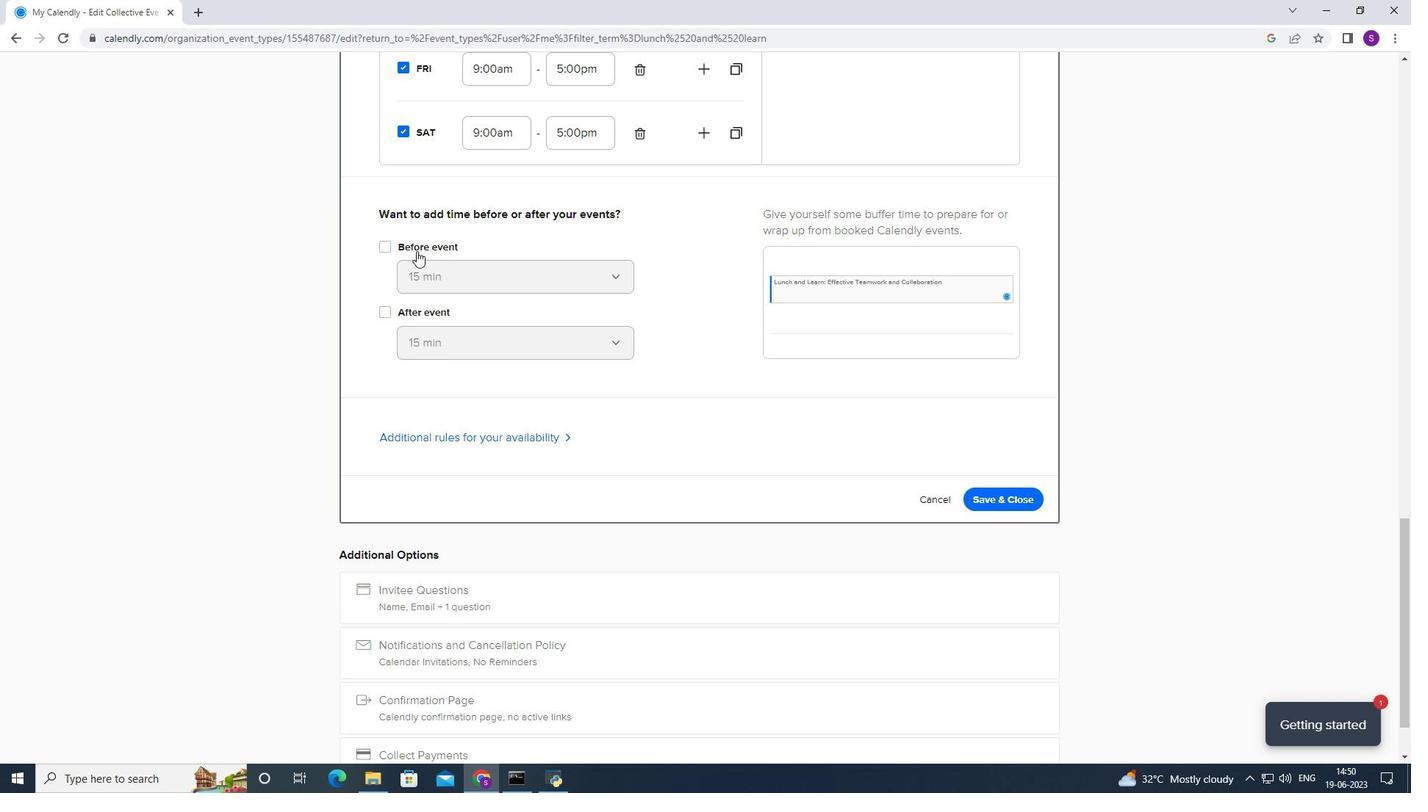 
Action: Mouse moved to (423, 278)
Screenshot: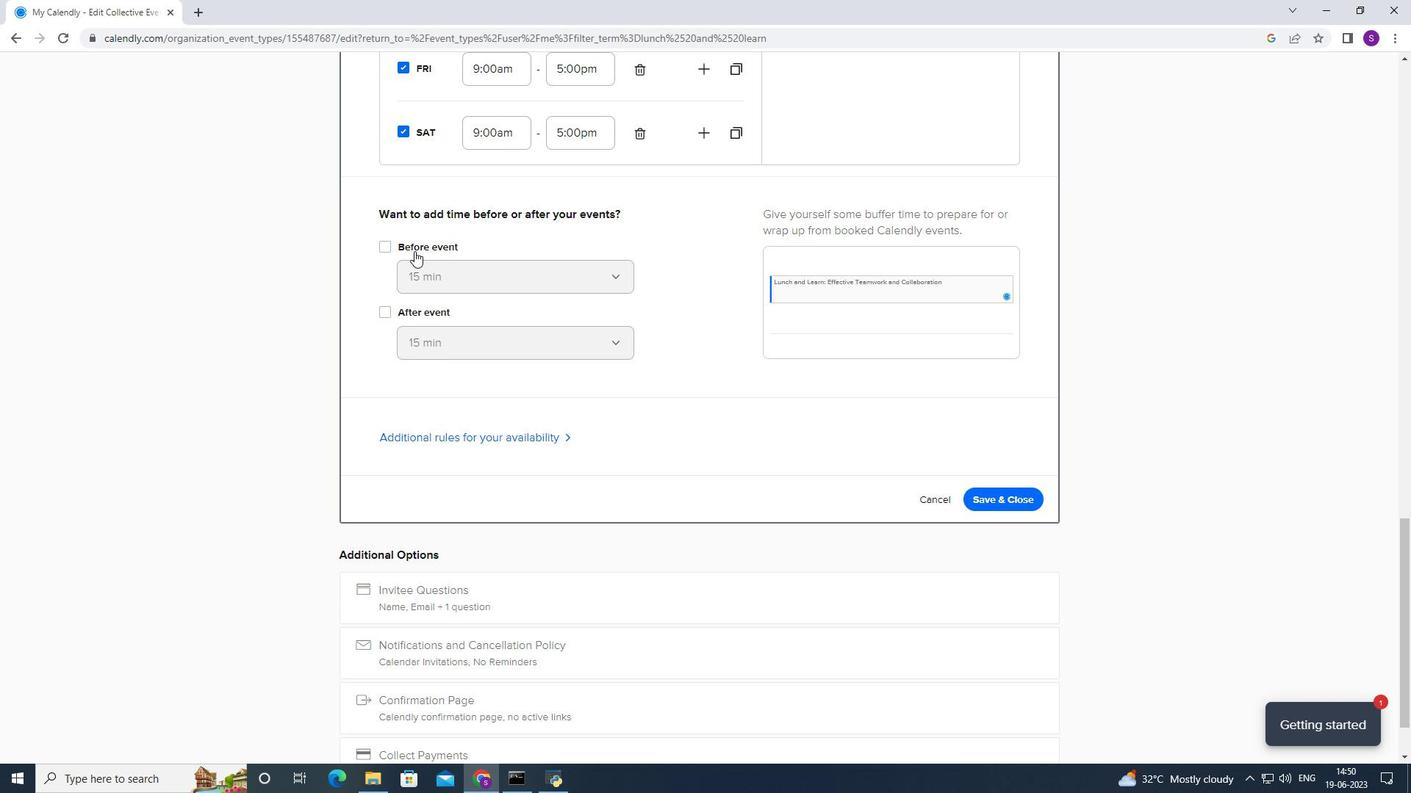 
Action: Mouse pressed left at (423, 278)
Screenshot: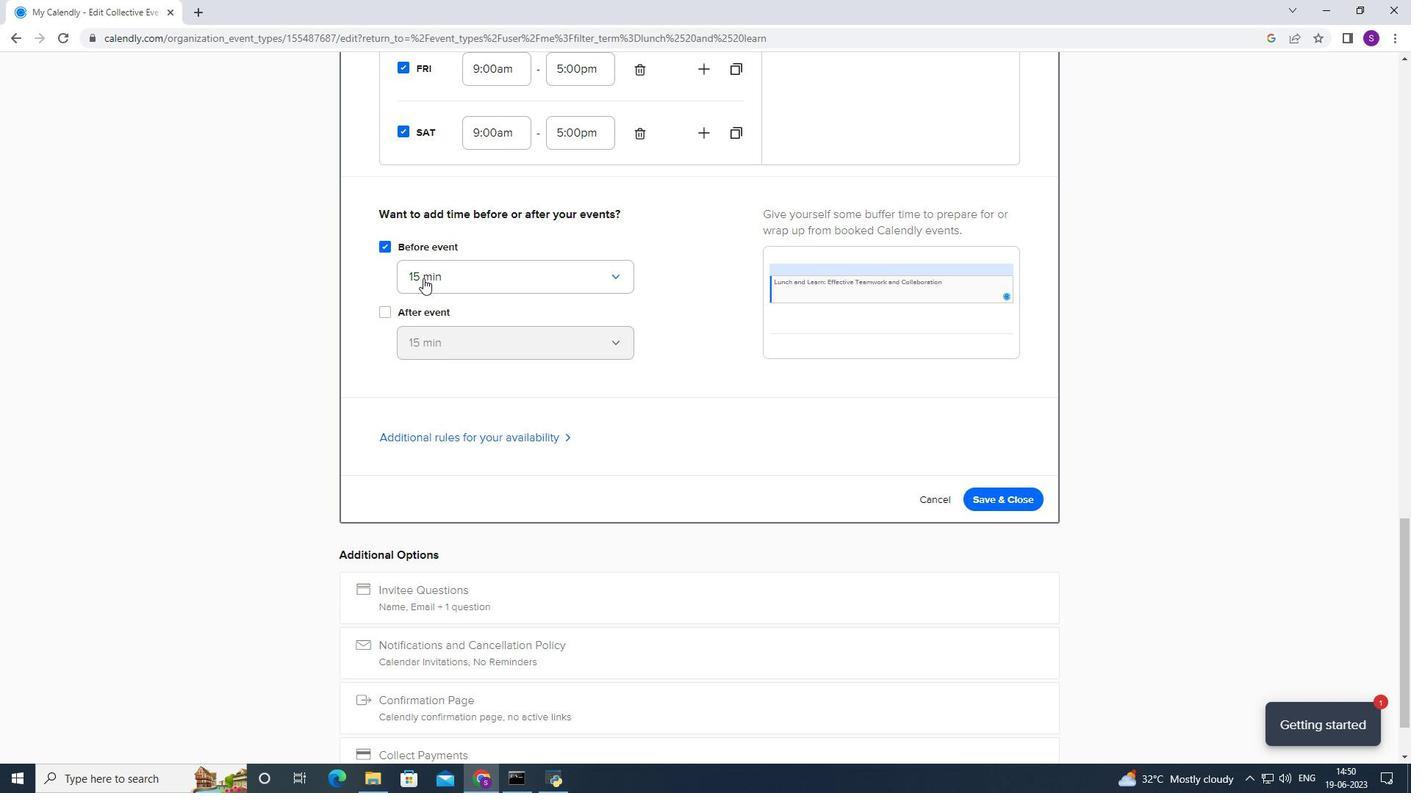 
Action: Mouse moved to (433, 310)
Screenshot: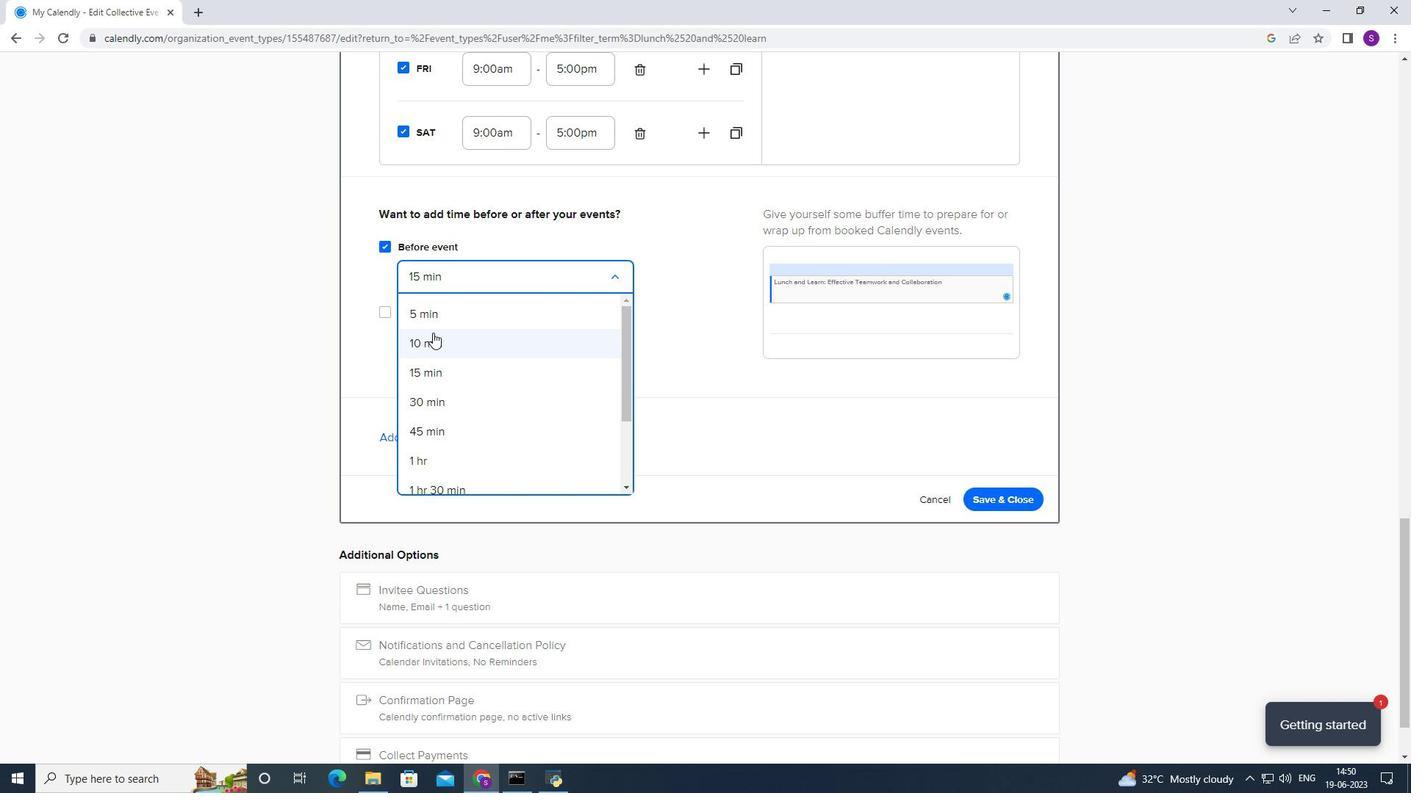 
Action: Mouse pressed left at (433, 310)
Screenshot: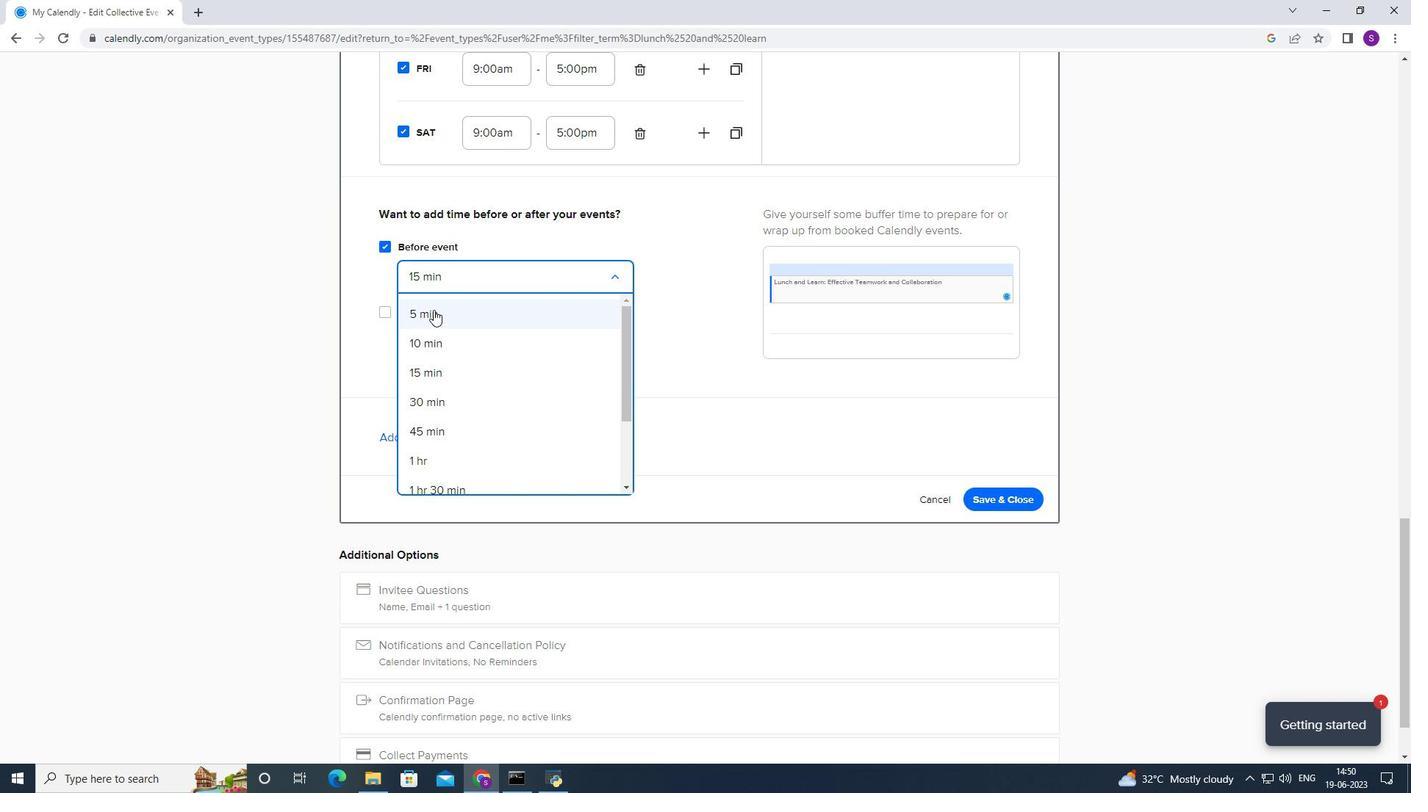 
Action: Mouse moved to (396, 313)
Screenshot: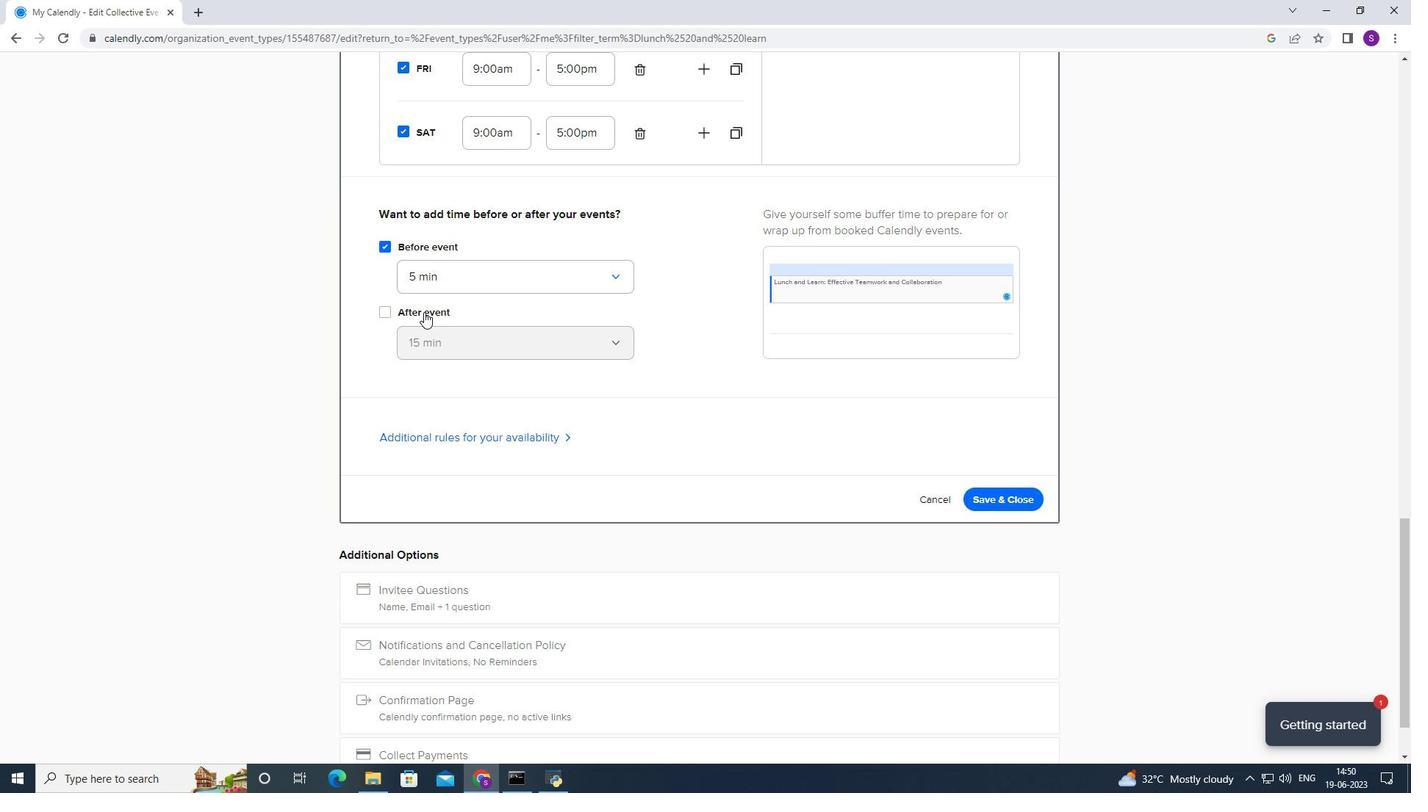 
Action: Mouse pressed left at (396, 313)
Screenshot: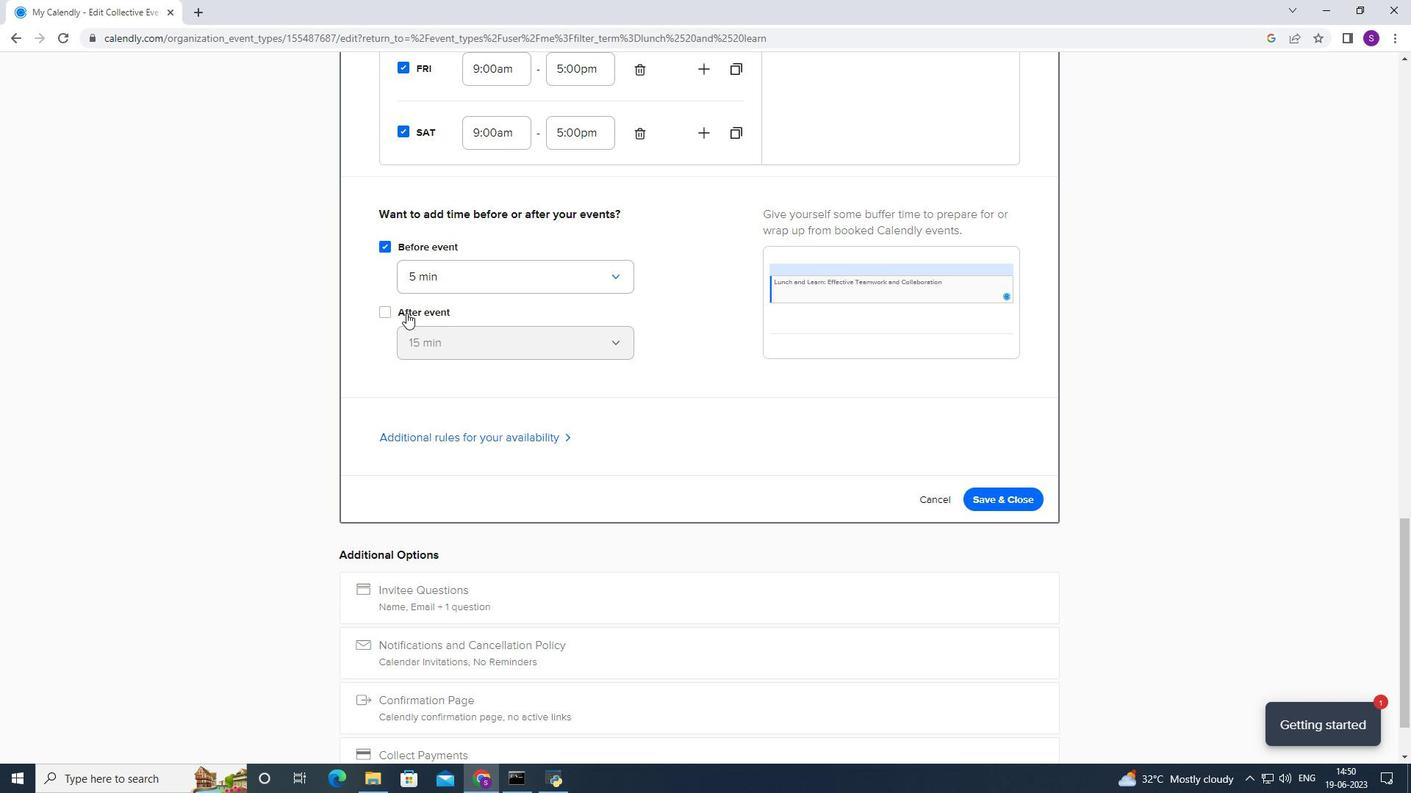 
Action: Mouse moved to (421, 349)
Screenshot: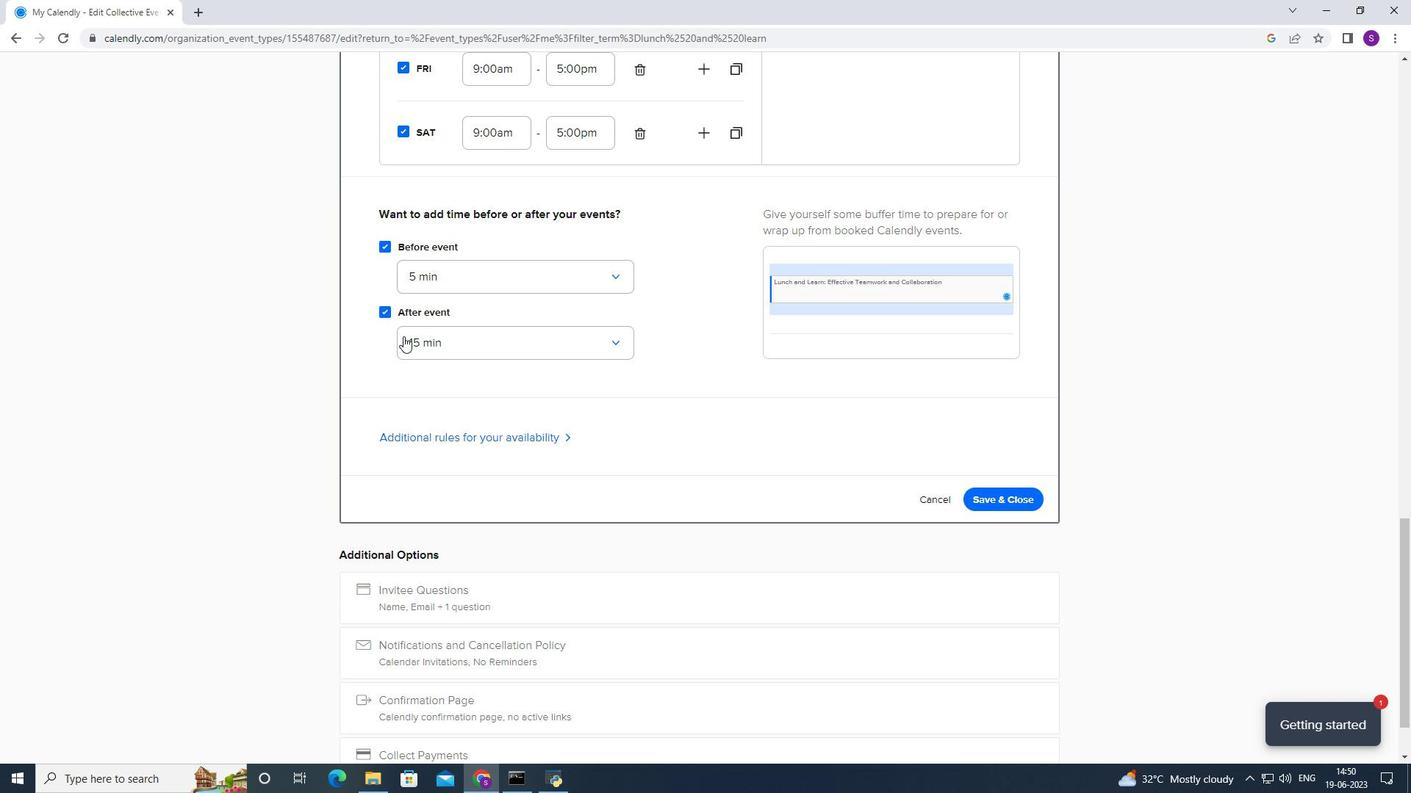 
Action: Mouse pressed left at (421, 349)
Screenshot: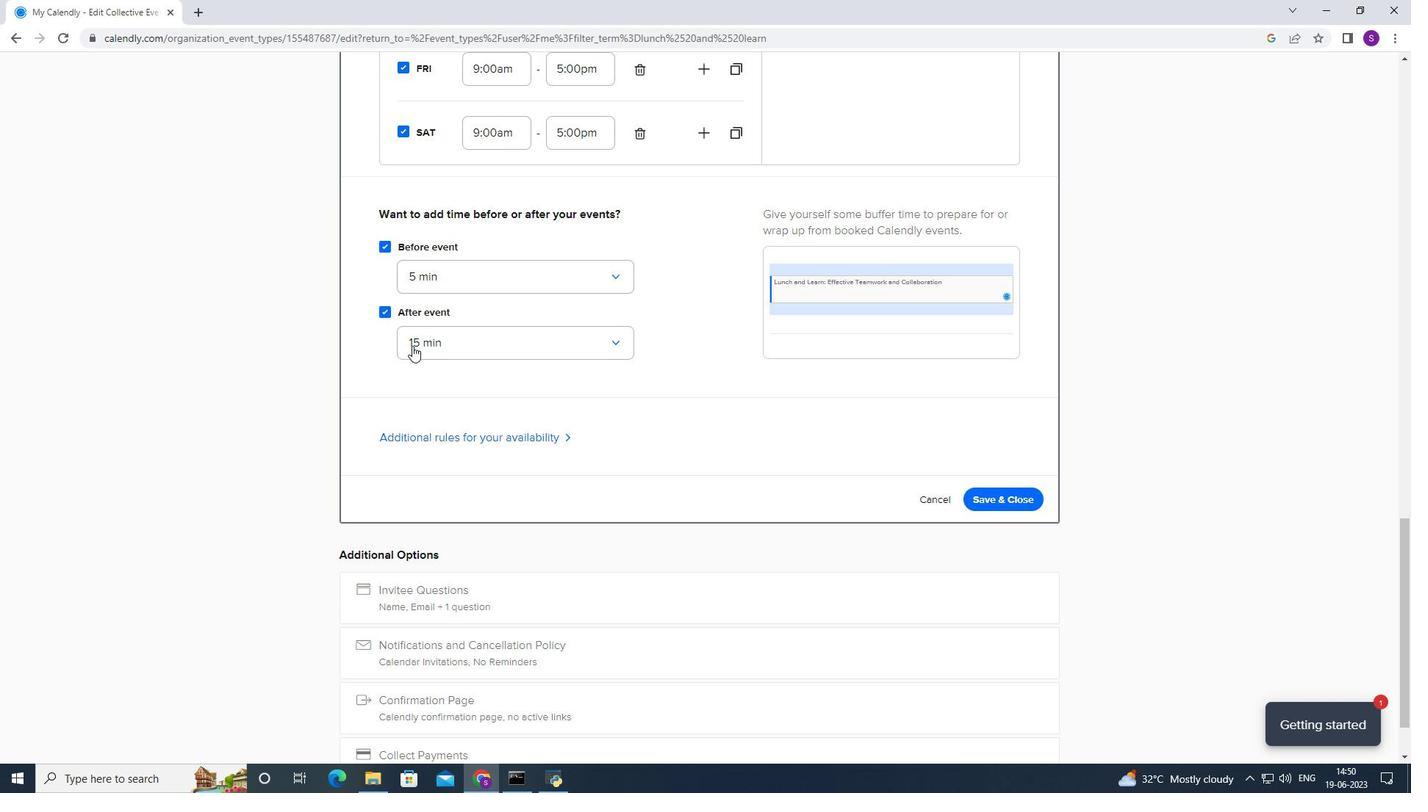 
Action: Mouse moved to (424, 380)
Screenshot: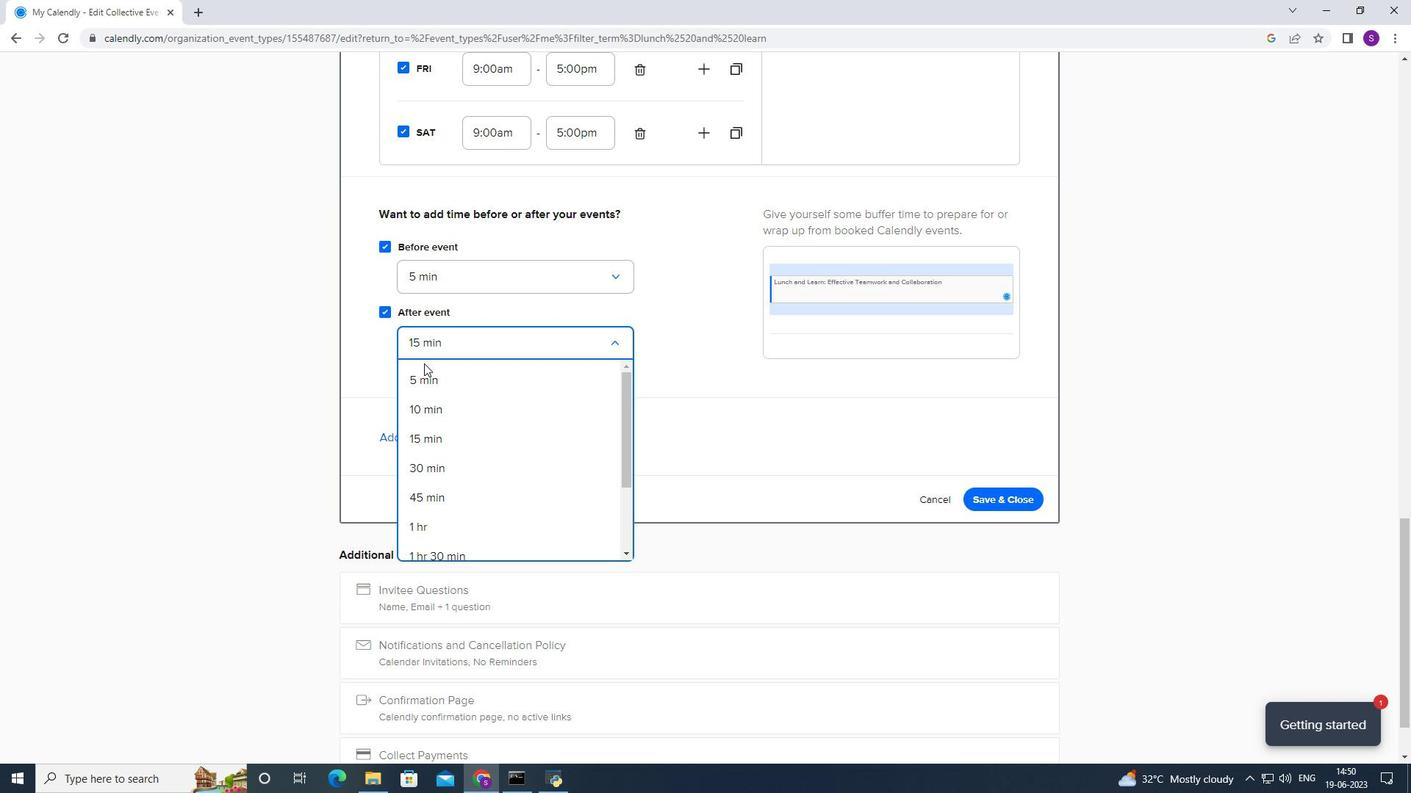 
Action: Mouse pressed left at (424, 380)
Screenshot: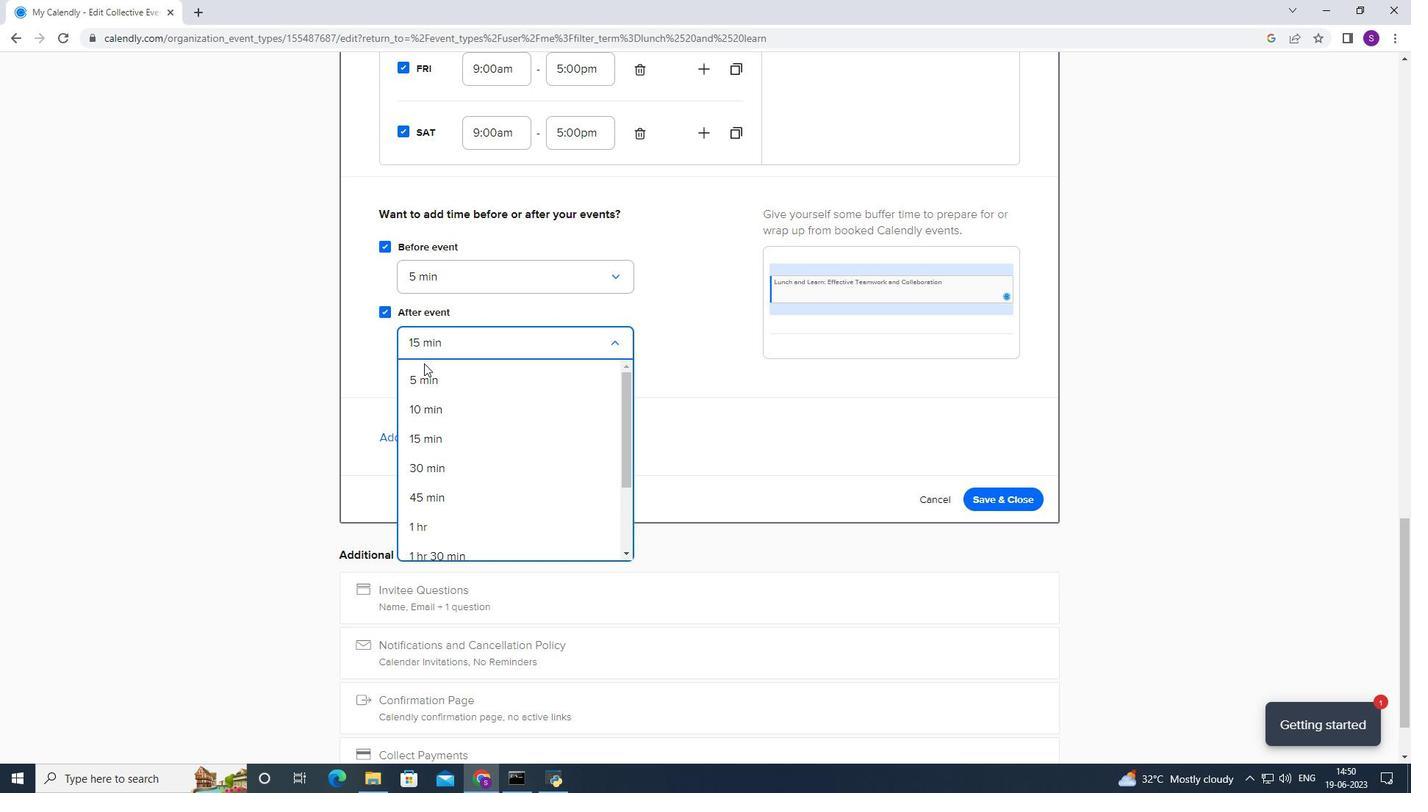 
Action: Mouse moved to (395, 423)
Screenshot: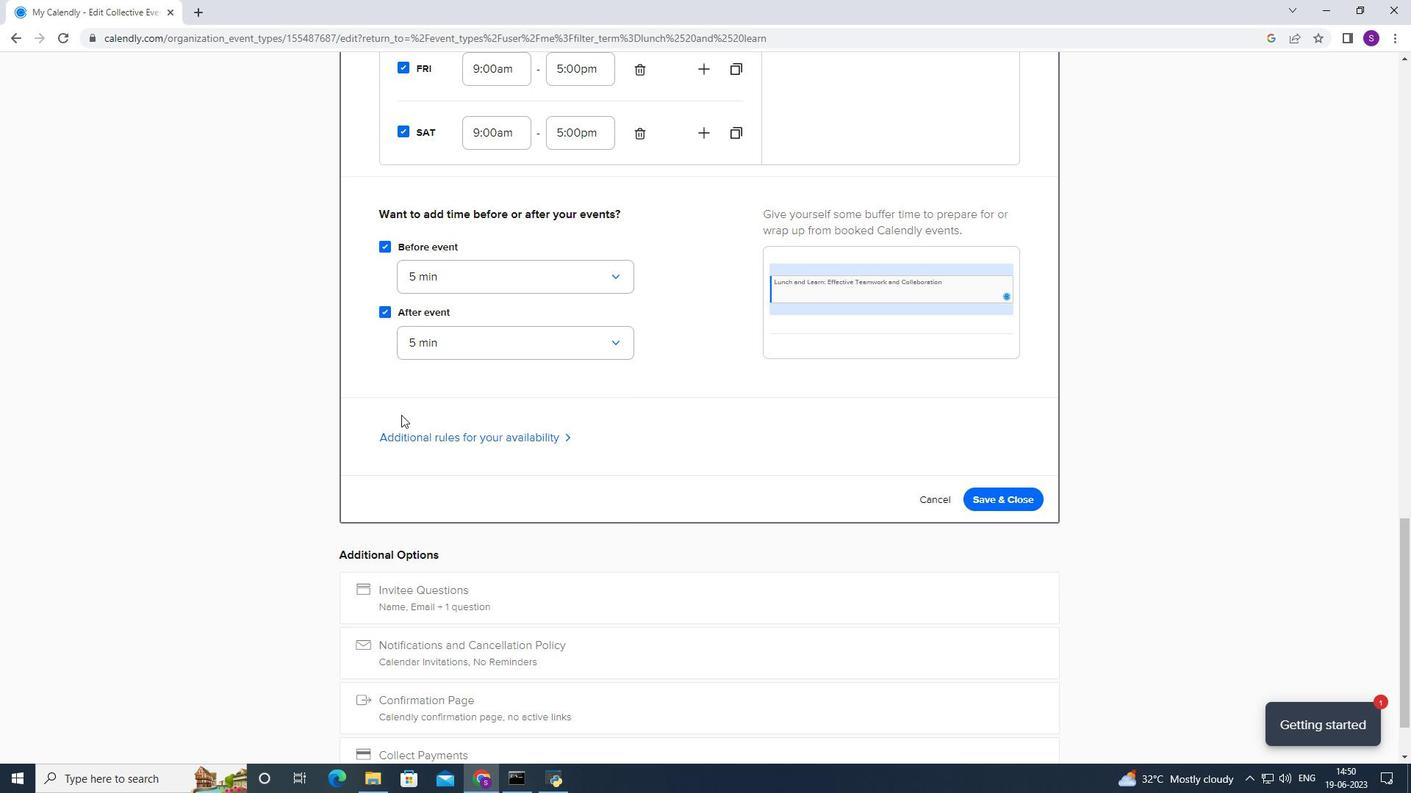 
Action: Mouse pressed left at (395, 423)
Screenshot: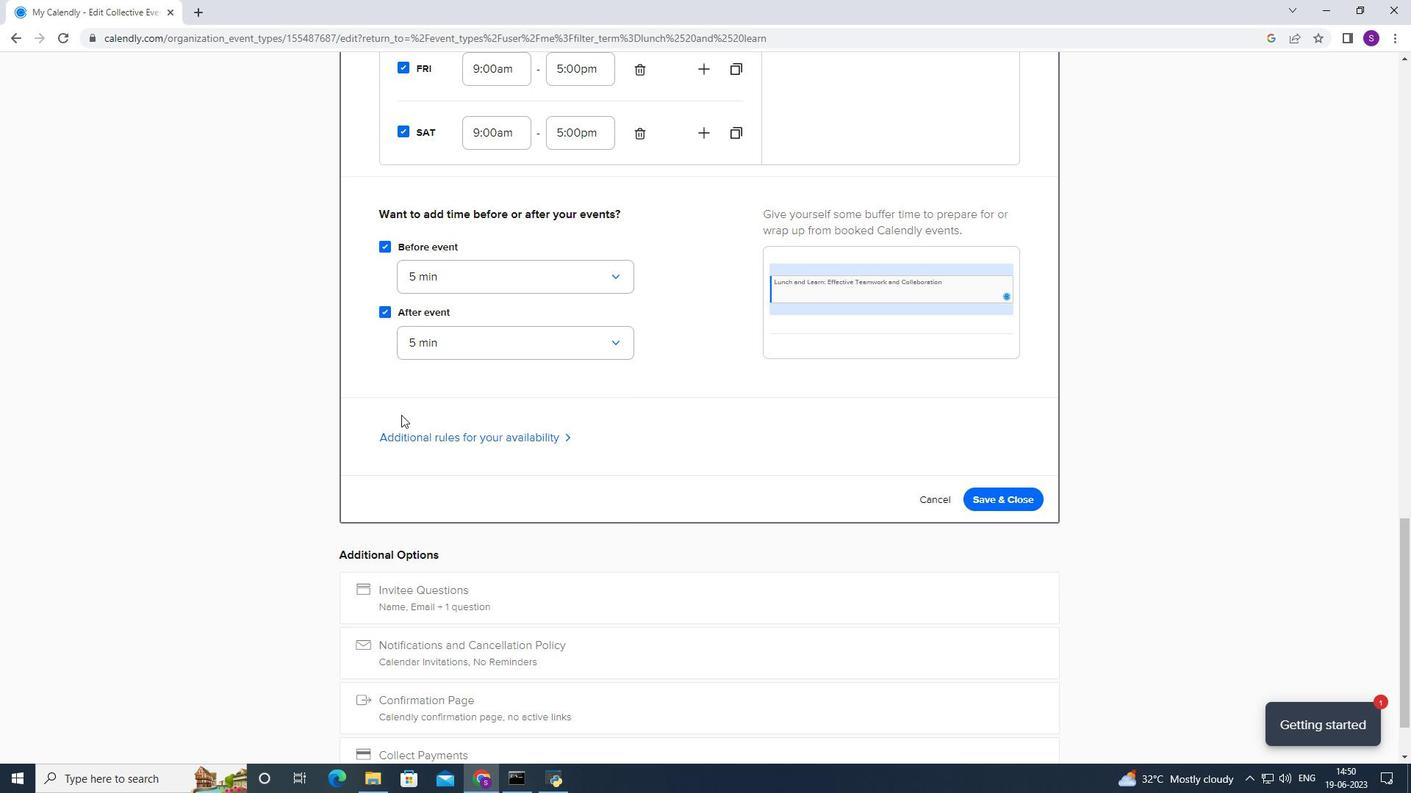 
Action: Mouse moved to (394, 430)
Screenshot: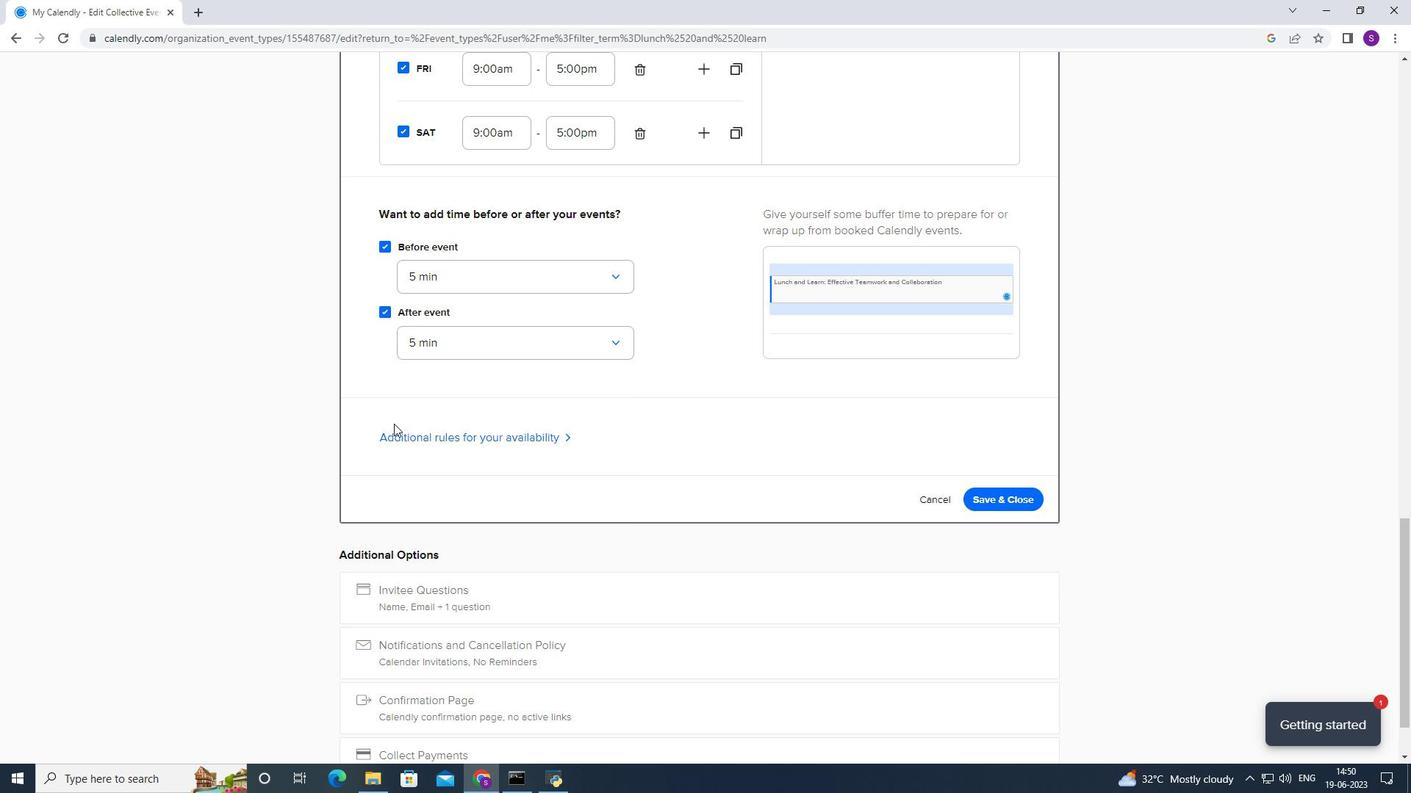 
Action: Mouse pressed left at (394, 430)
Screenshot: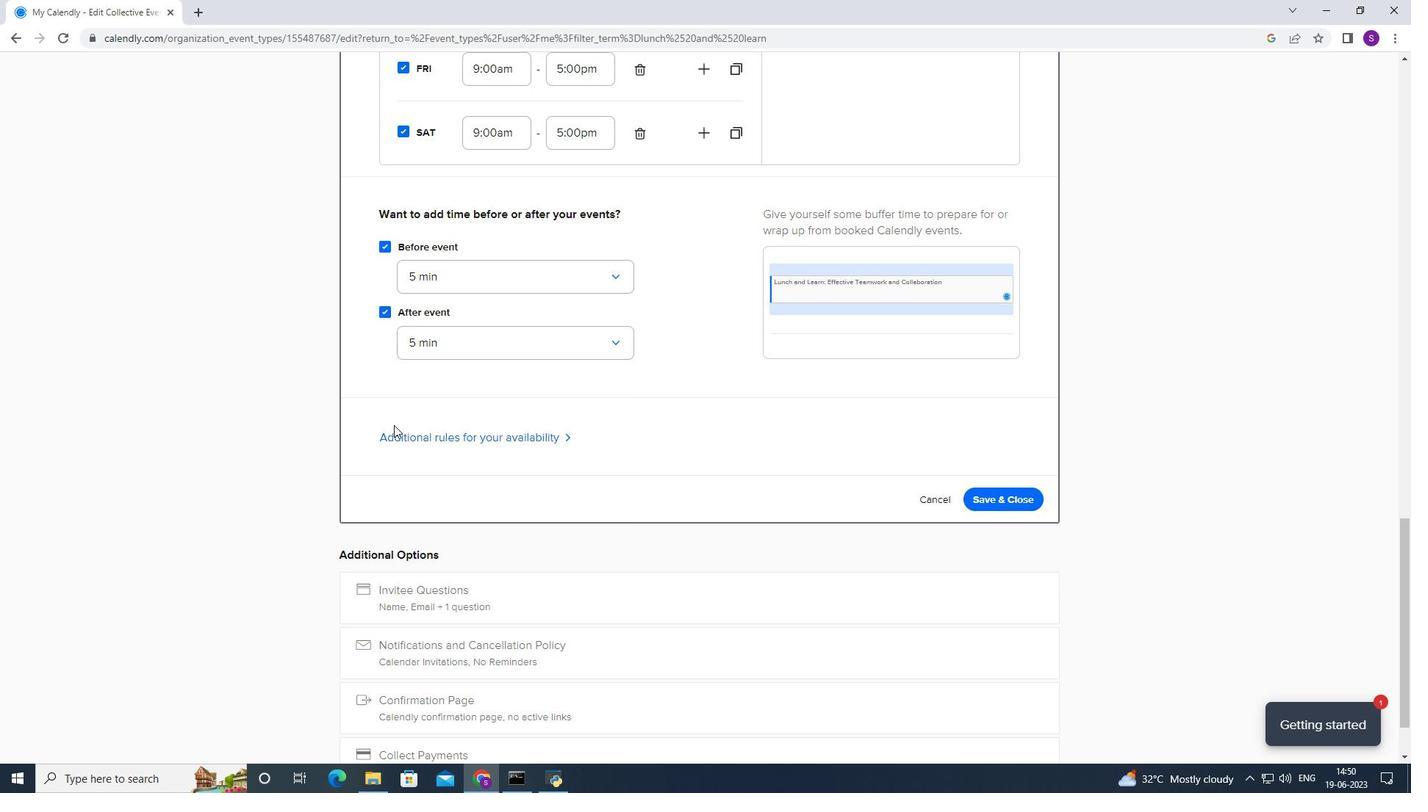 
Action: Mouse moved to (457, 486)
Screenshot: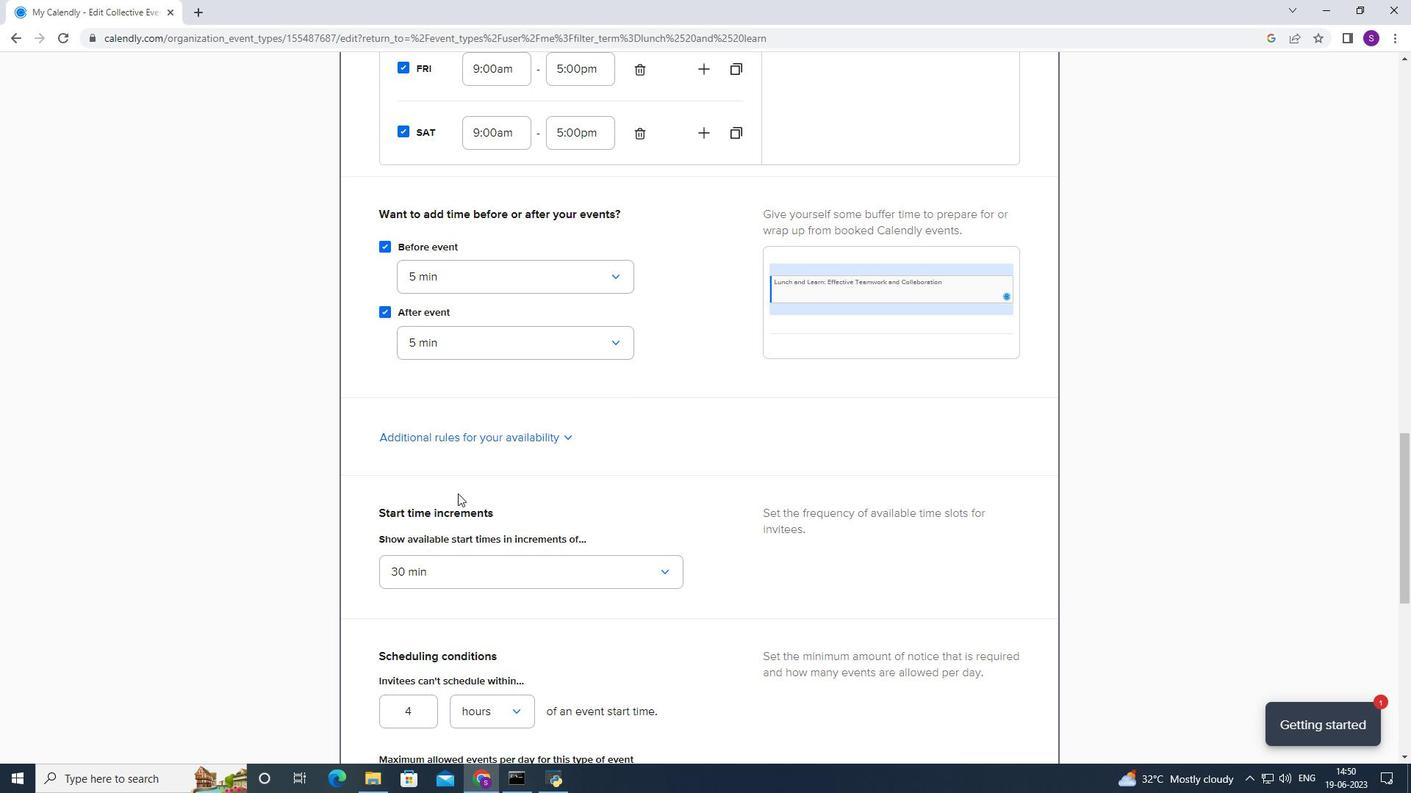 
Action: Mouse scrolled (457, 485) with delta (0, 0)
Screenshot: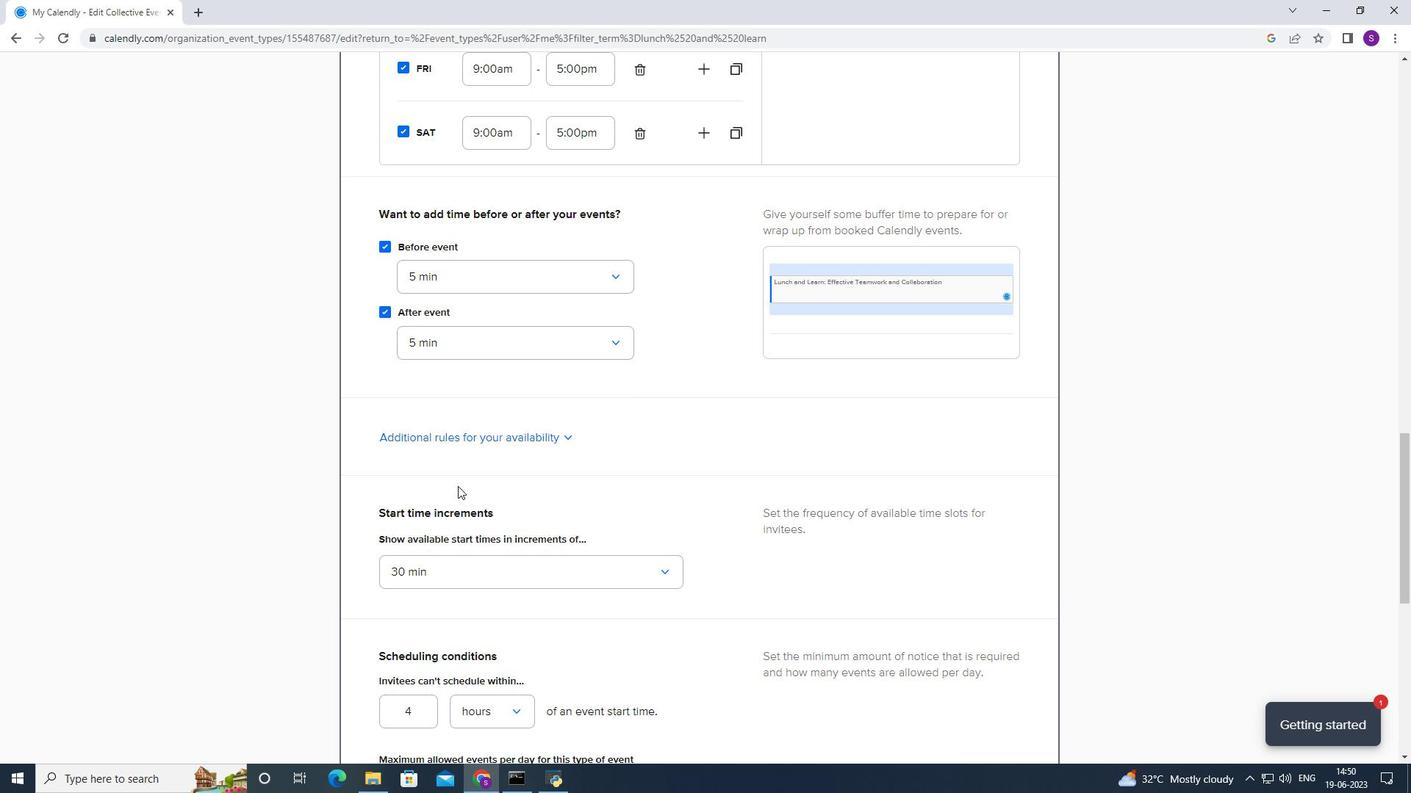 
Action: Mouse scrolled (457, 485) with delta (0, 0)
Screenshot: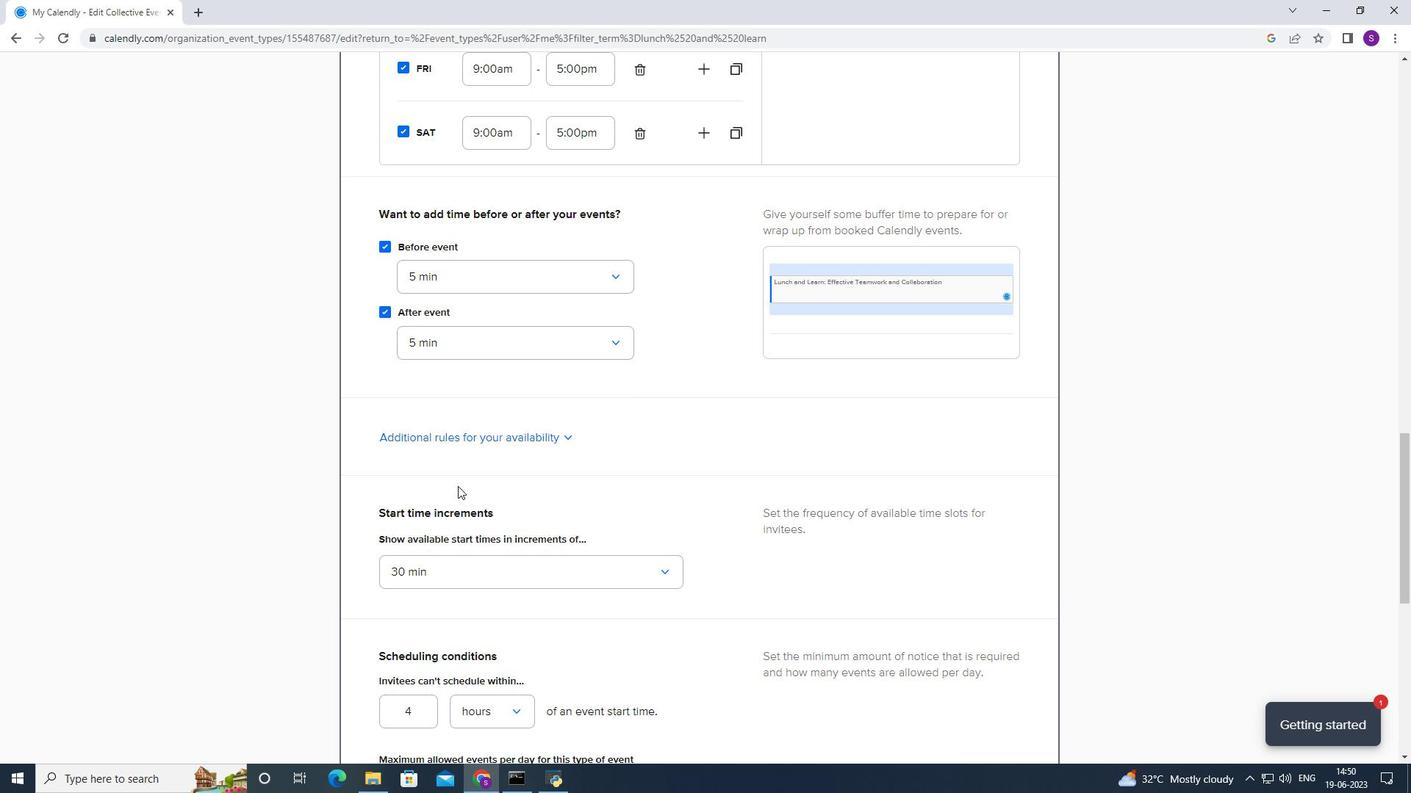 
Action: Mouse scrolled (457, 485) with delta (0, 0)
Screenshot: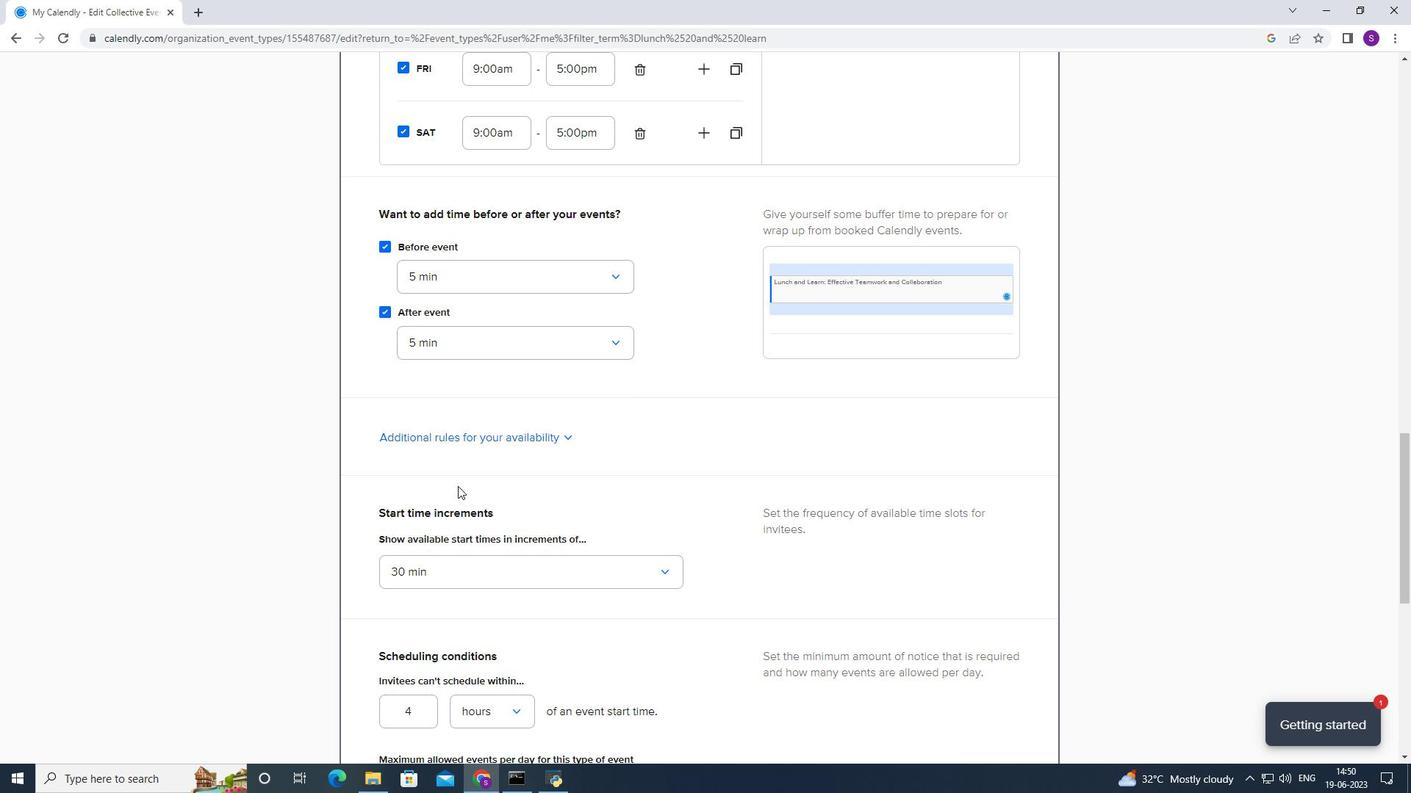 
Action: Mouse moved to (484, 359)
Screenshot: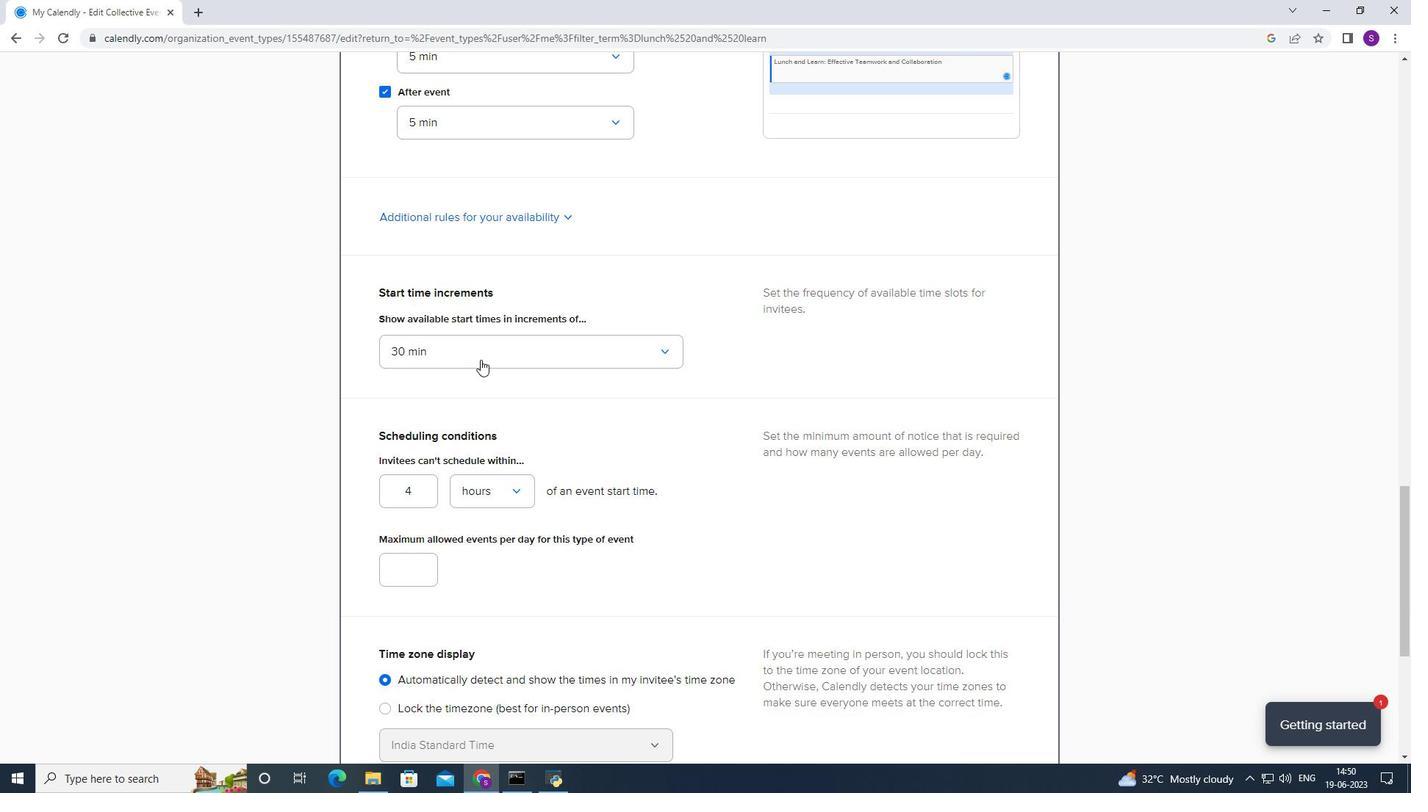 
Action: Mouse pressed left at (484, 359)
Screenshot: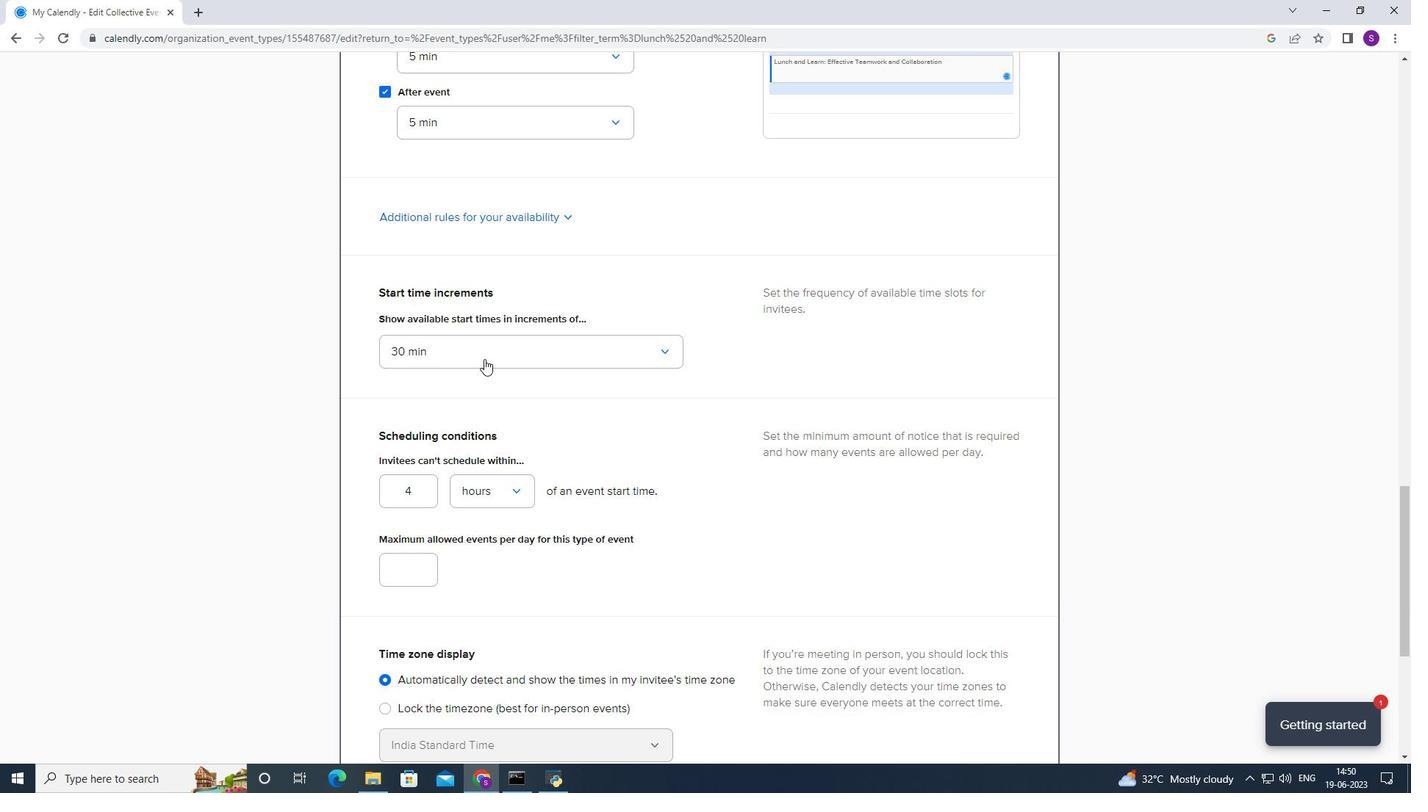 
Action: Mouse moved to (416, 549)
Screenshot: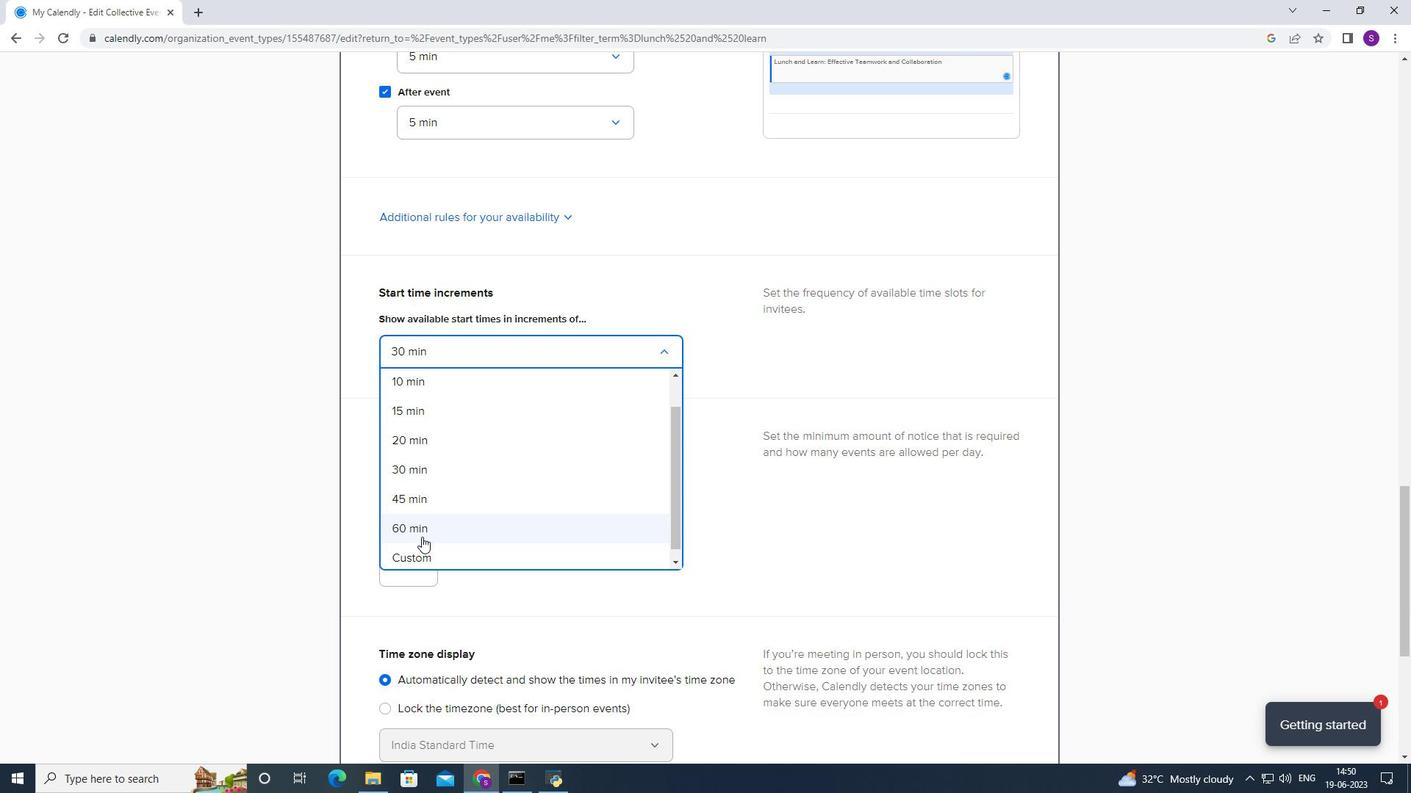 
Action: Mouse pressed left at (416, 549)
Screenshot: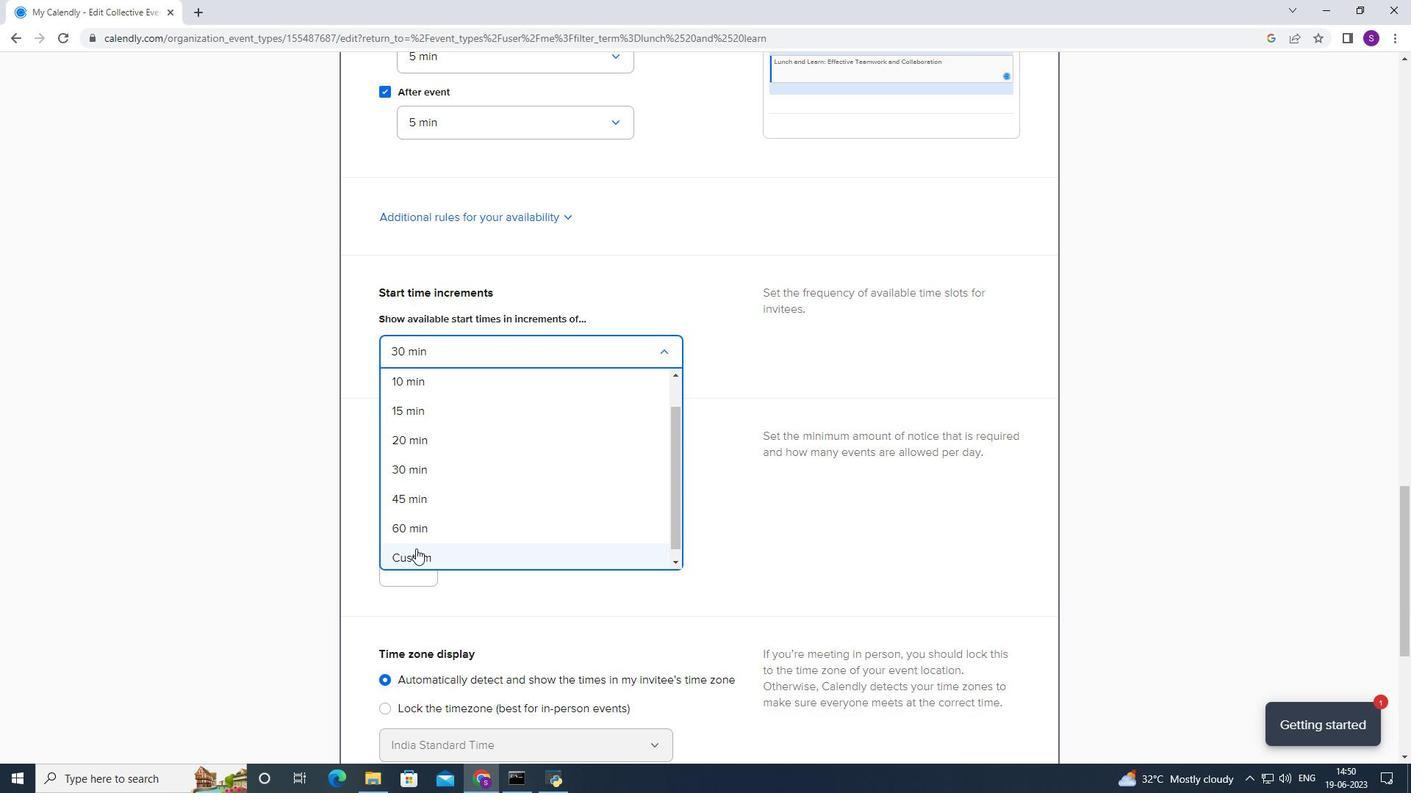 
Action: Mouse moved to (477, 388)
Screenshot: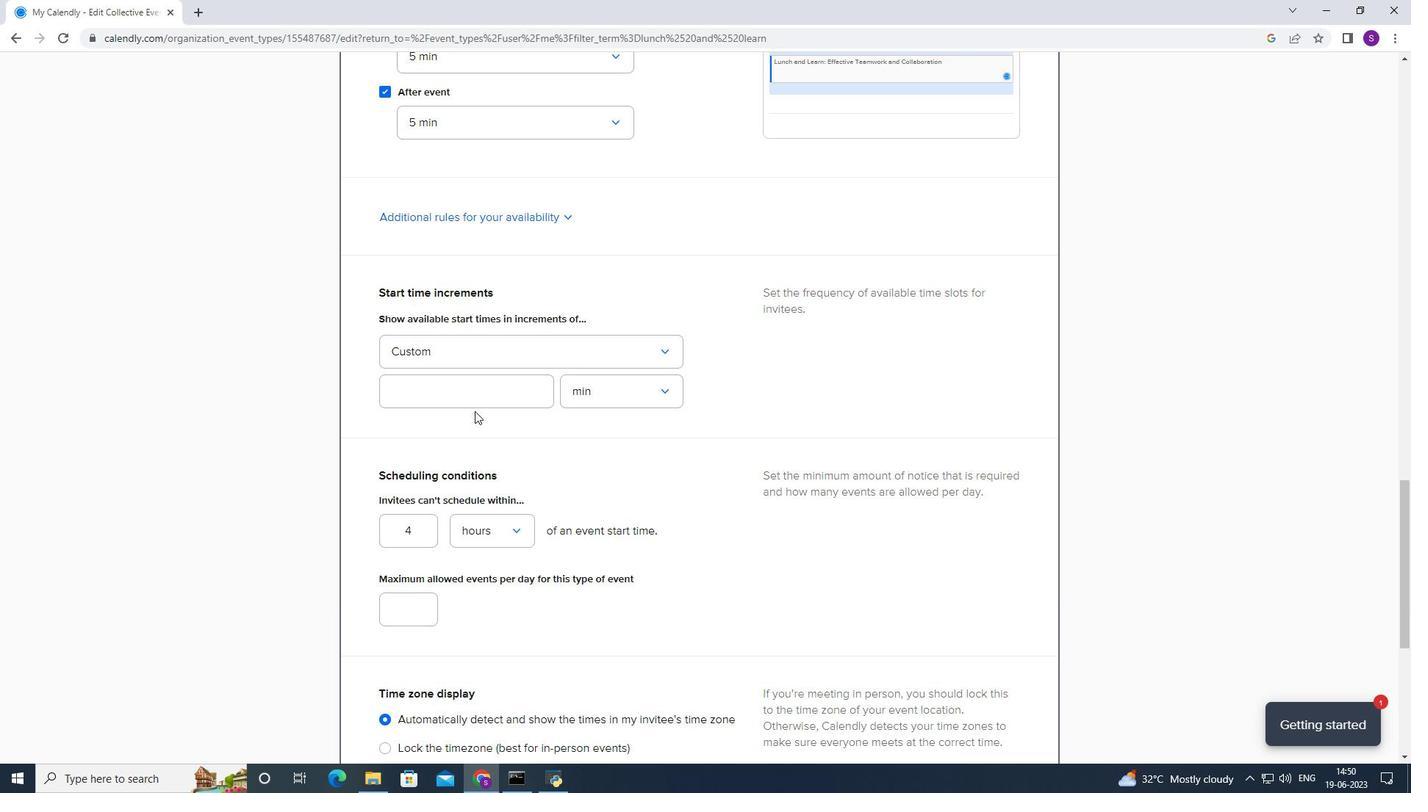 
Action: Mouse pressed left at (477, 388)
Screenshot: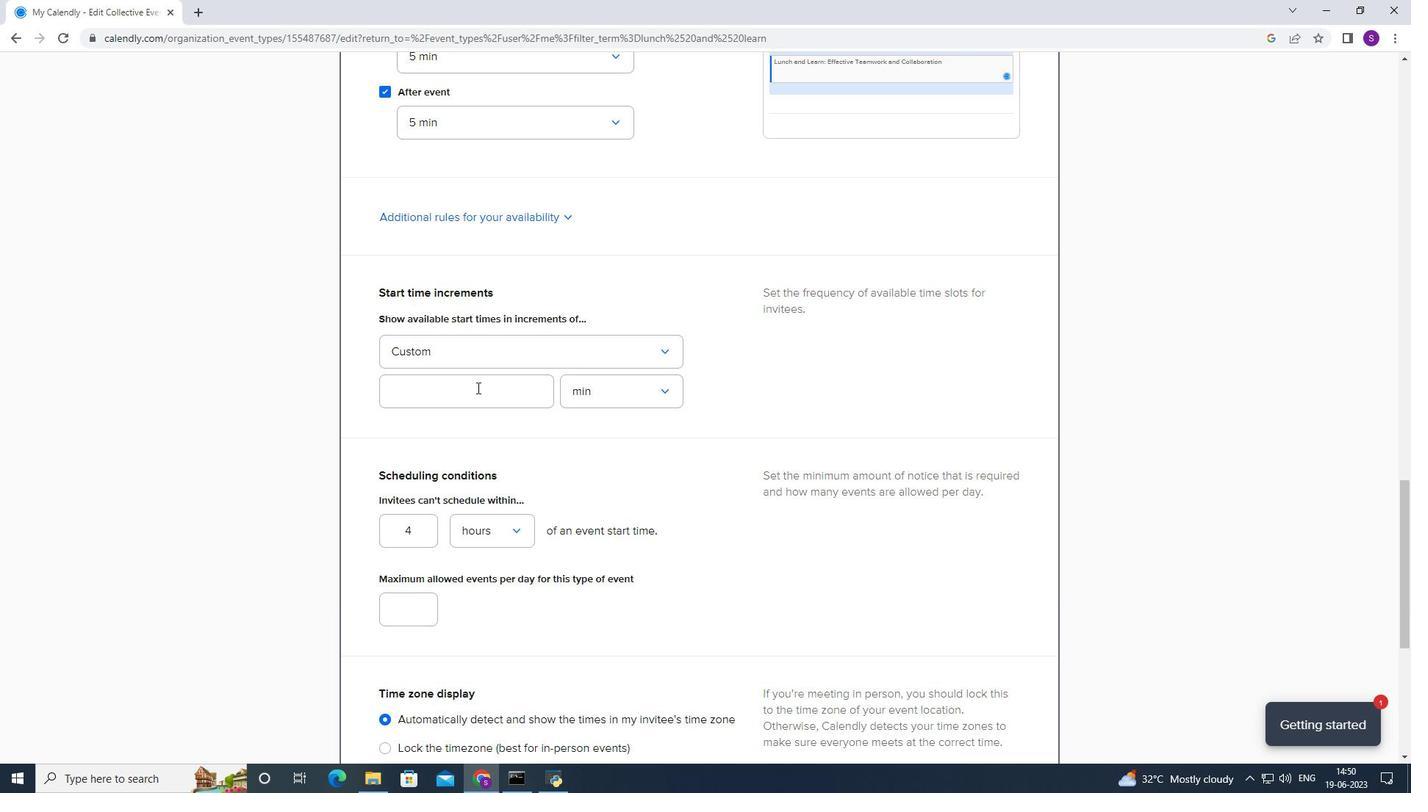 
Action: Mouse moved to (477, 387)
Screenshot: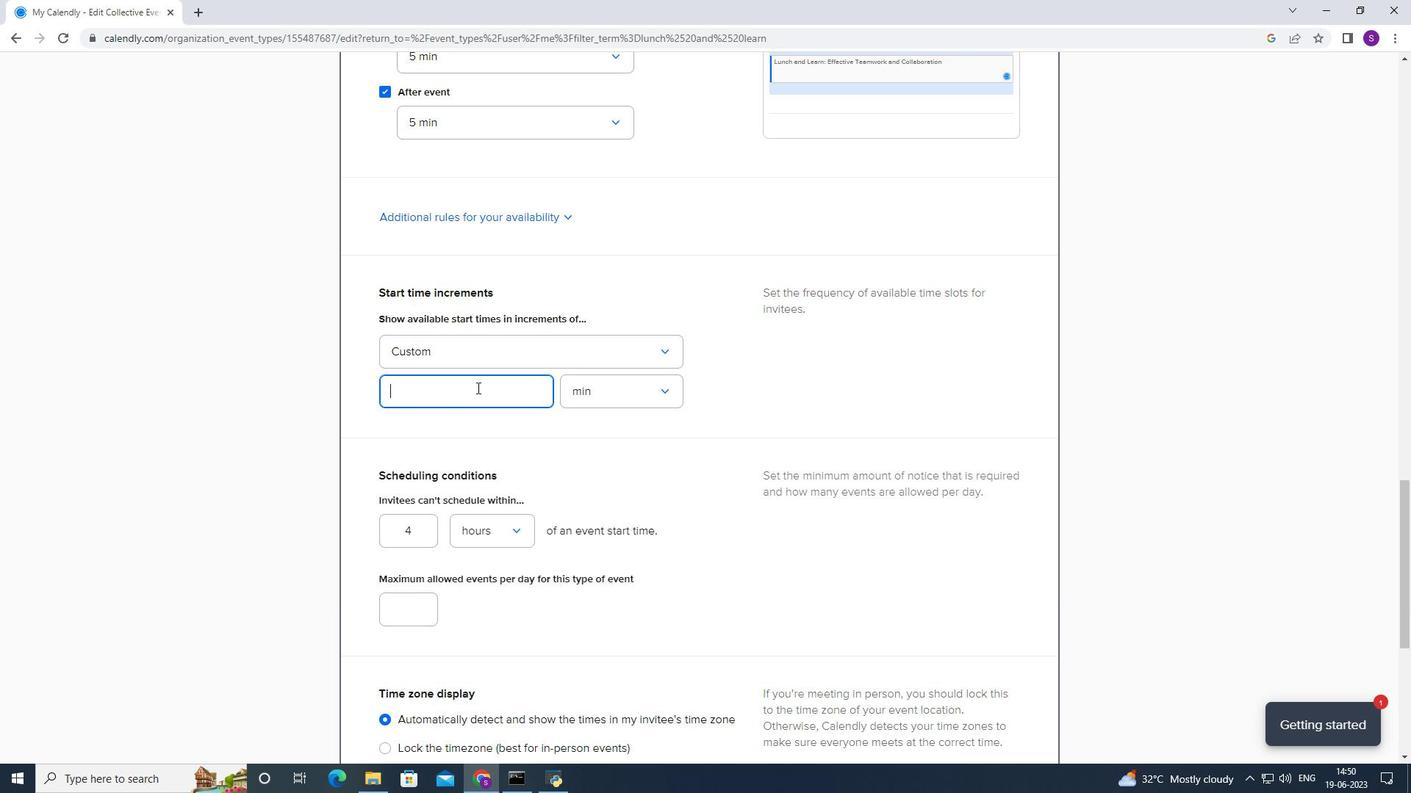 
Action: Key pressed 55
Screenshot: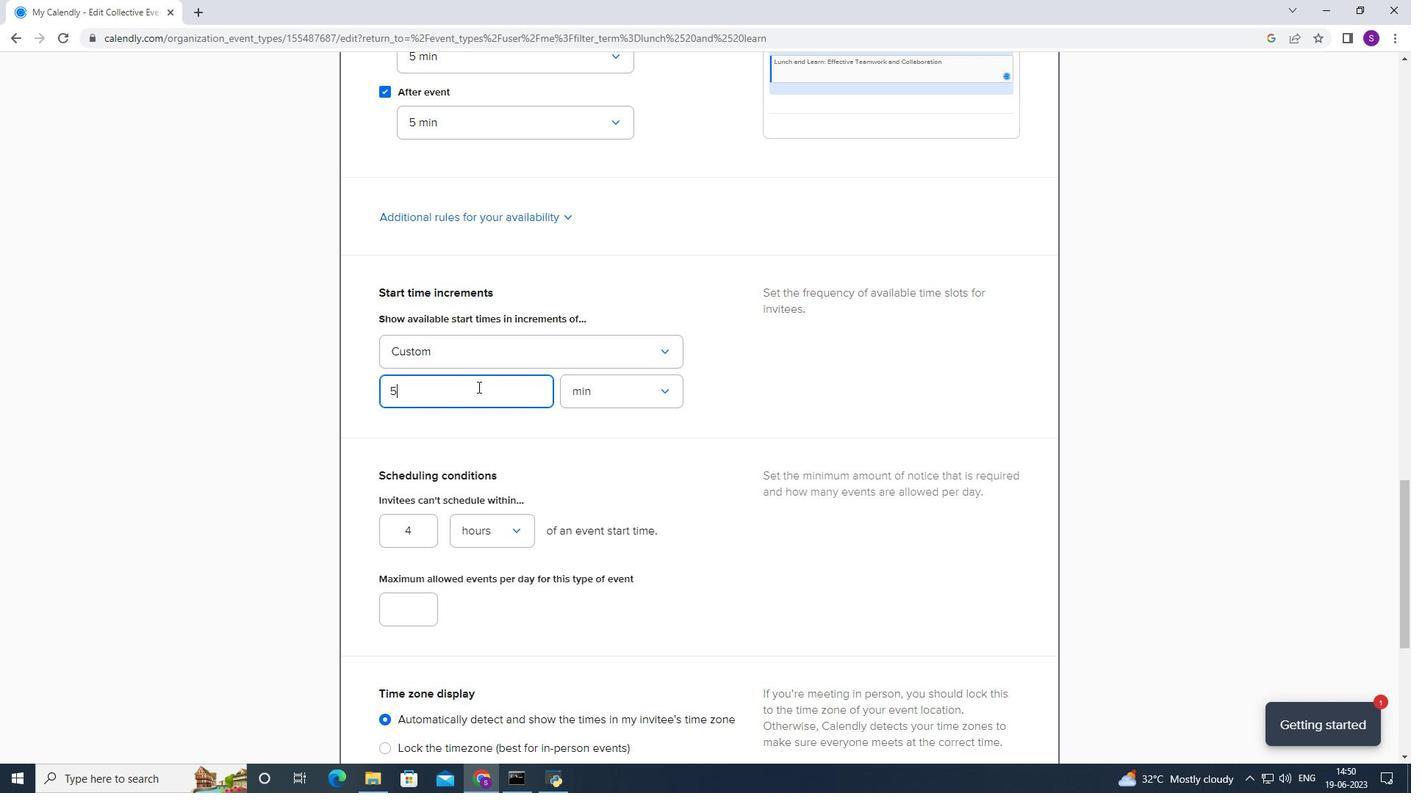 
Action: Mouse moved to (466, 438)
Screenshot: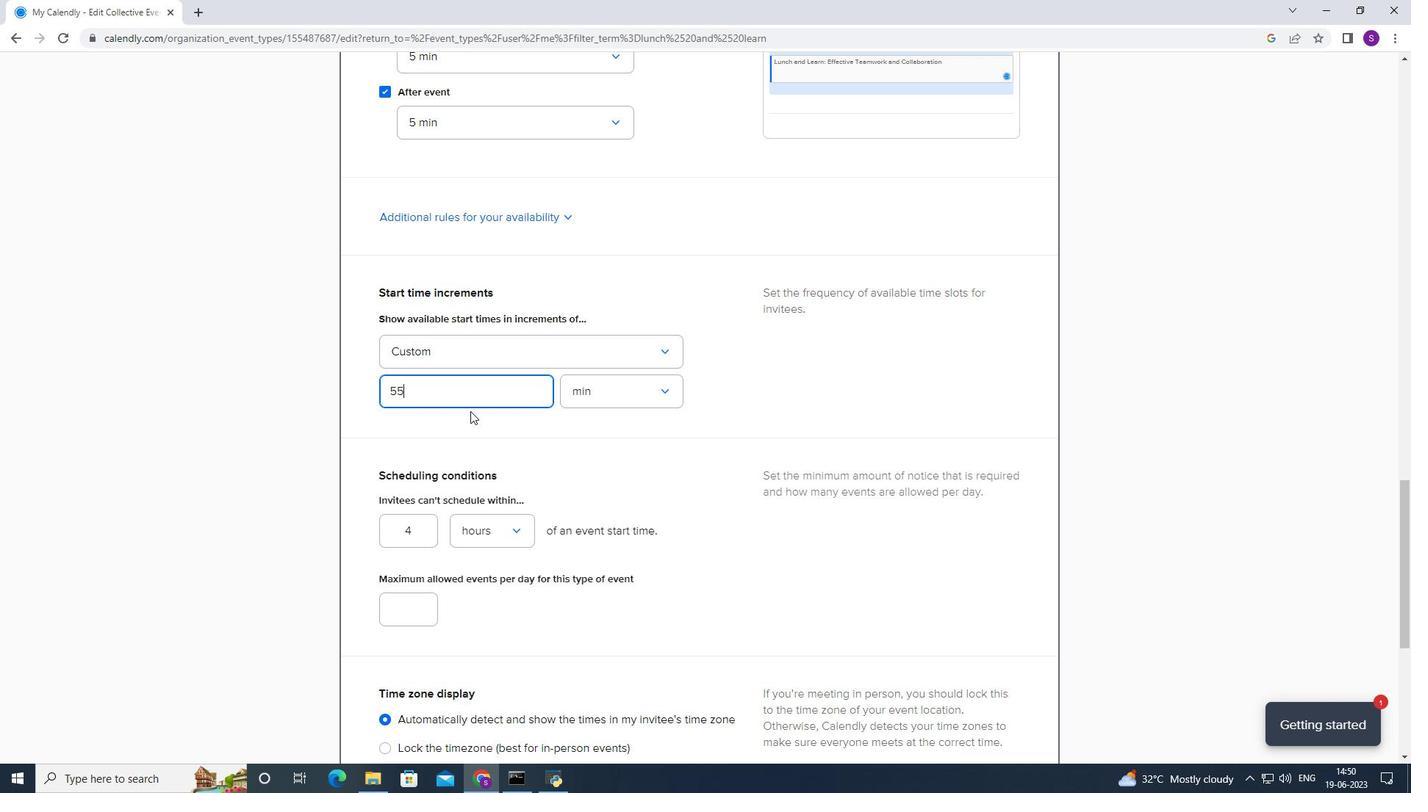 
Action: Mouse pressed left at (466, 438)
Screenshot: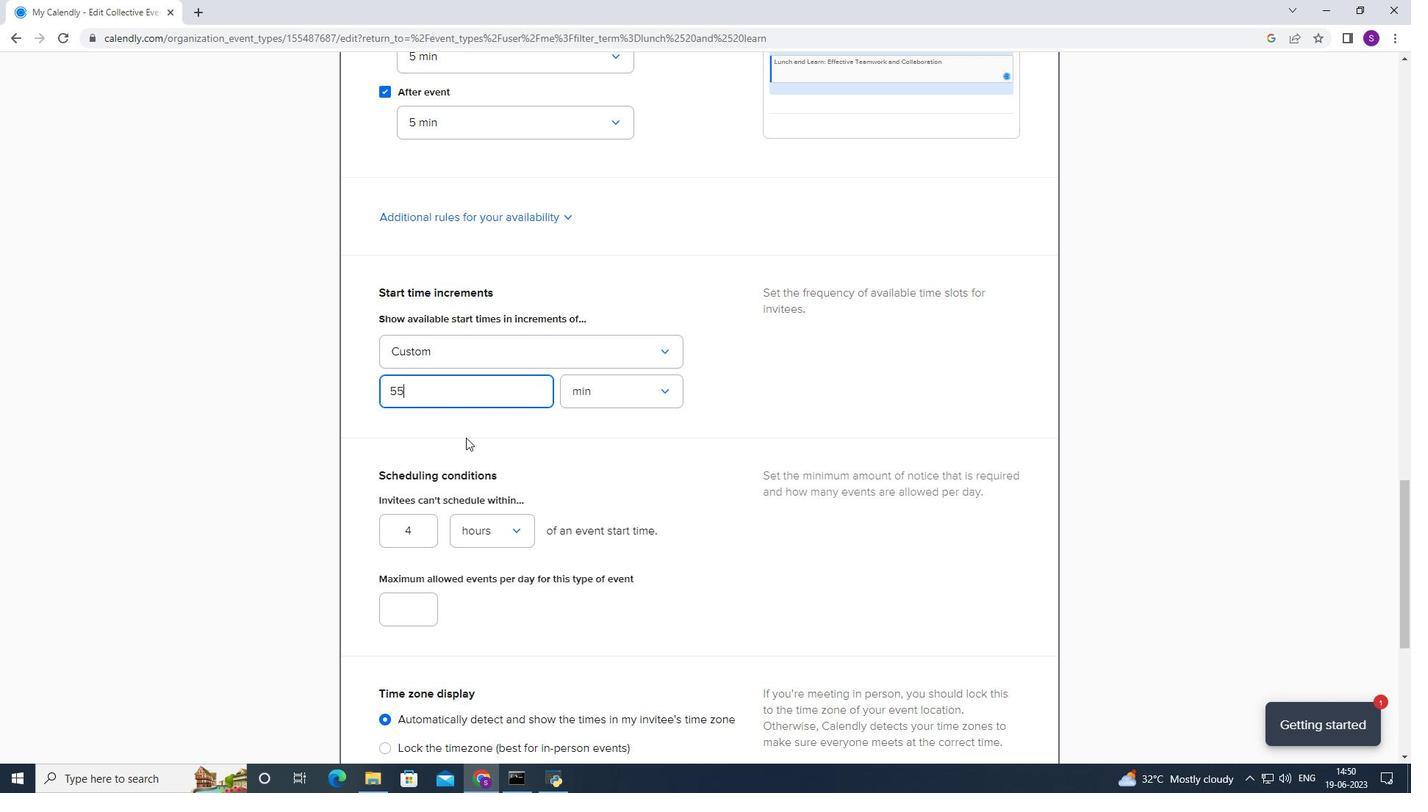 
Action: Mouse moved to (424, 534)
Screenshot: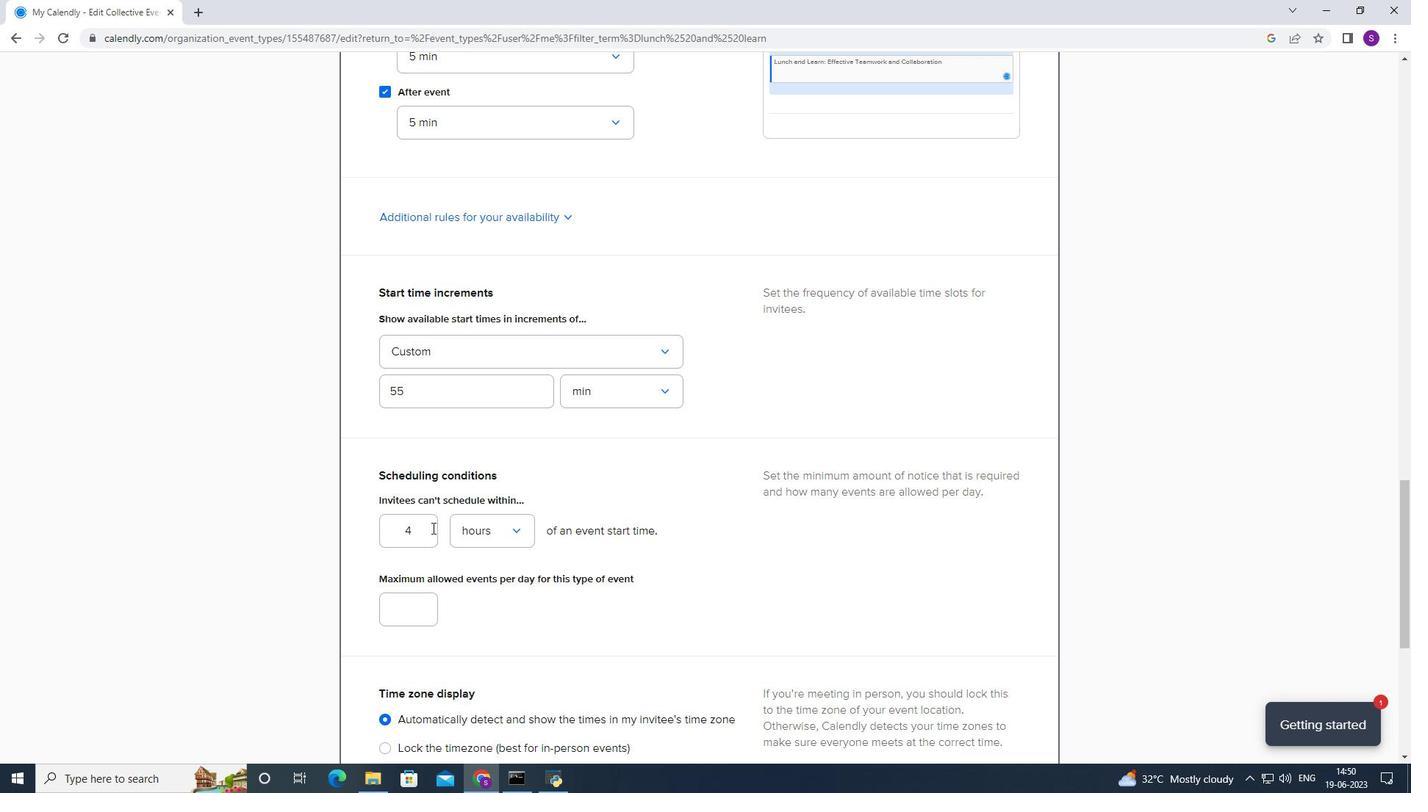 
Action: Mouse pressed left at (424, 534)
Screenshot: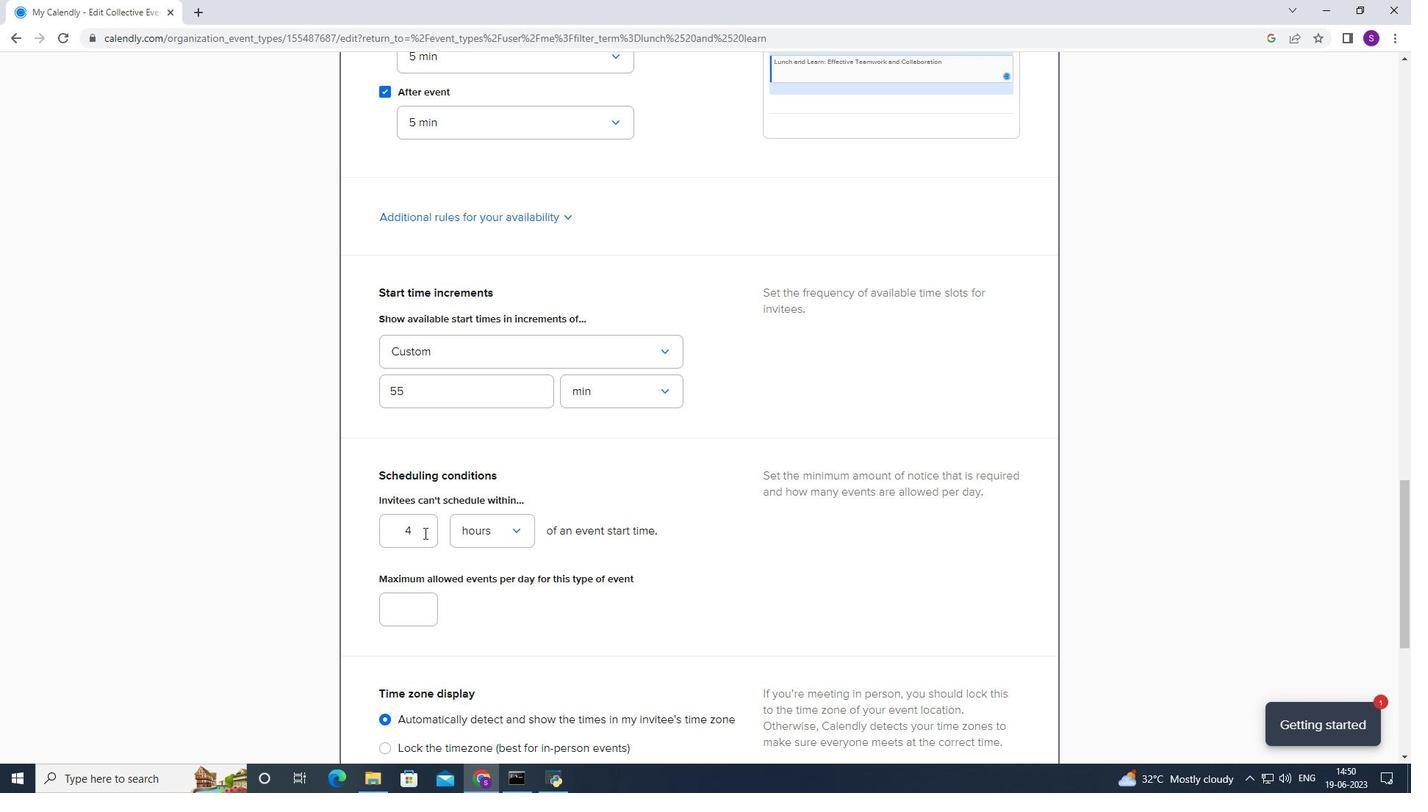
Action: Mouse moved to (401, 525)
Screenshot: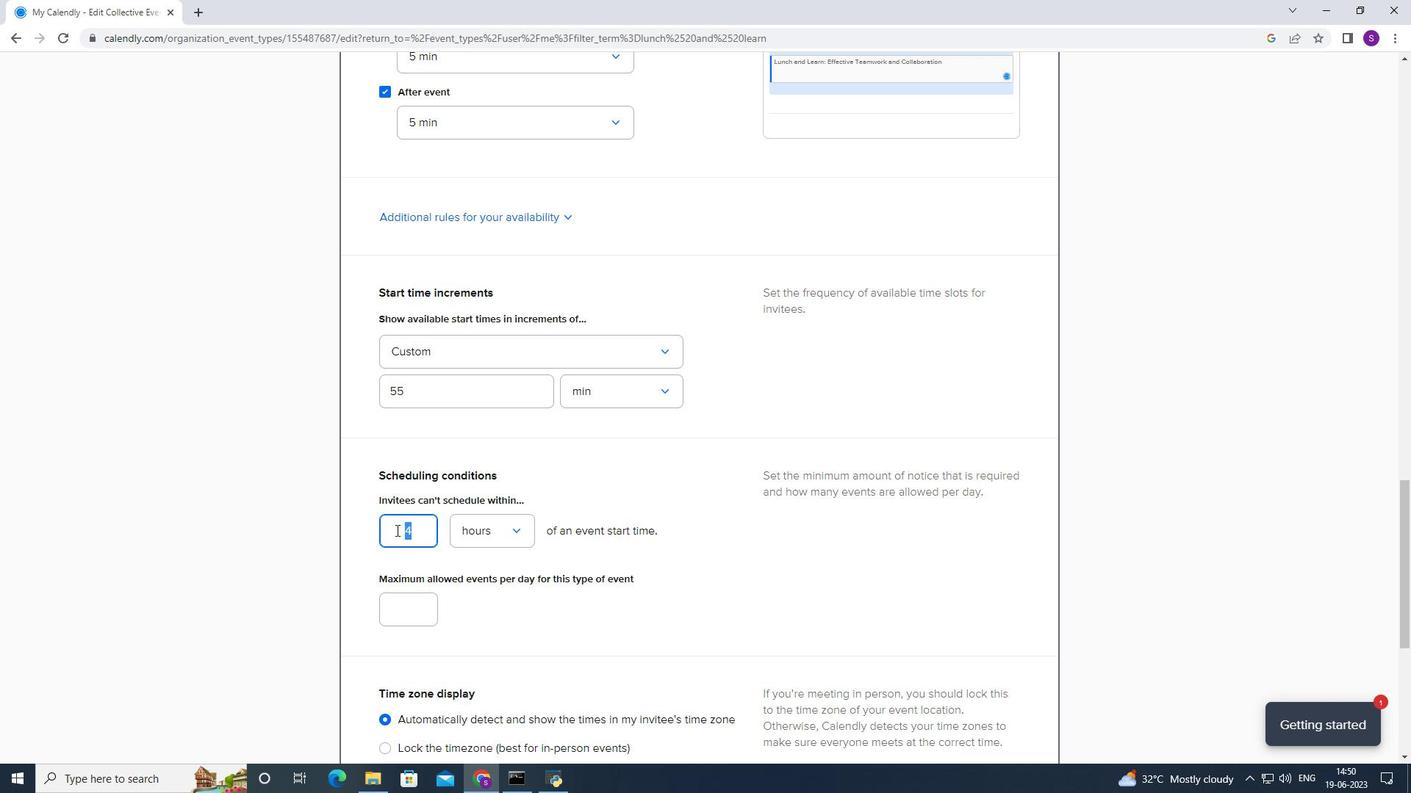 
Action: Key pressed 48
Screenshot: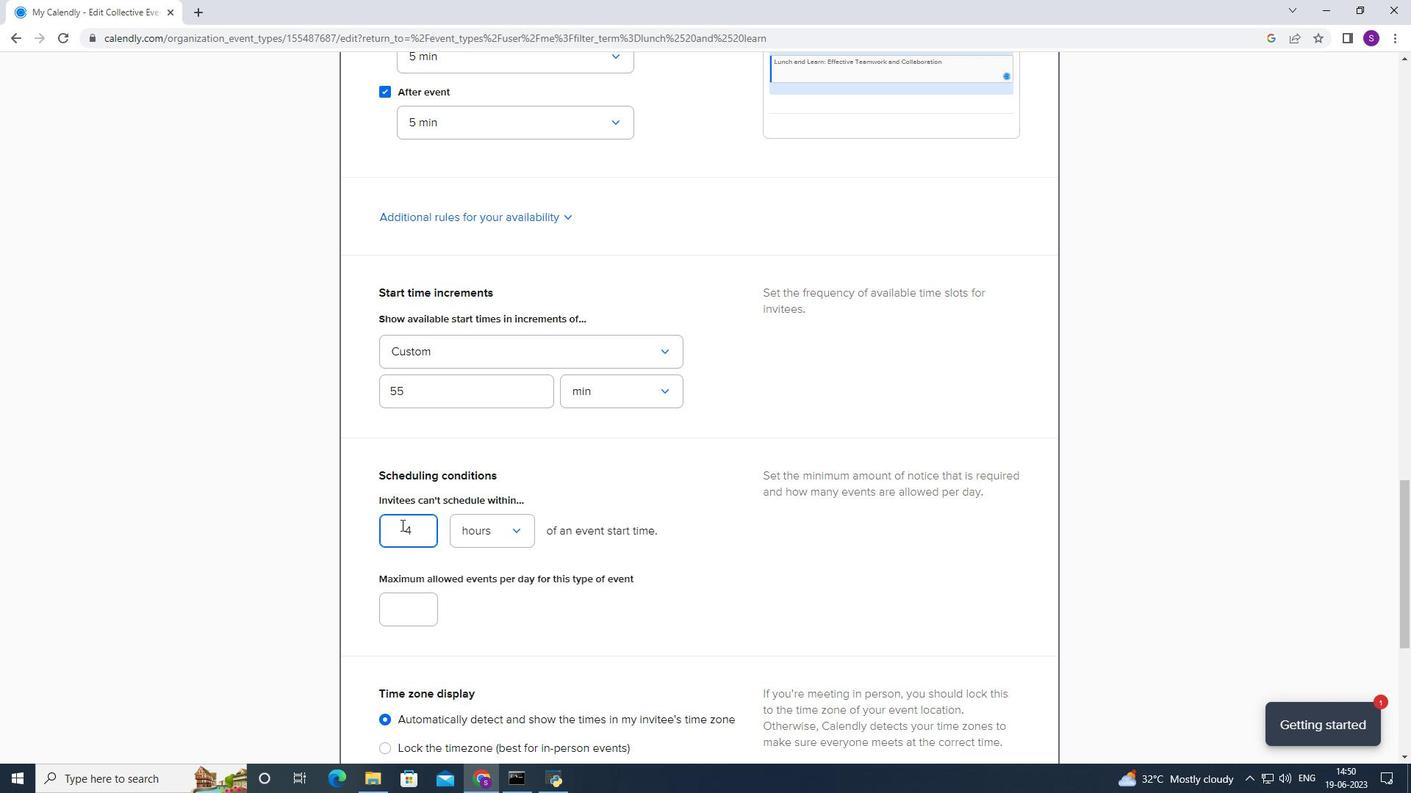 
Action: Mouse moved to (402, 595)
Screenshot: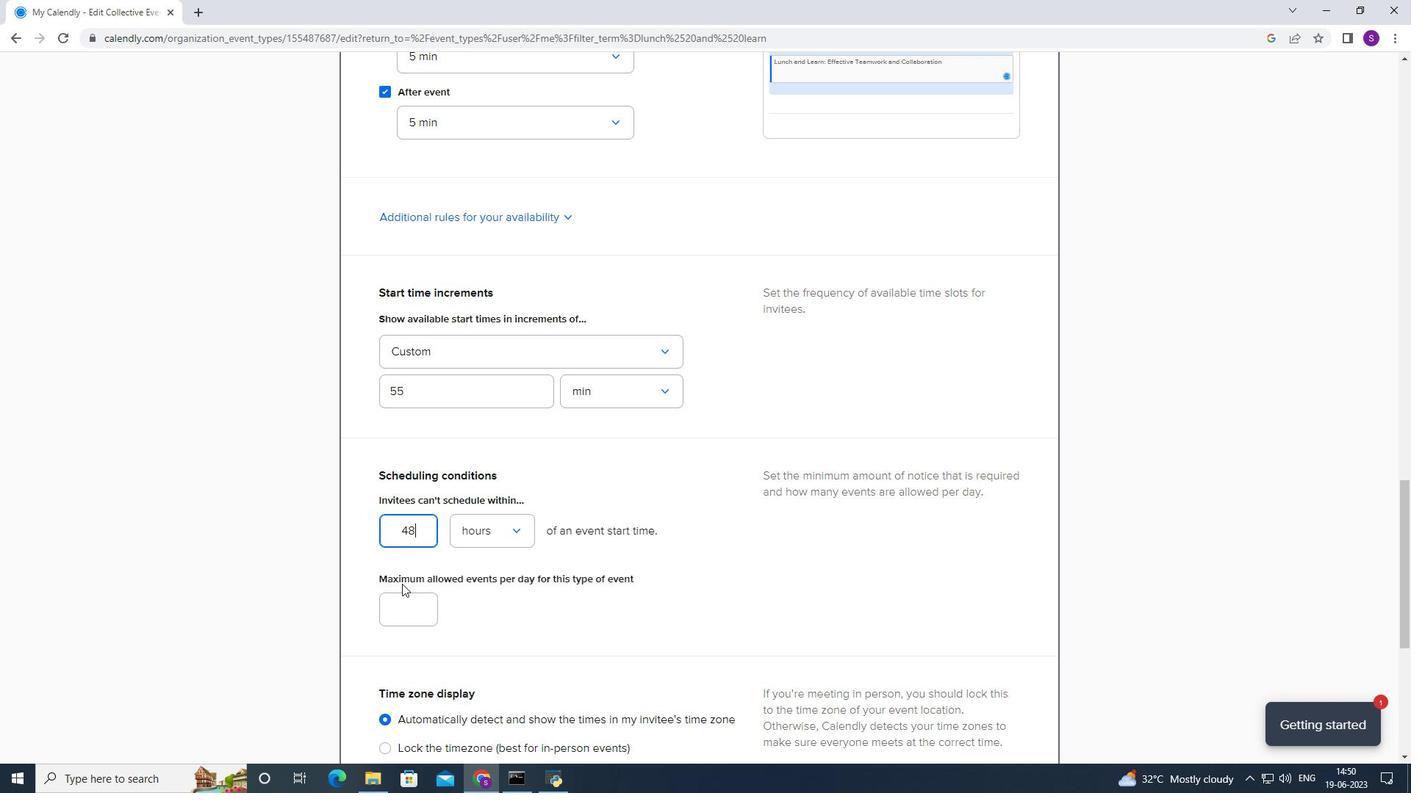 
Action: Mouse pressed left at (402, 595)
Screenshot: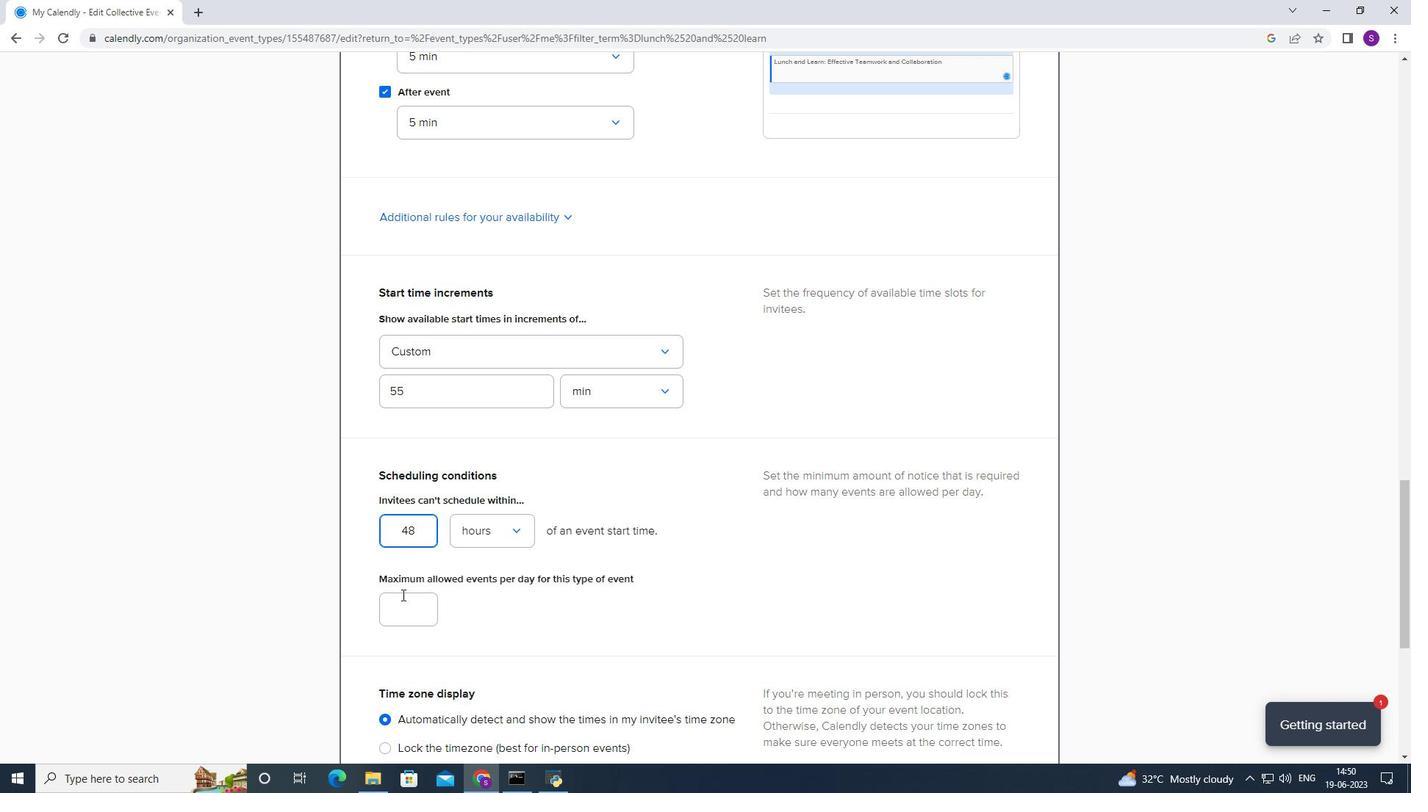 
Action: Key pressed 4
Screenshot: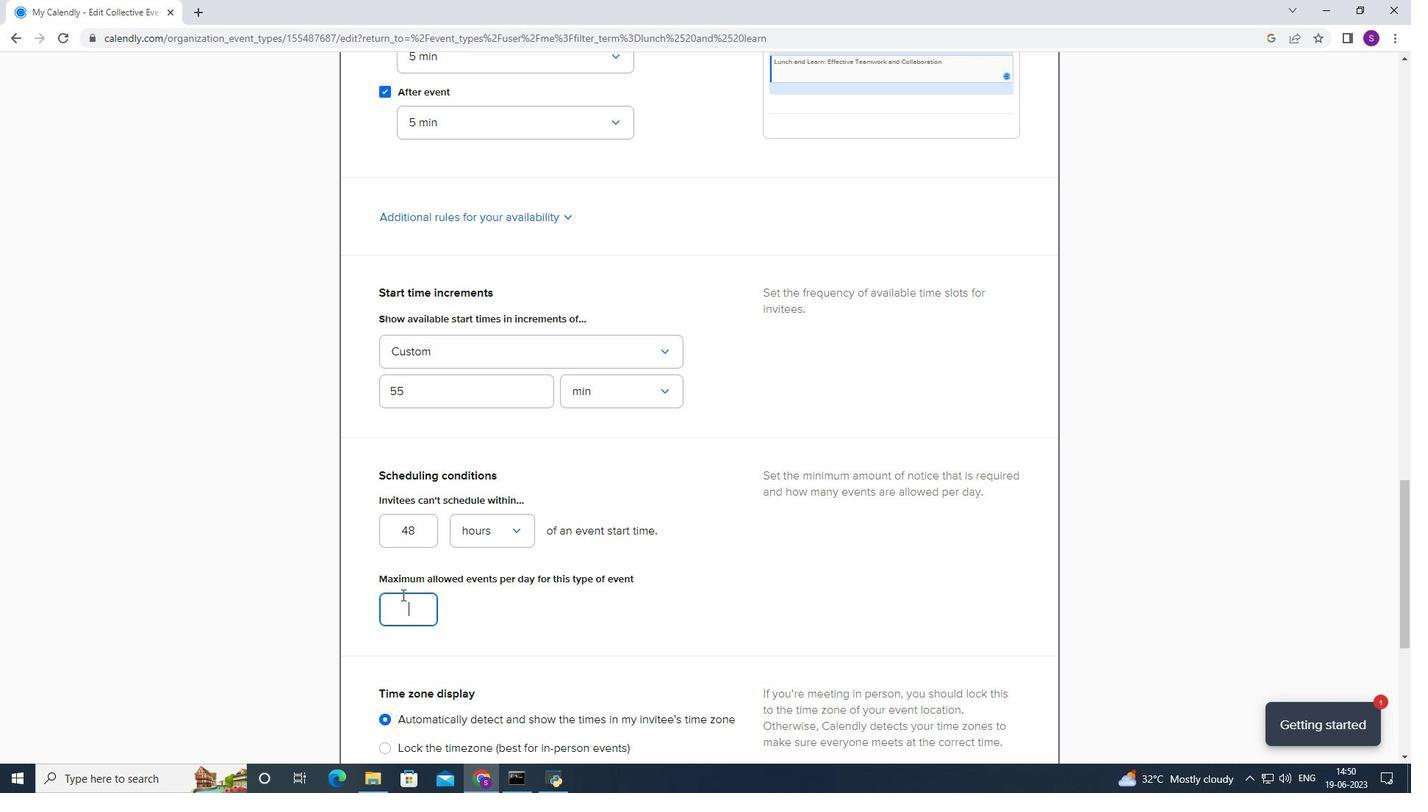 
Action: Mouse moved to (502, 554)
Screenshot: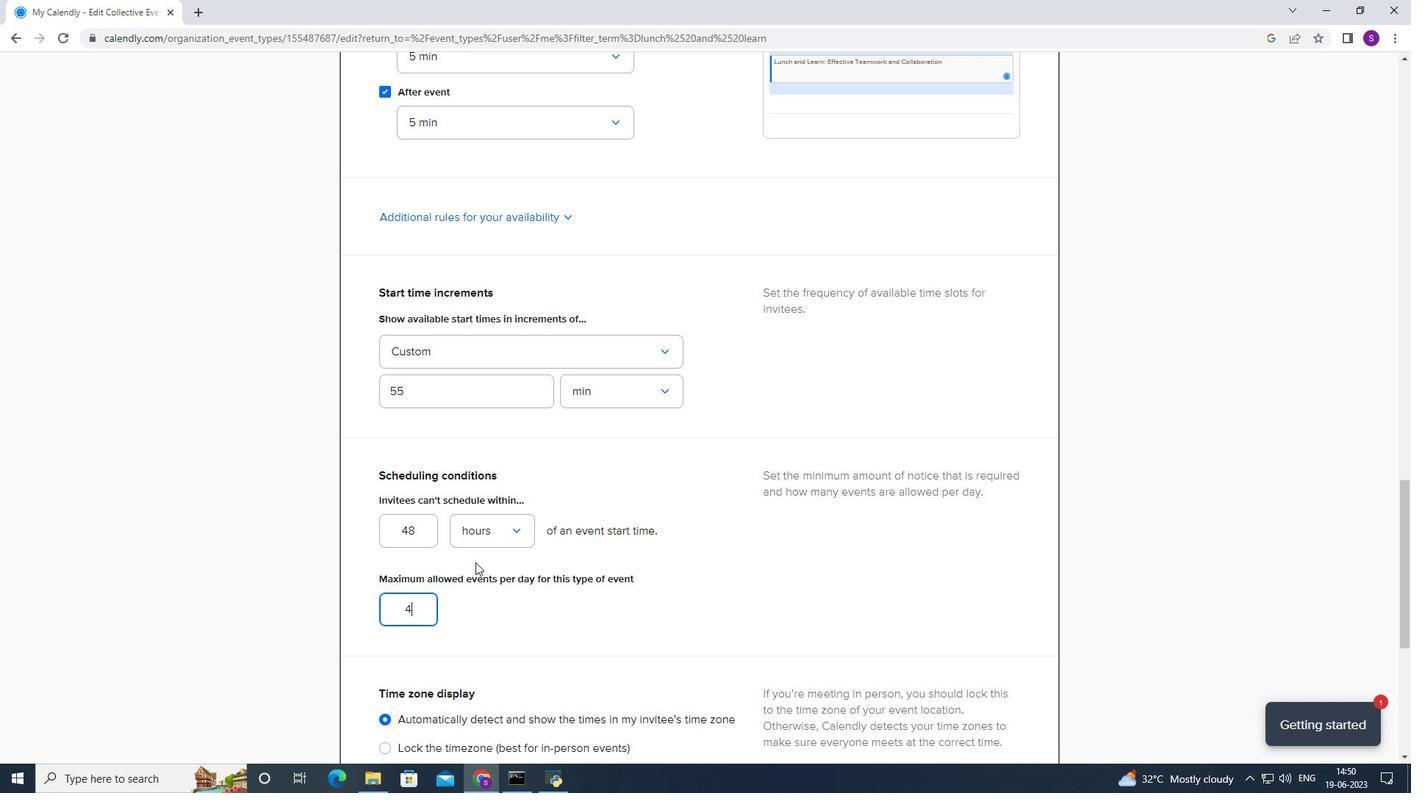 
Action: Mouse scrolled (502, 554) with delta (0, 0)
Screenshot: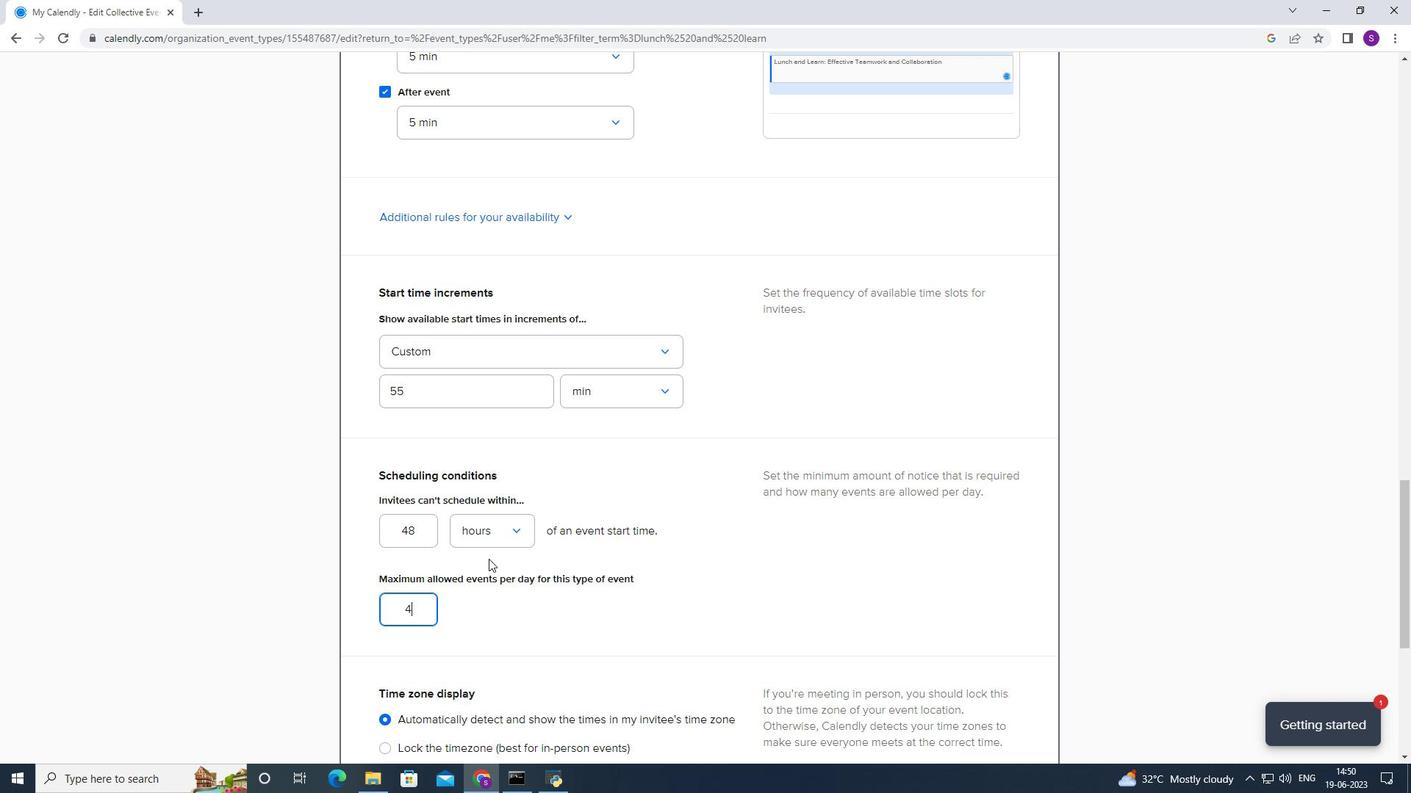 
Action: Mouse scrolled (502, 554) with delta (0, 0)
Screenshot: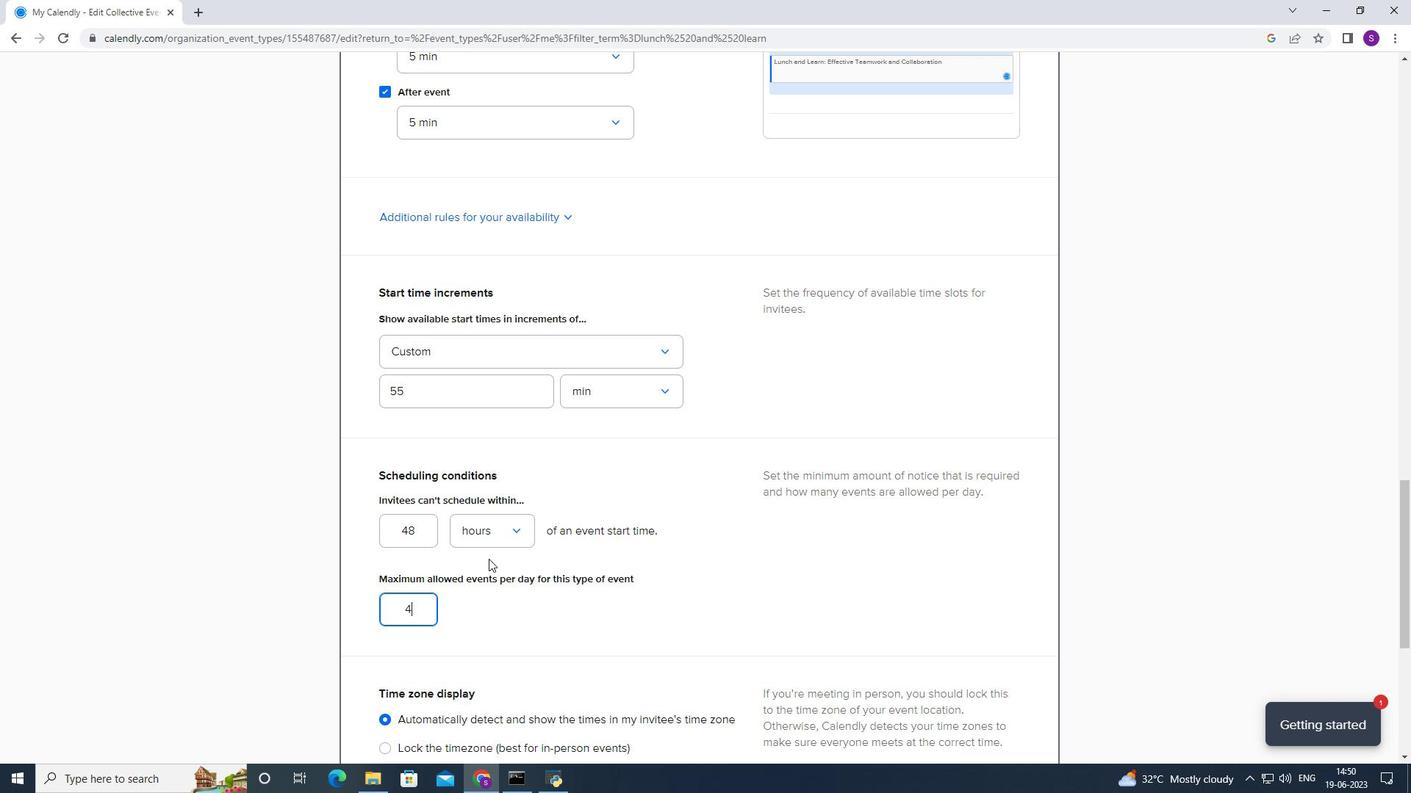 
Action: Mouse scrolled (502, 554) with delta (0, 0)
Screenshot: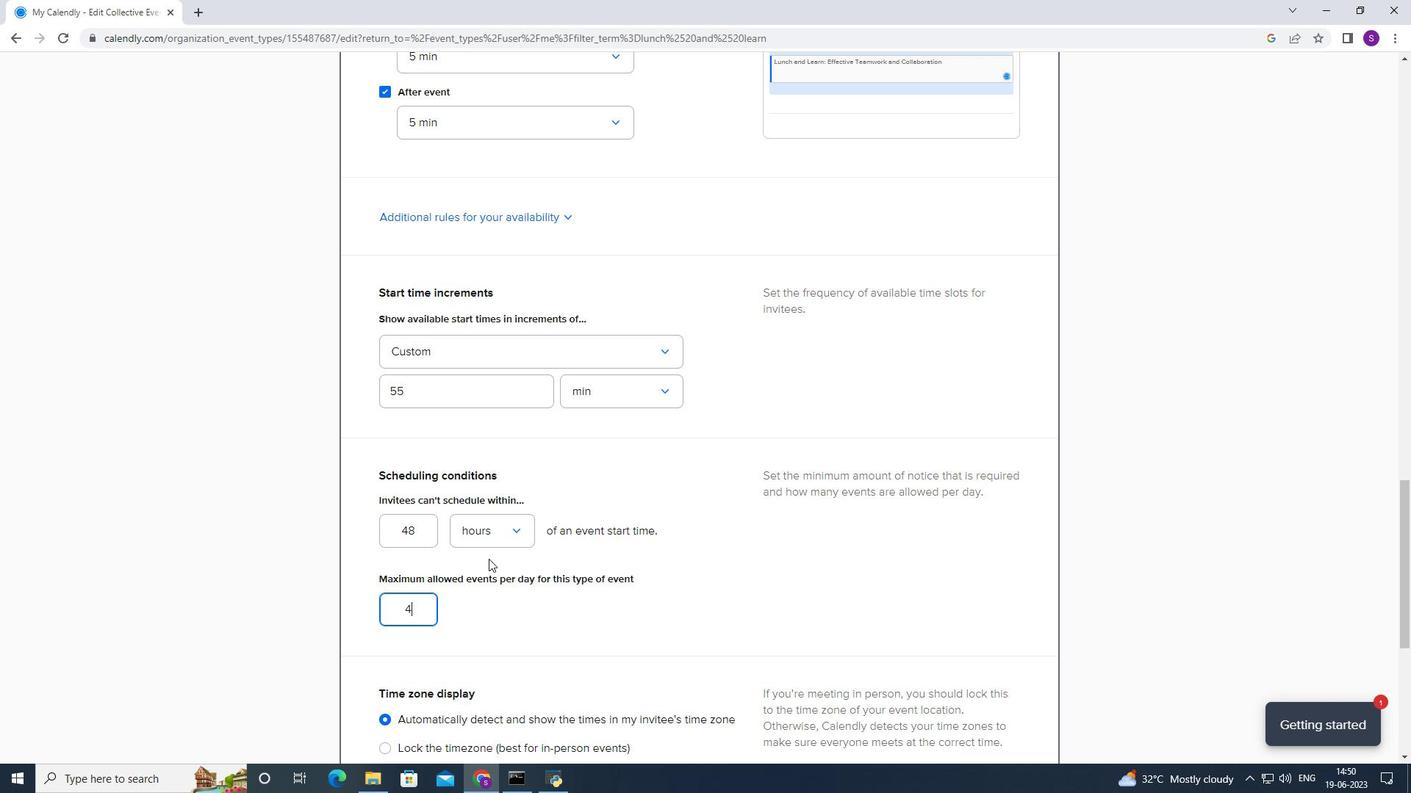 
Action: Mouse scrolled (502, 554) with delta (0, 0)
Screenshot: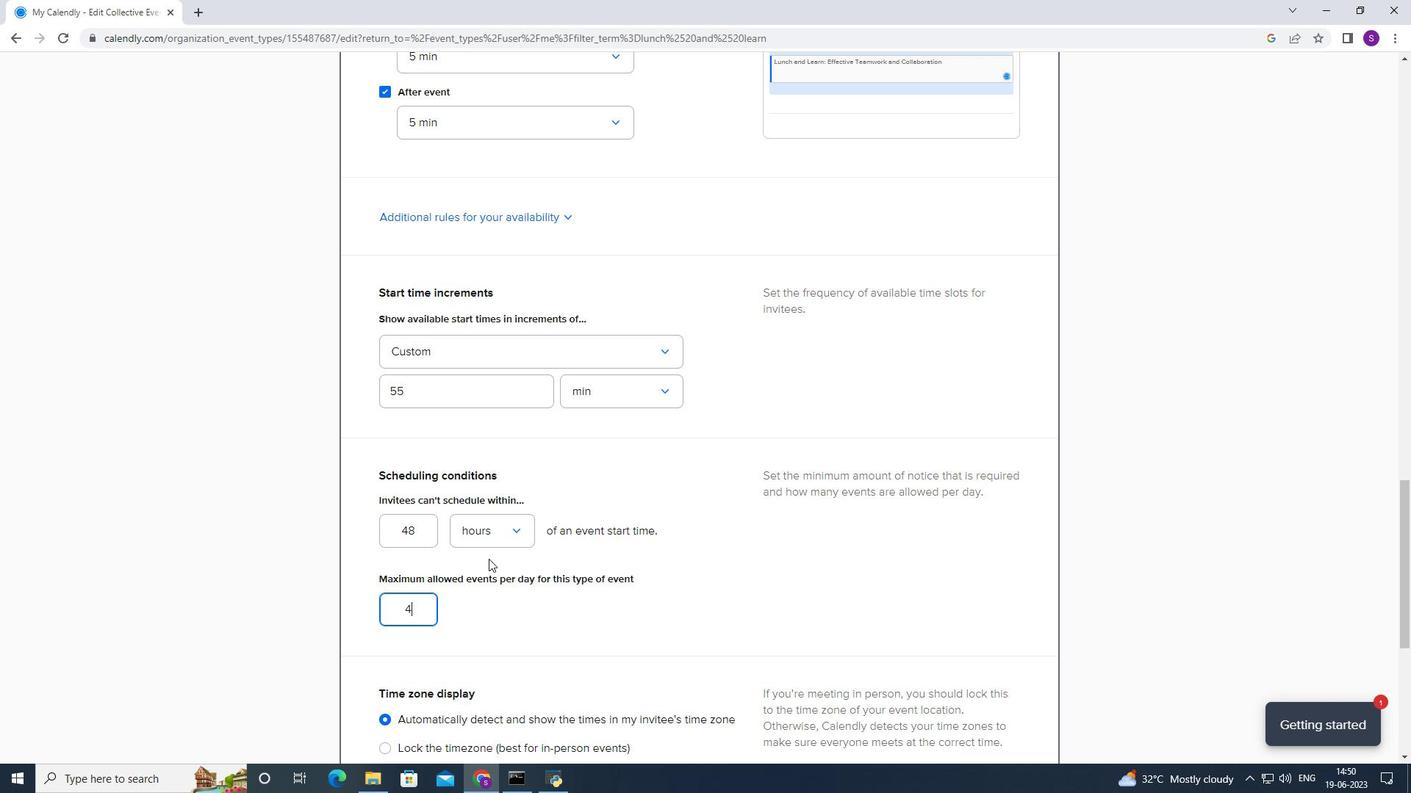 
Action: Mouse scrolled (502, 554) with delta (0, 0)
Screenshot: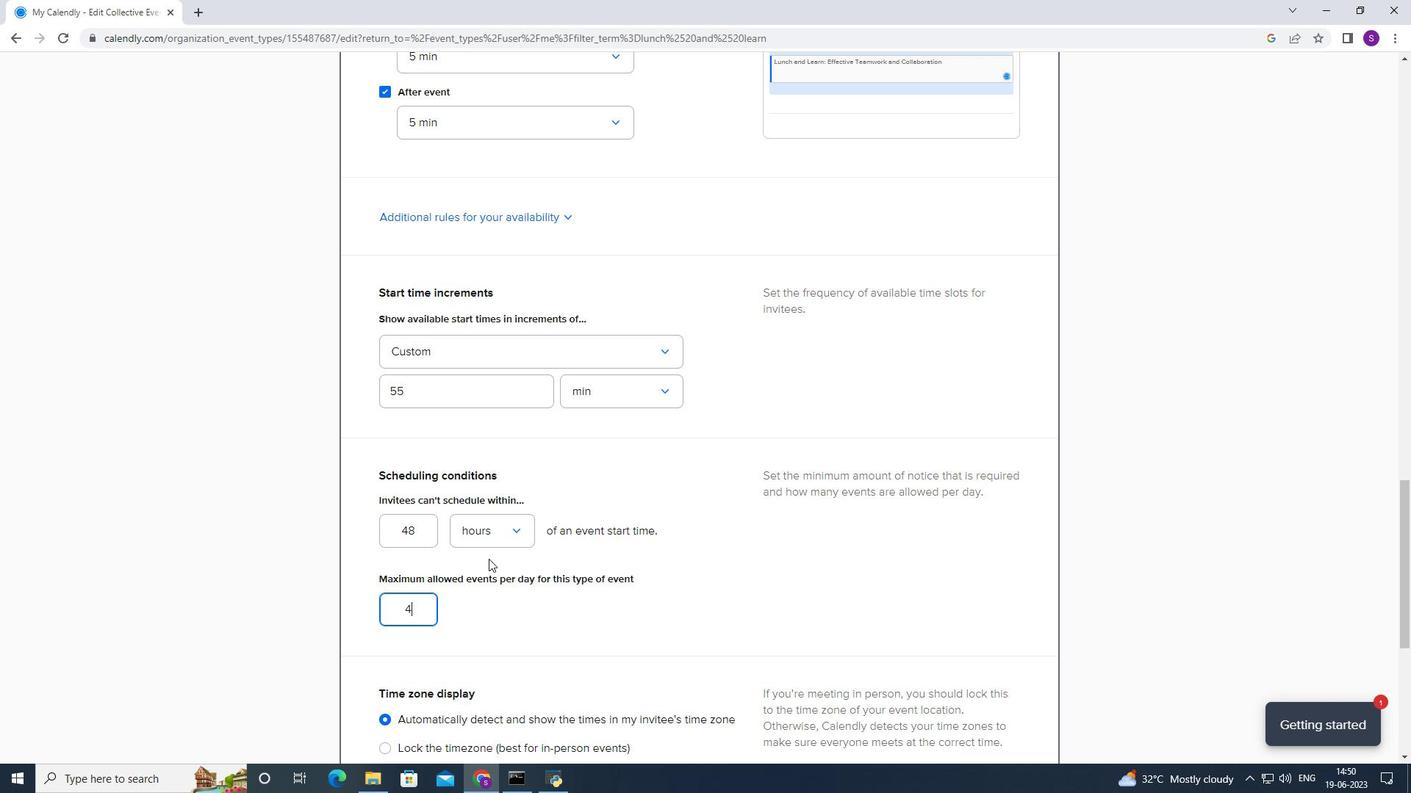 
Action: Mouse scrolled (502, 554) with delta (0, 0)
Screenshot: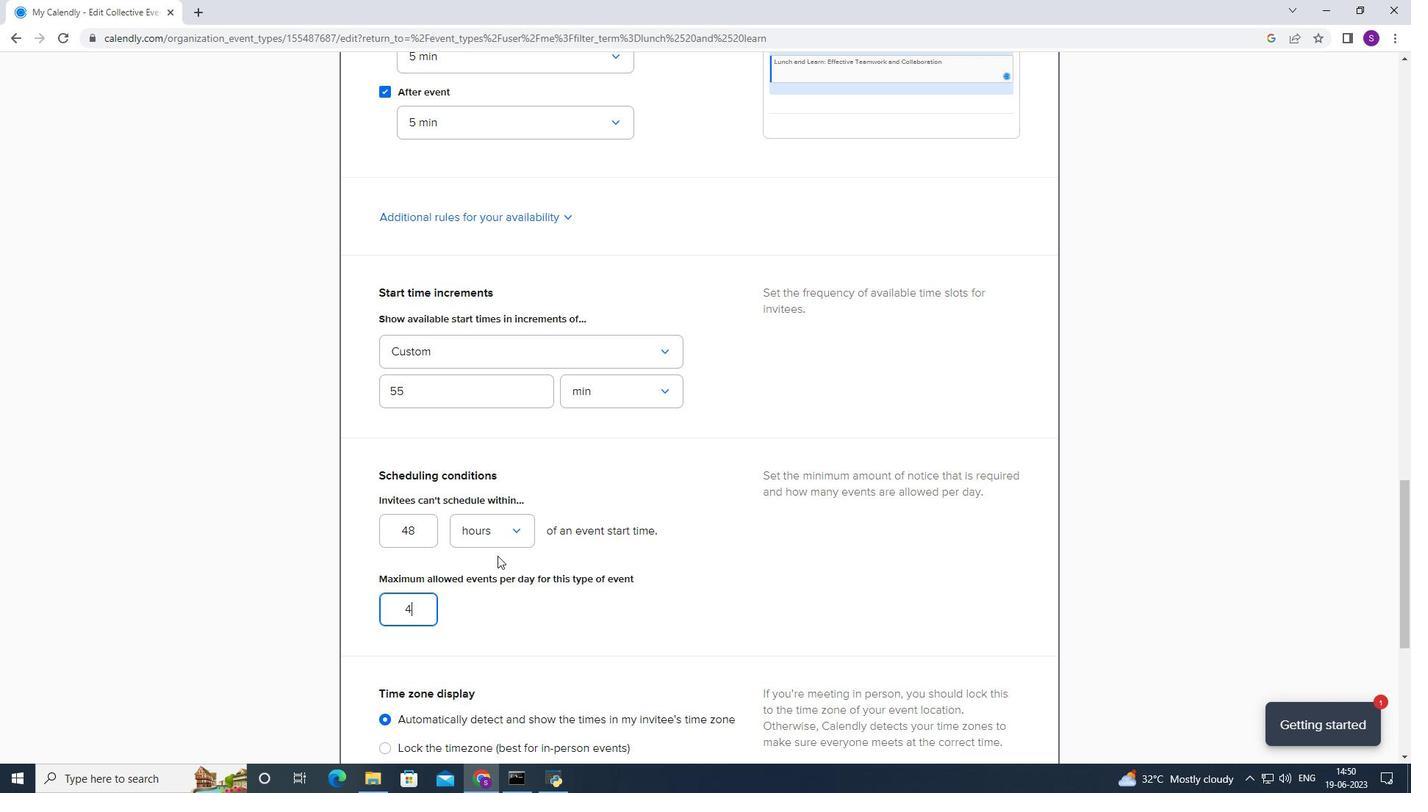 
Action: Mouse moved to (565, 541)
Screenshot: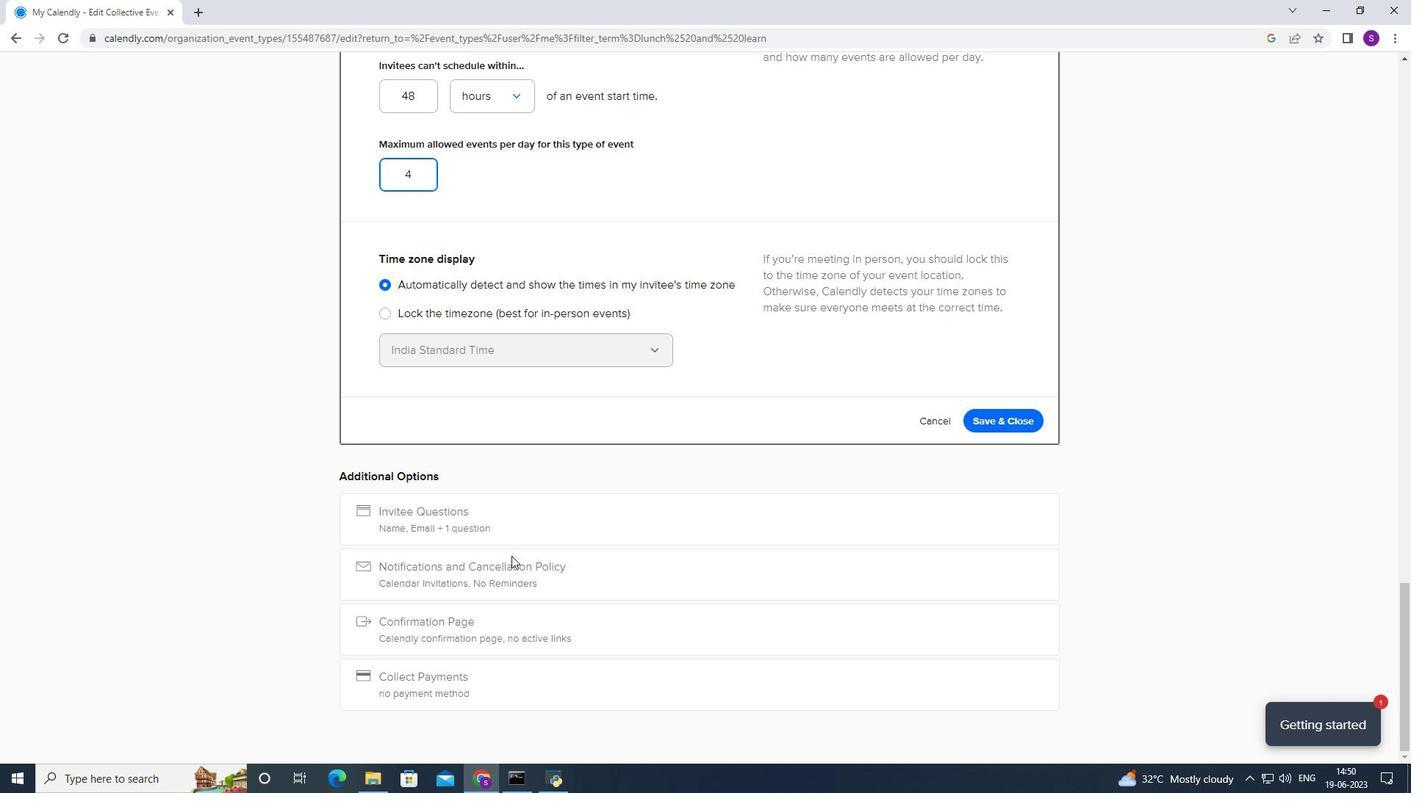 
Action: Mouse scrolled (539, 549) with delta (0, 0)
Screenshot: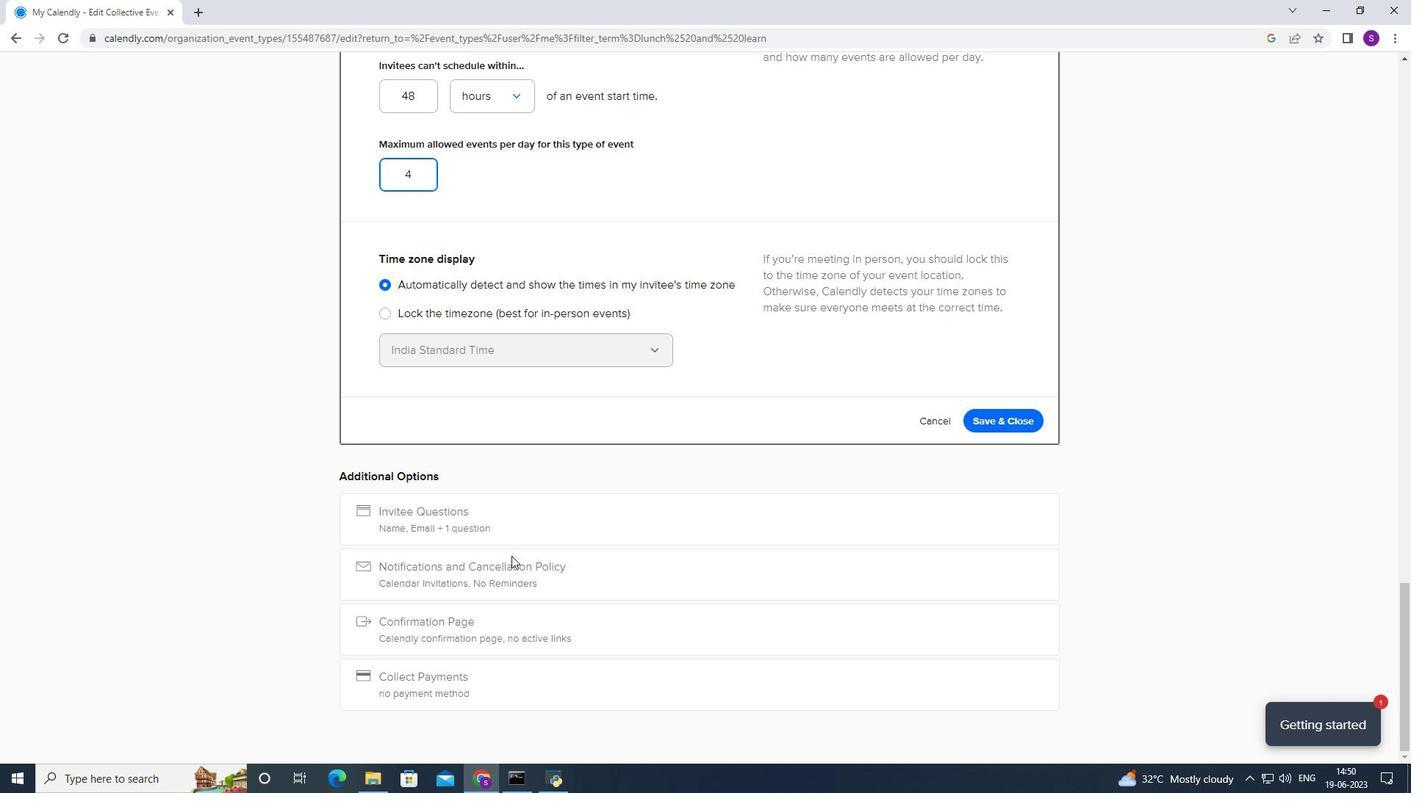 
Action: Mouse moved to (988, 491)
Screenshot: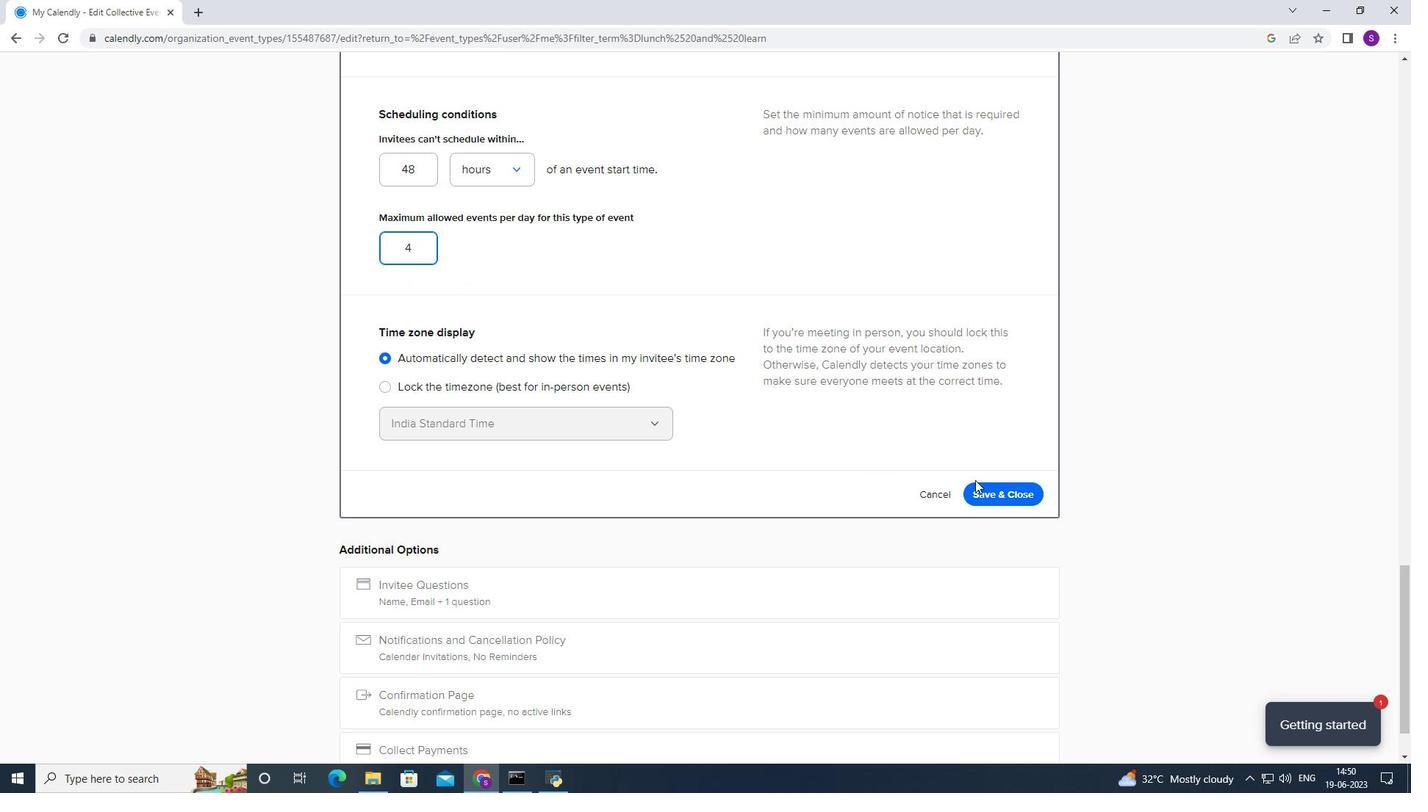 
Action: Mouse pressed left at (988, 491)
Screenshot: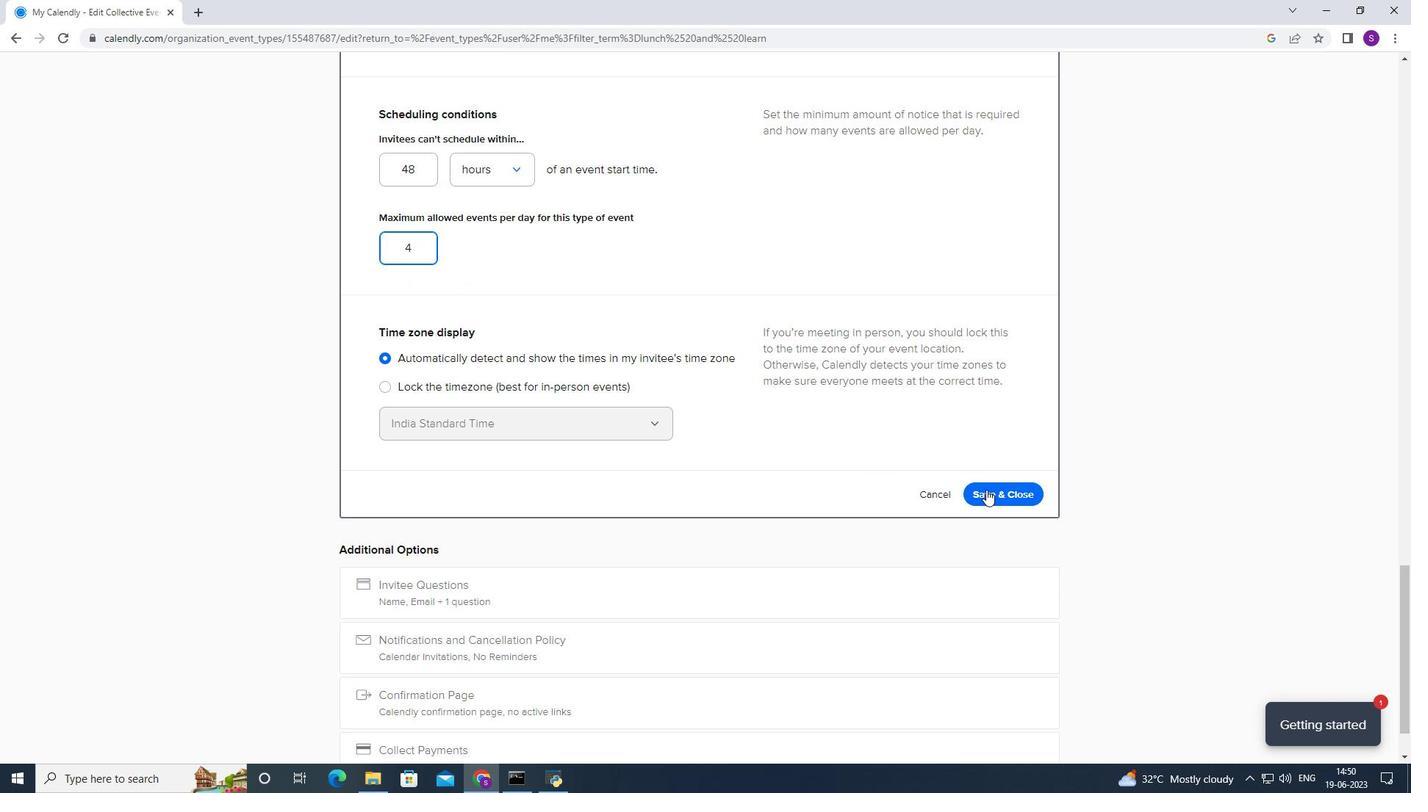 
